 Task: Get directions from Antelope Canyon, Arizona, United States to Joshua Tree National Park, California, United States and reverse  starting point and destination and check the driving options
Action: Mouse moved to (179, 97)
Screenshot: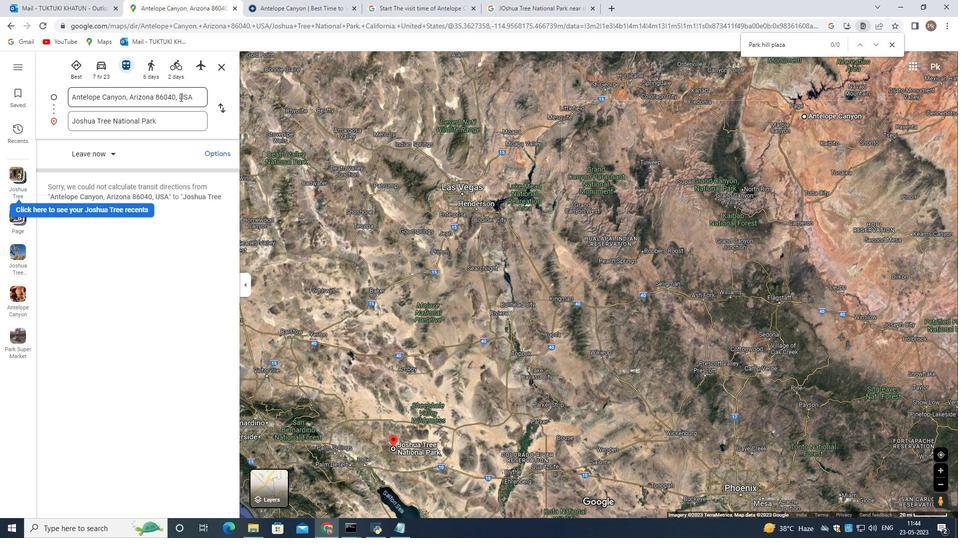 
Action: Mouse pressed left at (179, 97)
Screenshot: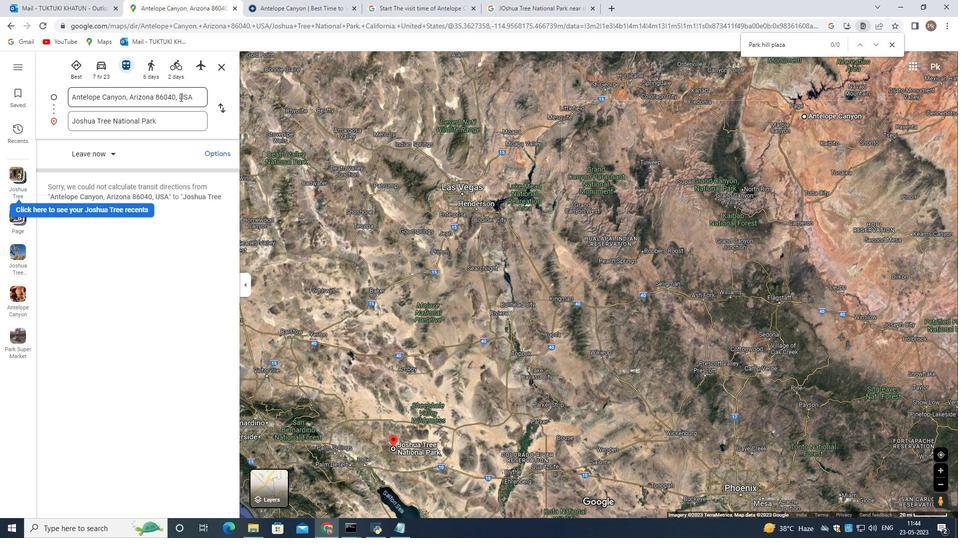 
Action: Mouse moved to (175, 97)
Screenshot: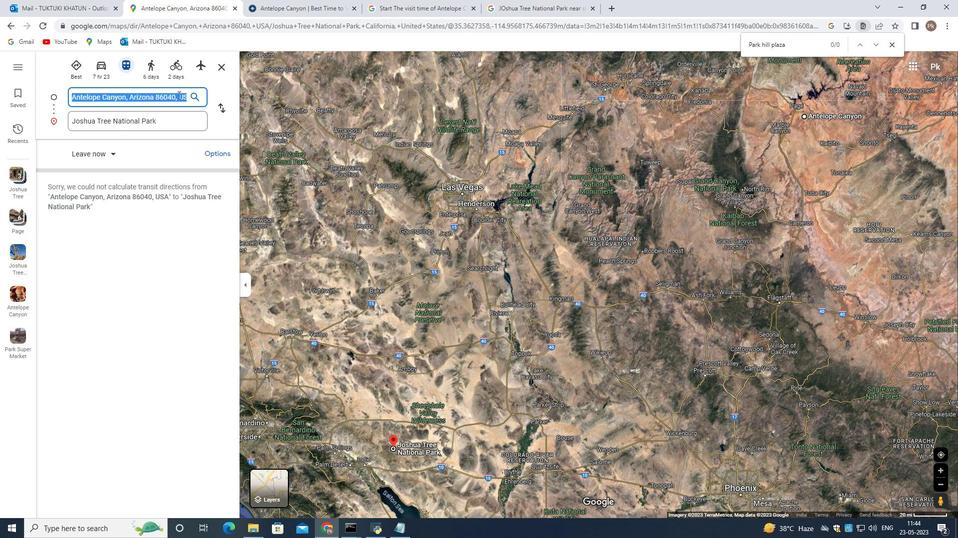 
Action: Mouse pressed left at (175, 97)
Screenshot: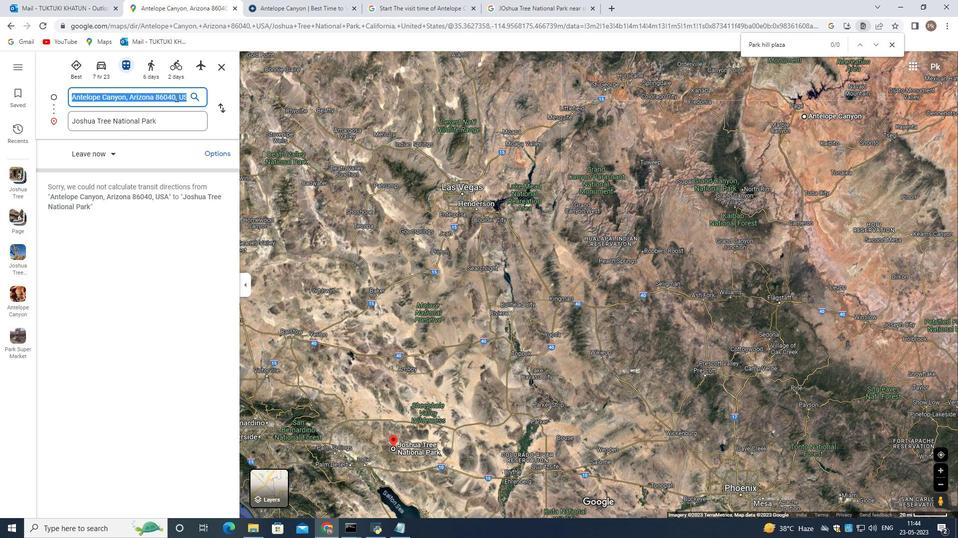 
Action: Key pressed <Key.backspace><Key.backspace><Key.backspace><Key.backspace><Key.backspace>
Screenshot: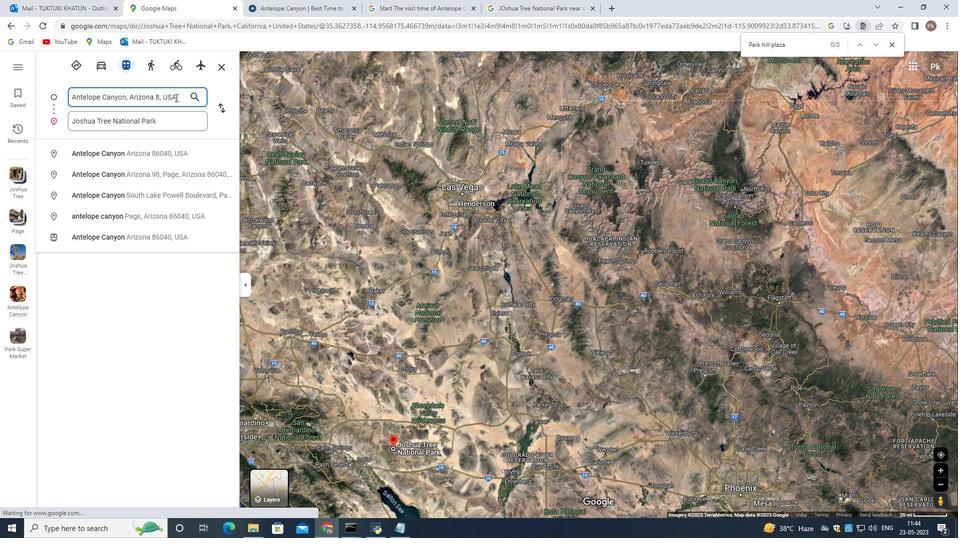 
Action: Mouse moved to (157, 123)
Screenshot: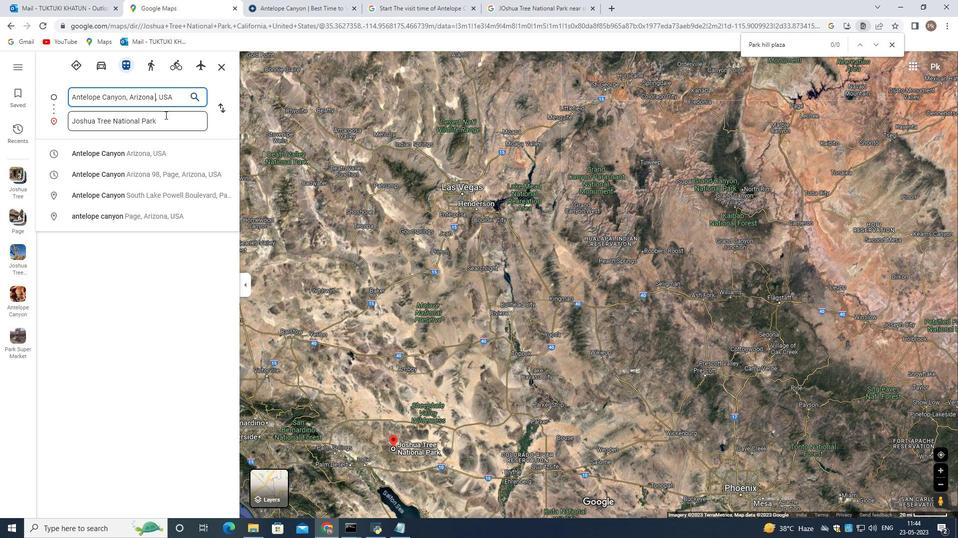 
Action: Mouse pressed left at (157, 123)
Screenshot: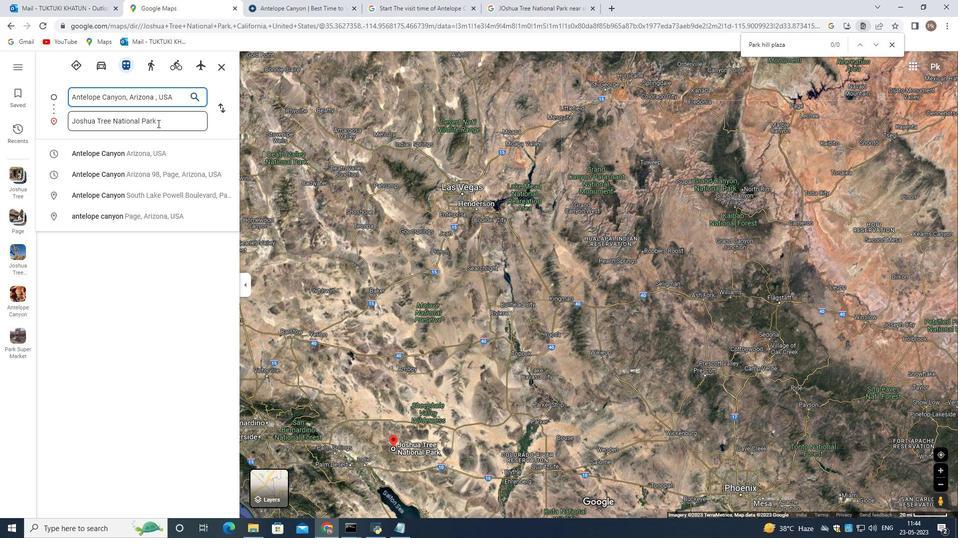 
Action: Mouse moved to (167, 121)
Screenshot: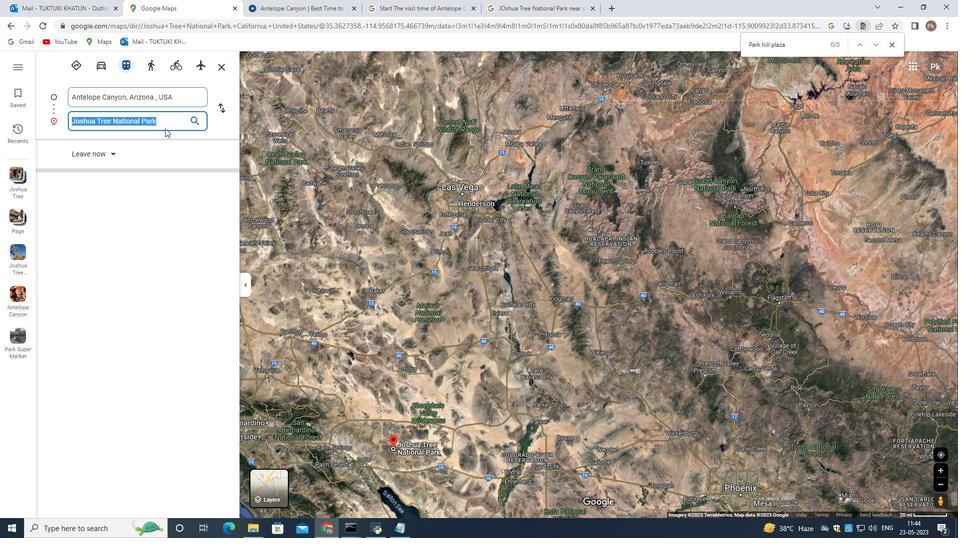 
Action: Mouse pressed left at (167, 121)
Screenshot: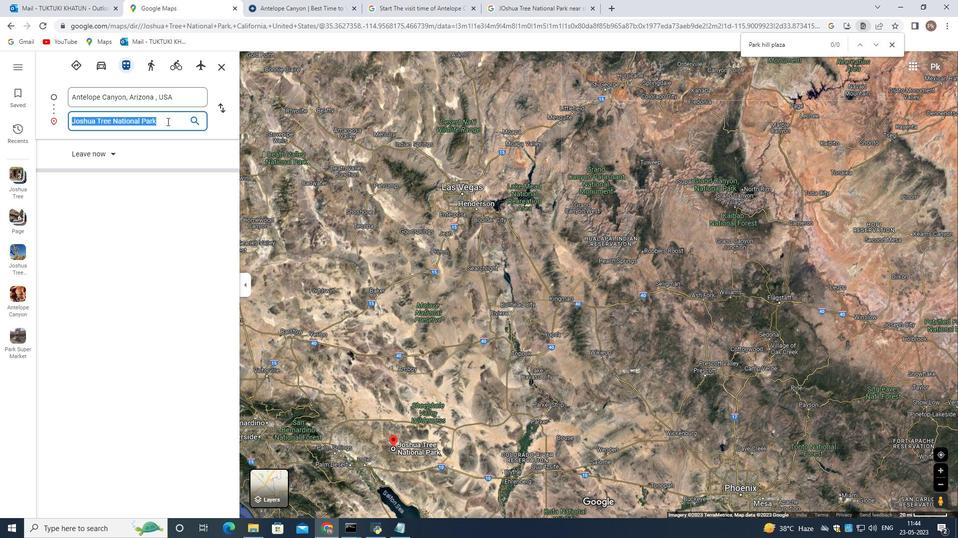 
Action: Key pressed ,<Key.space><Key.backspace><Key.backspace><Key.backspace><Key.backspace><Key.backspace><Key.backspace><Key.backspace><Key.backspace><Key.backspace><Key.backspace><Key.backspace><Key.backspace><Key.backspace><Key.backspace><Key.backspace><Key.backspace><Key.backspace><Key.backspace><Key.backspace><Key.backspace><Key.backspace><Key.backspace><Key.backspace><Key.backspace><Key.backspace><Key.backspace><Key.backspace><Key.backspace><Key.backspace><Key.backspace><Key.backspace>
Screenshot: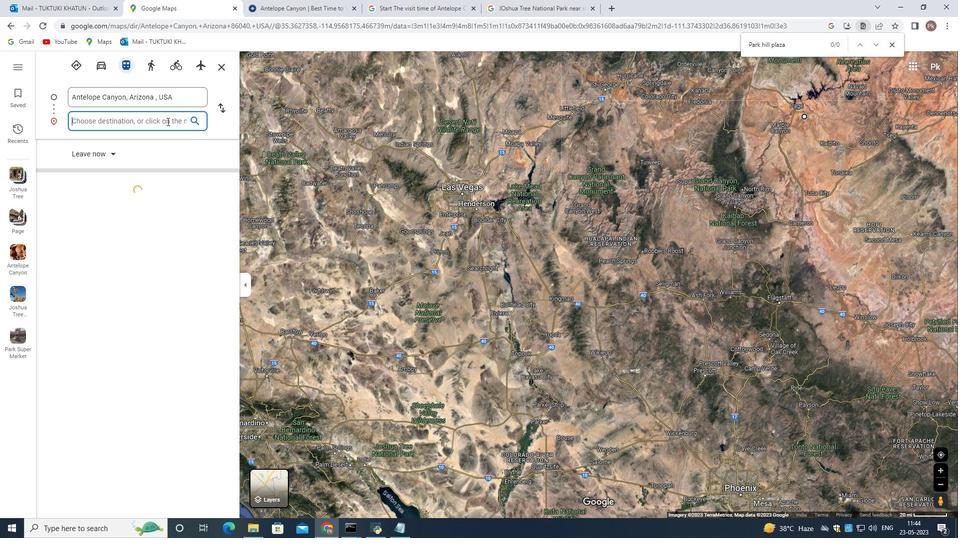 
Action: Mouse moved to (179, 91)
Screenshot: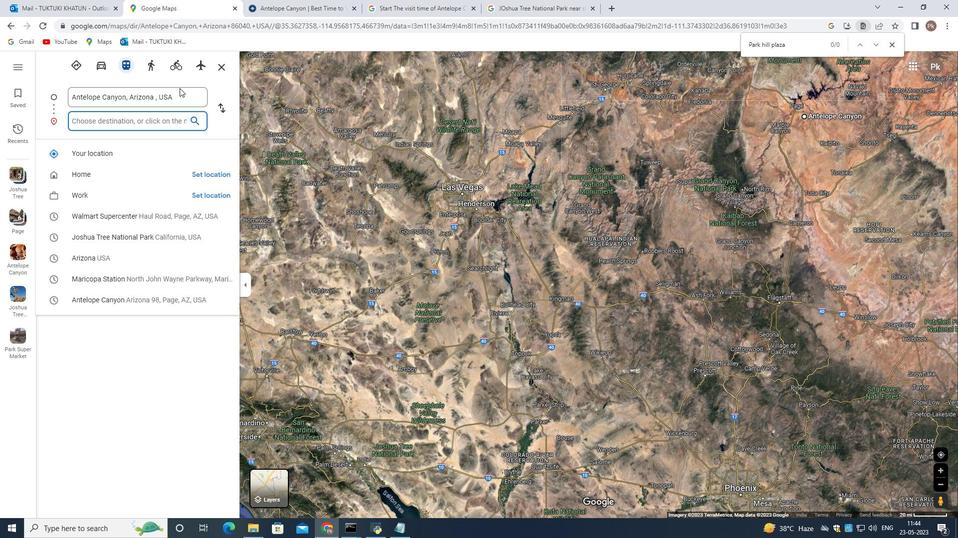 
Action: Mouse pressed left at (179, 91)
Screenshot: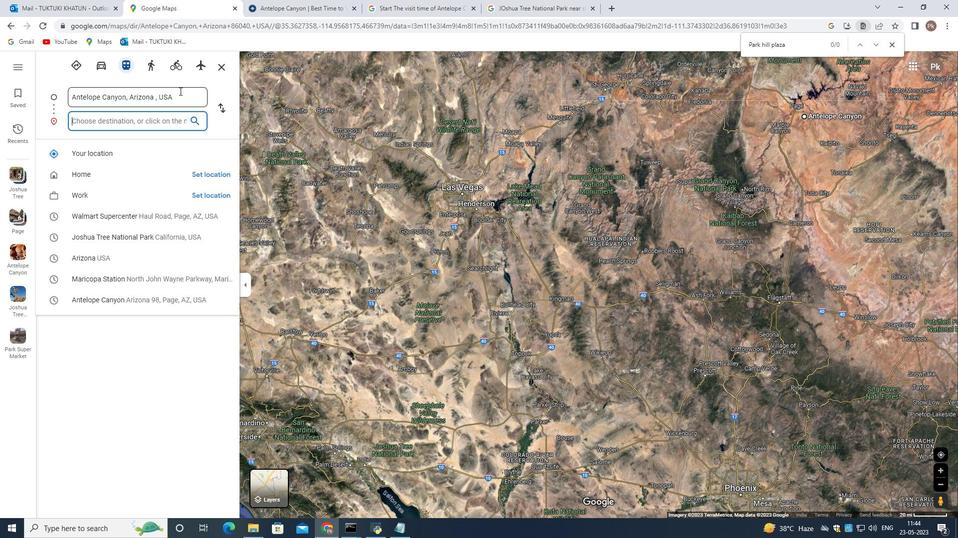 
Action: Mouse moved to (179, 91)
Screenshot: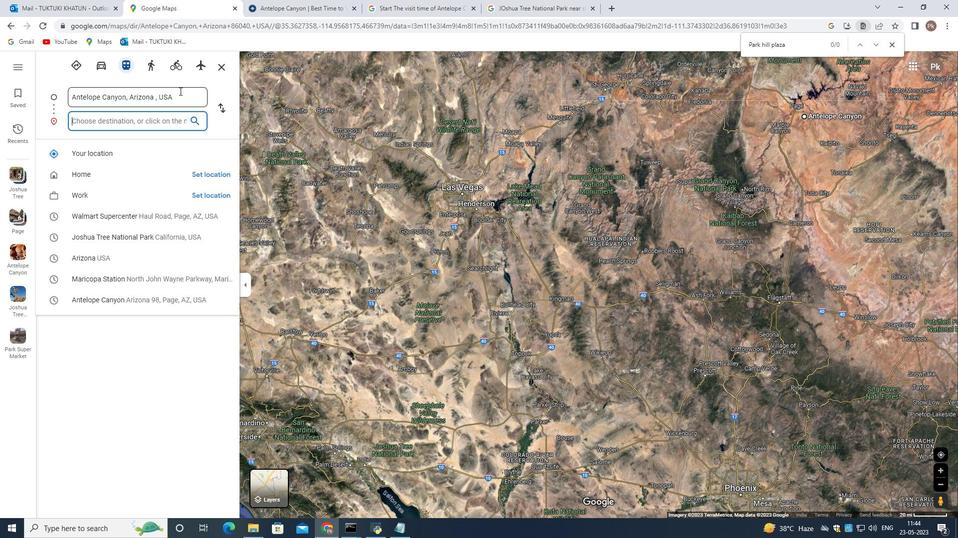 
Action: Key pressed <Key.backspace><Key.shift>Antelope<Key.space><Key.shift>Canyon.<Key.space><Key.shift>Arizona,<Key.space><Key.shift>United<Key.space><Key.shift>States<Key.space>and<Key.space>reserved<Key.backspace>rs<Key.backspace><Key.backspace><Key.backspace><Key.backspace><Key.backspace><Key.backspace><Key.backspace>verse<Key.space>starting<Key.space>point<Key.space>an<Key.space><Key.backspace>d<Key.space>destination<Key.space>and<Key.space>check<Key.space>tj<Key.backspace>he<Key.space>driving<Key.space>options
Screenshot: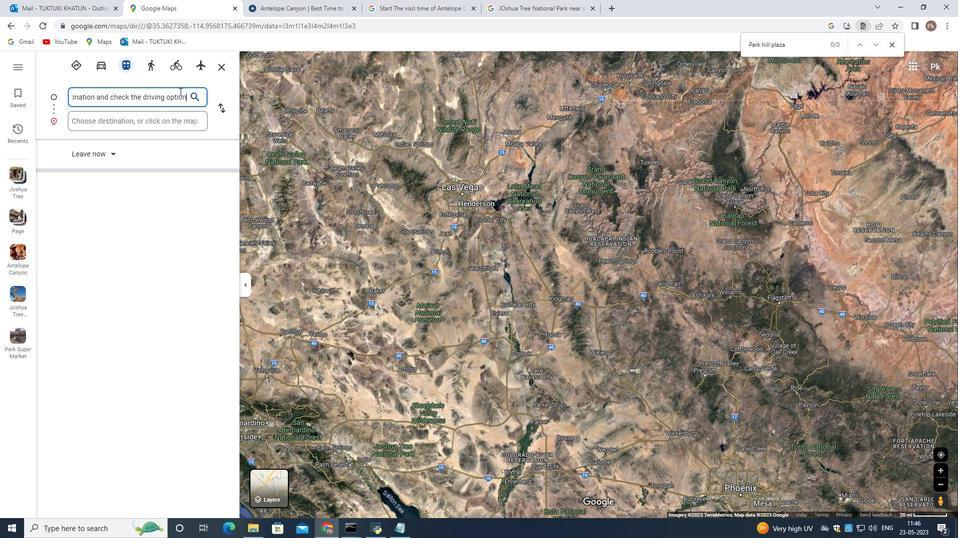 
Action: Mouse moved to (81, 125)
Screenshot: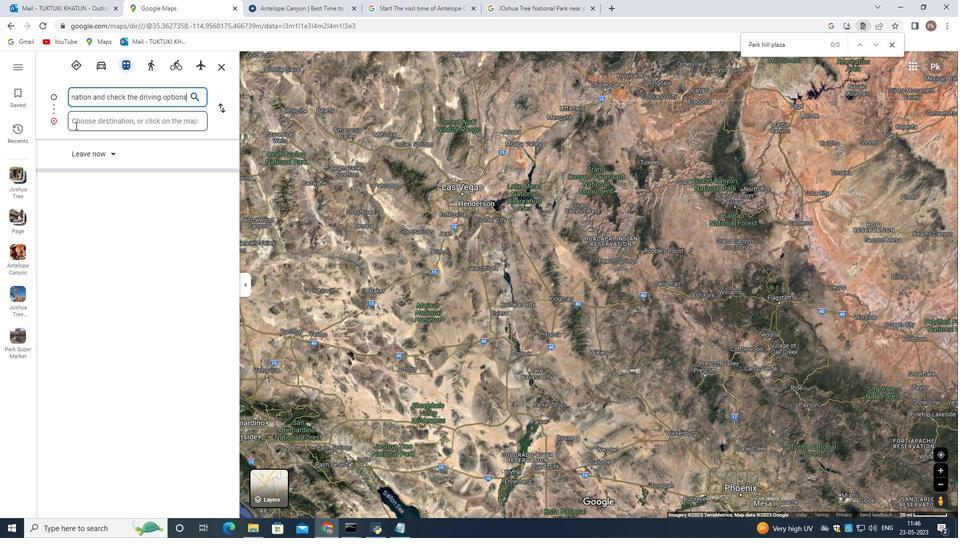 
Action: Mouse pressed left at (81, 125)
Screenshot: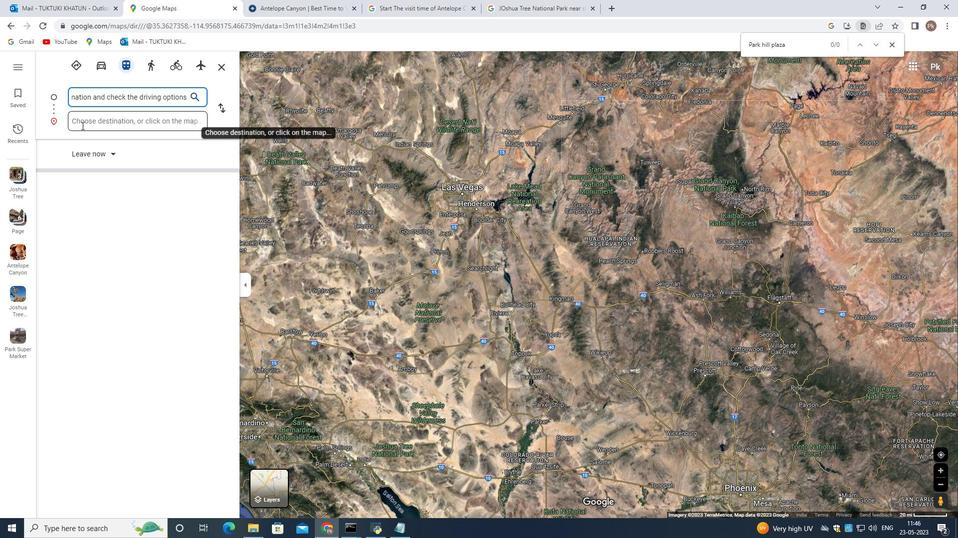 
Action: Key pressed <Key.shift>Joshua<Key.space><Key.shift>tree<Key.space><Key.shift>National<Key.space><Key.shift>Park,<Key.space><Key.shift><Key.shift><Key.shift><Key.shift><Key.shift>California,<Key.space><Key.shift>united<Key.space><Key.shift>States<Key.space>and<Key.backspace>s<Key.space><Key.backspace>d<Key.space><Key.backspace><Key.backspace><Key.backspace>d<Key.space>reverse<Key.space>starting<Key.space>point<Key.space>and<Key.space>destination<Key.space>and<Key.space>check<Key.space>the<Key.space>driving<Key.space>options<Key.enter>
Screenshot: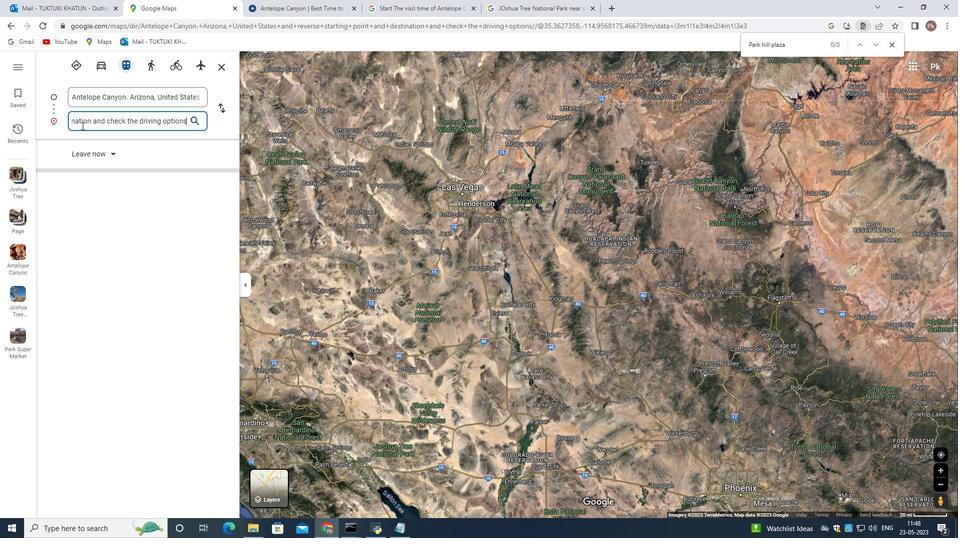 
Action: Mouse moved to (550, 289)
Screenshot: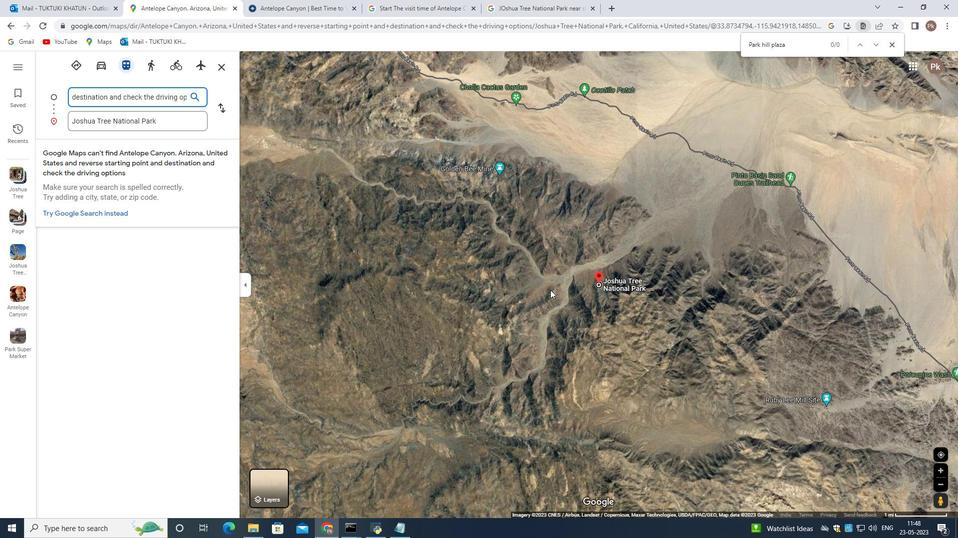
Action: Mouse scrolled (550, 289) with delta (0, 0)
Screenshot: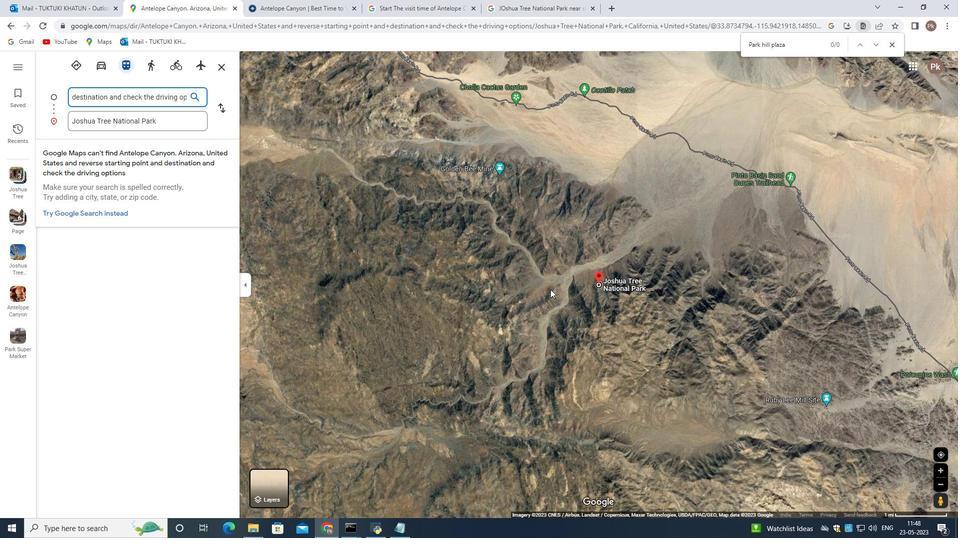
Action: Mouse scrolled (550, 289) with delta (0, 0)
Screenshot: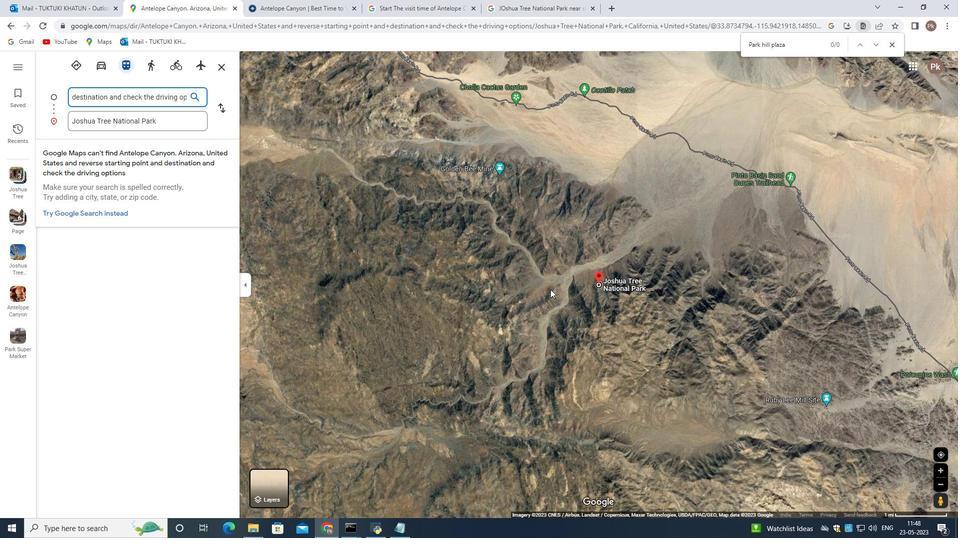 
Action: Mouse scrolled (550, 289) with delta (0, 0)
Screenshot: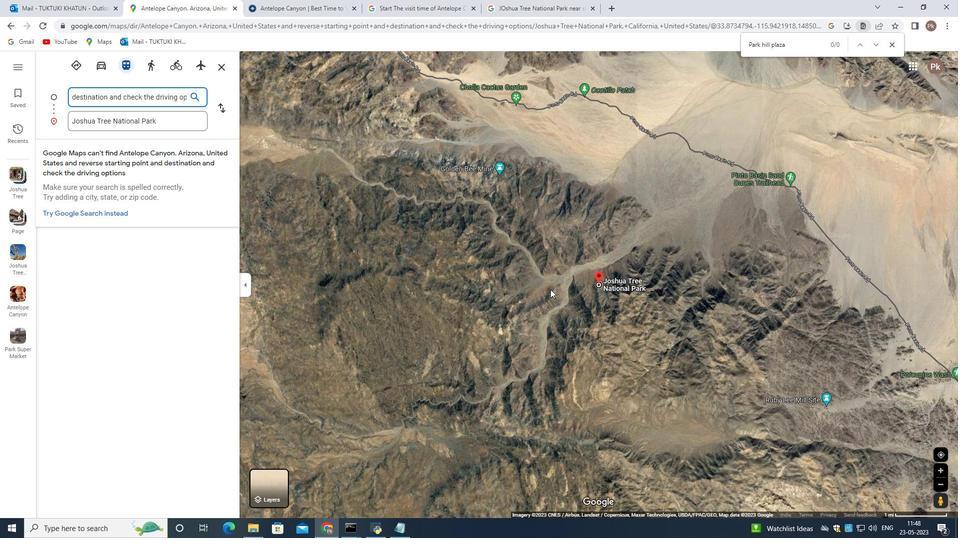 
Action: Mouse scrolled (550, 289) with delta (0, 0)
Screenshot: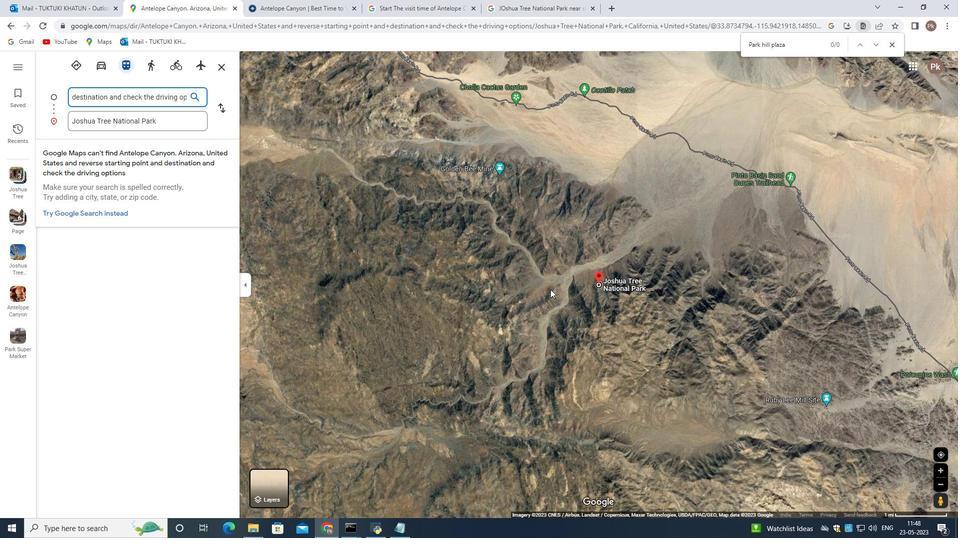 
Action: Mouse moved to (659, 277)
Screenshot: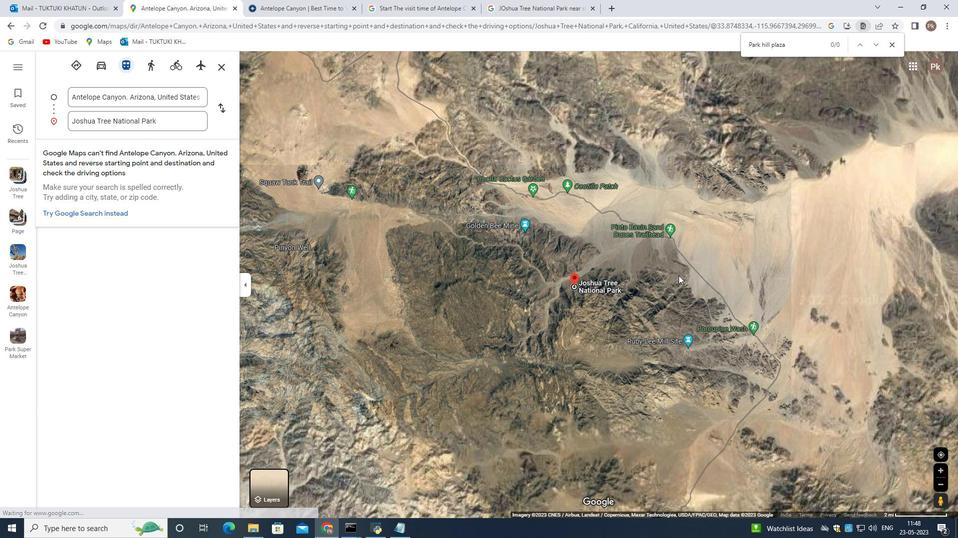 
Action: Mouse scrolled (659, 277) with delta (0, 0)
Screenshot: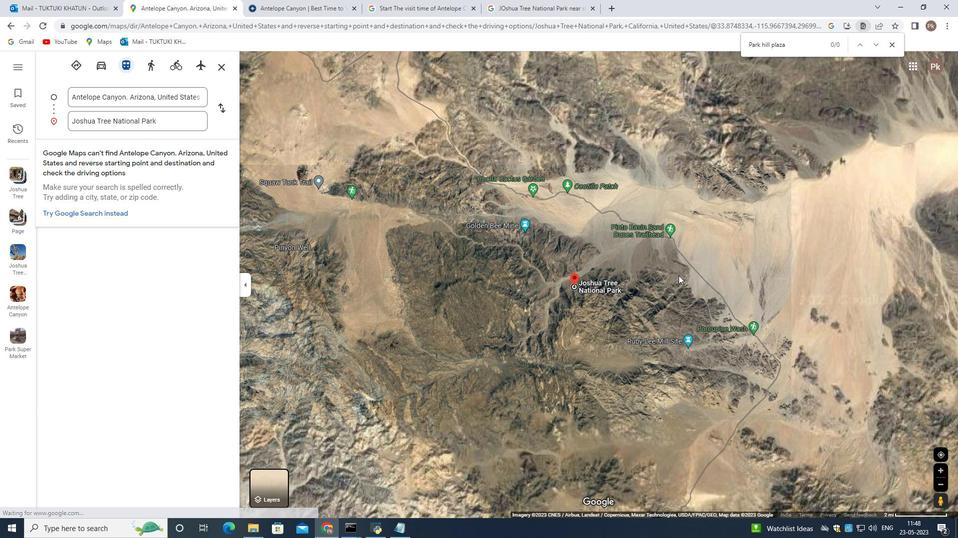 
Action: Mouse moved to (651, 281)
Screenshot: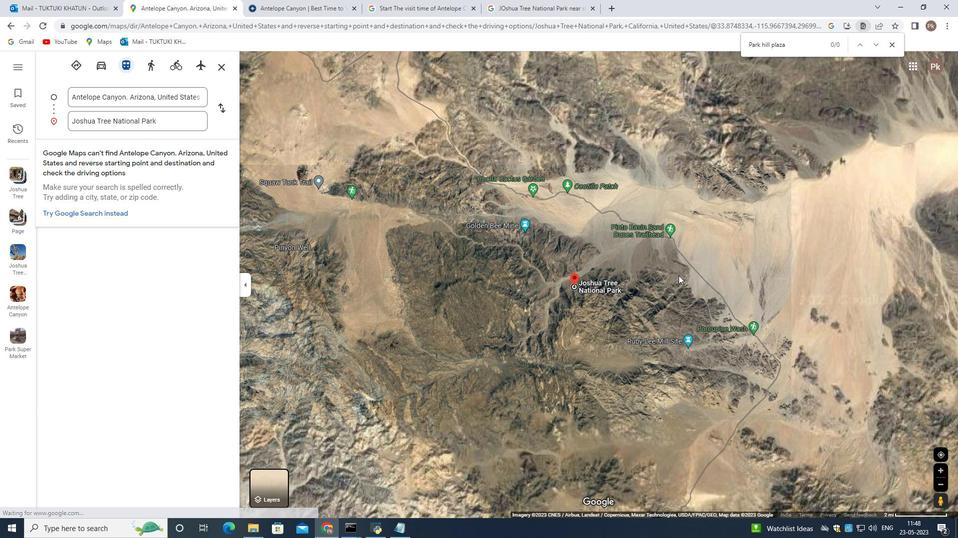 
Action: Mouse scrolled (654, 279) with delta (0, 0)
Screenshot: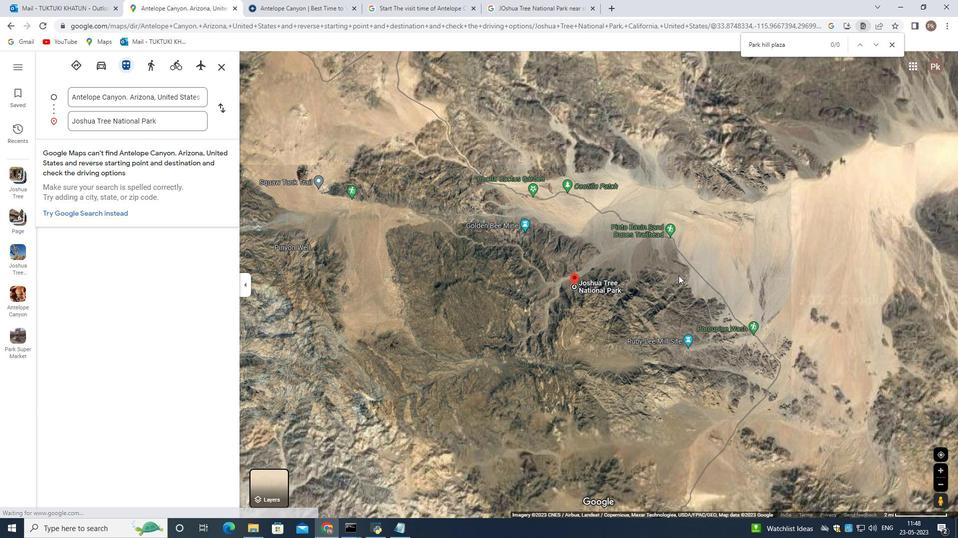 
Action: Mouse moved to (645, 282)
Screenshot: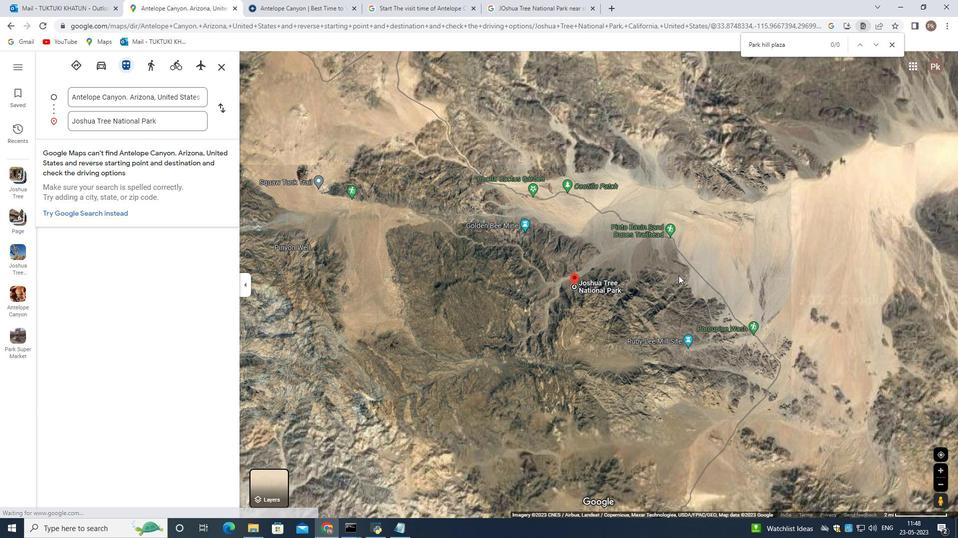
Action: Mouse scrolled (648, 281) with delta (0, 0)
Screenshot: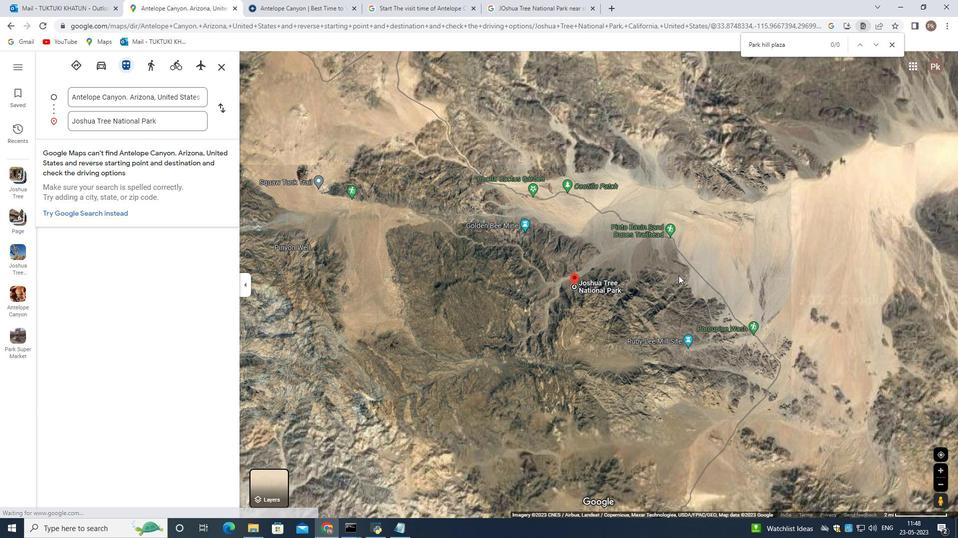 
Action: Mouse moved to (643, 282)
Screenshot: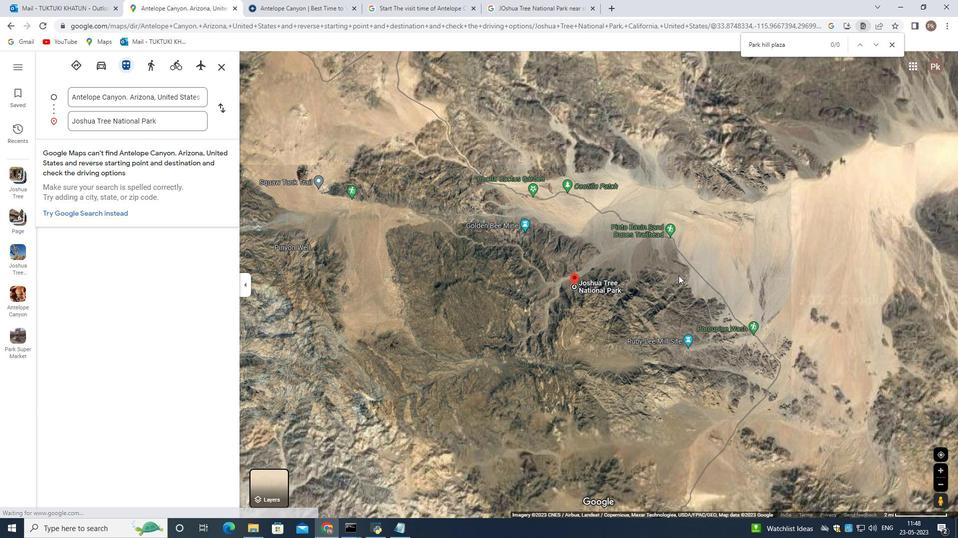 
Action: Mouse scrolled (643, 282) with delta (0, 0)
Screenshot: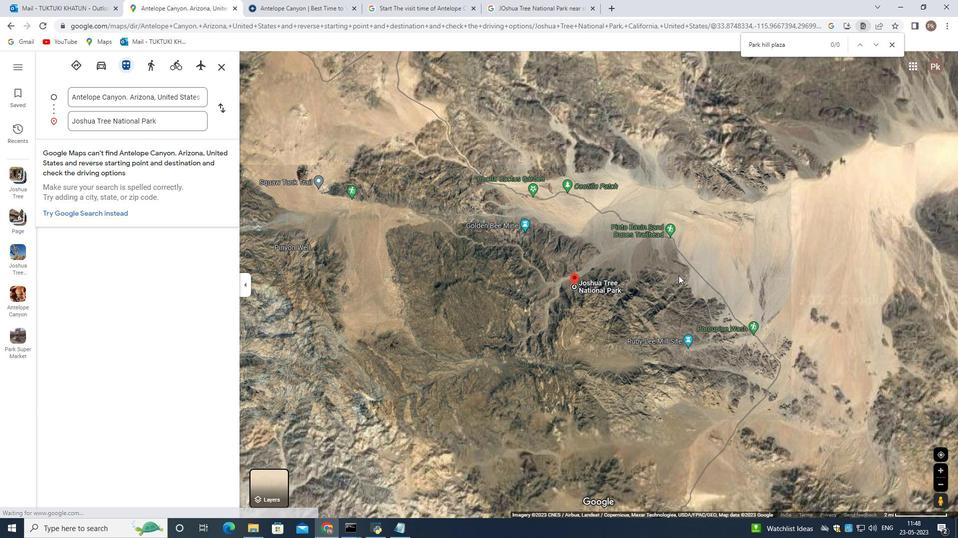 
Action: Mouse moved to (640, 283)
Screenshot: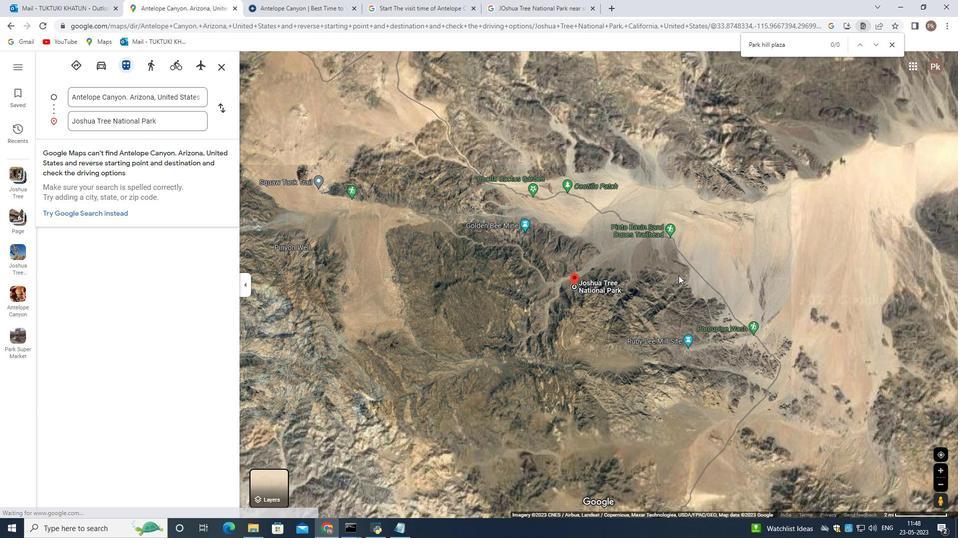 
Action: Mouse scrolled (640, 282) with delta (0, 0)
Screenshot: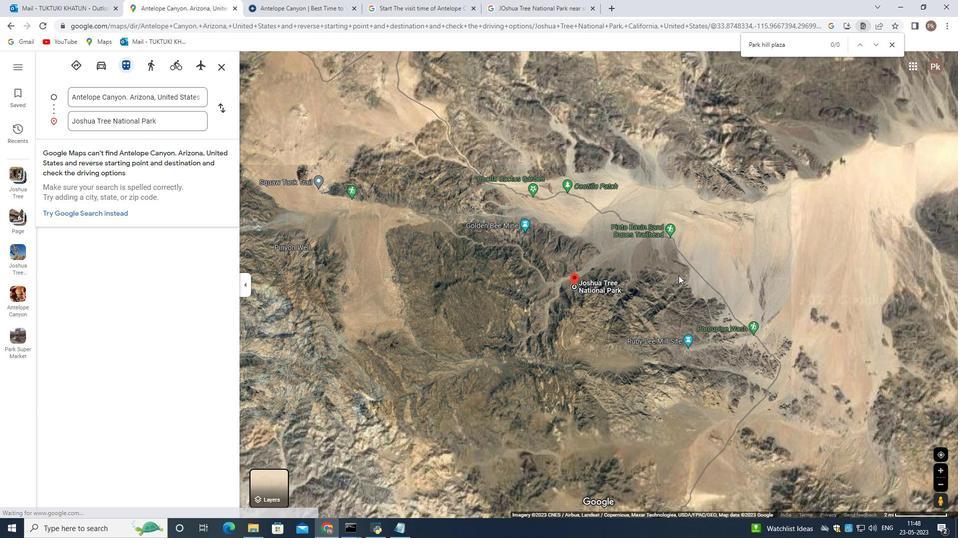 
Action: Mouse moved to (685, 276)
Screenshot: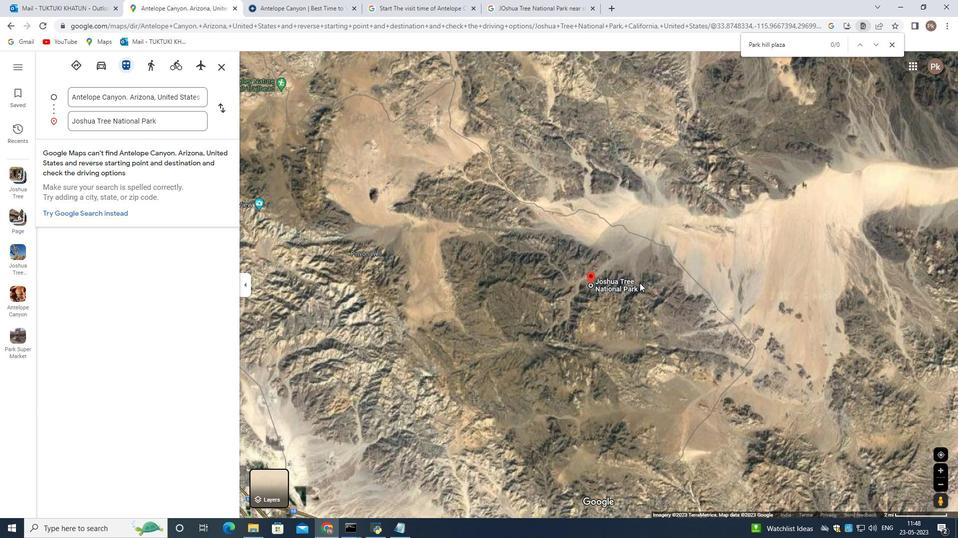 
Action: Mouse scrolled (685, 276) with delta (0, 0)
Screenshot: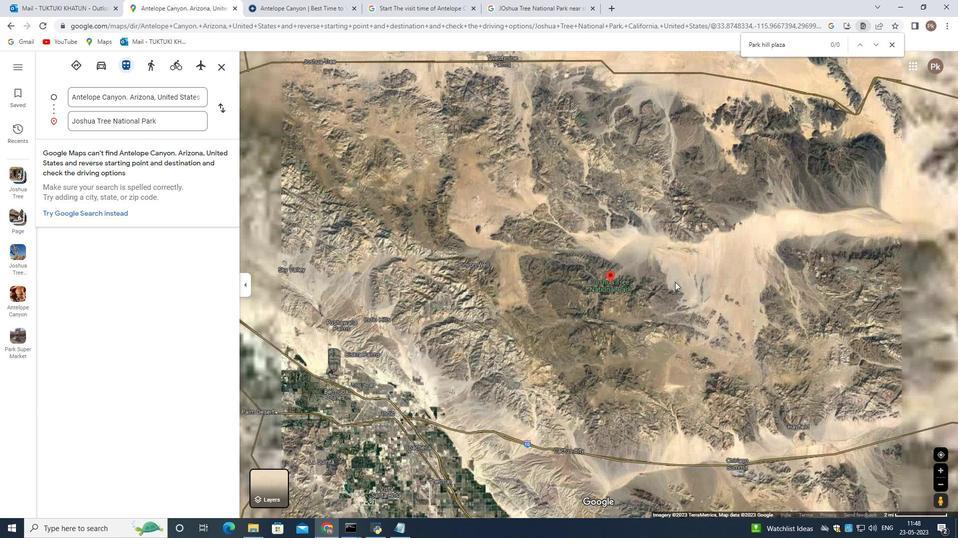 
Action: Mouse scrolled (685, 276) with delta (0, 0)
Screenshot: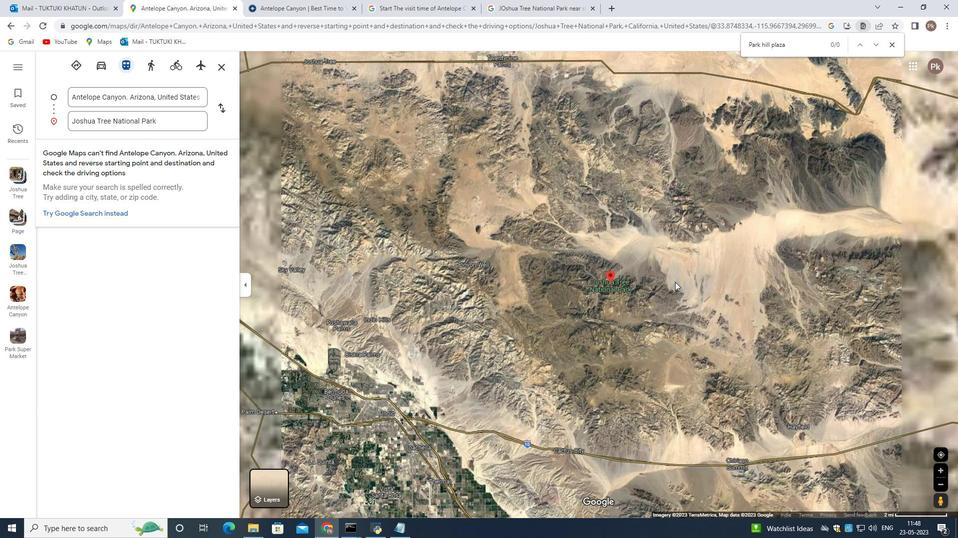 
Action: Mouse scrolled (685, 276) with delta (0, 0)
Screenshot: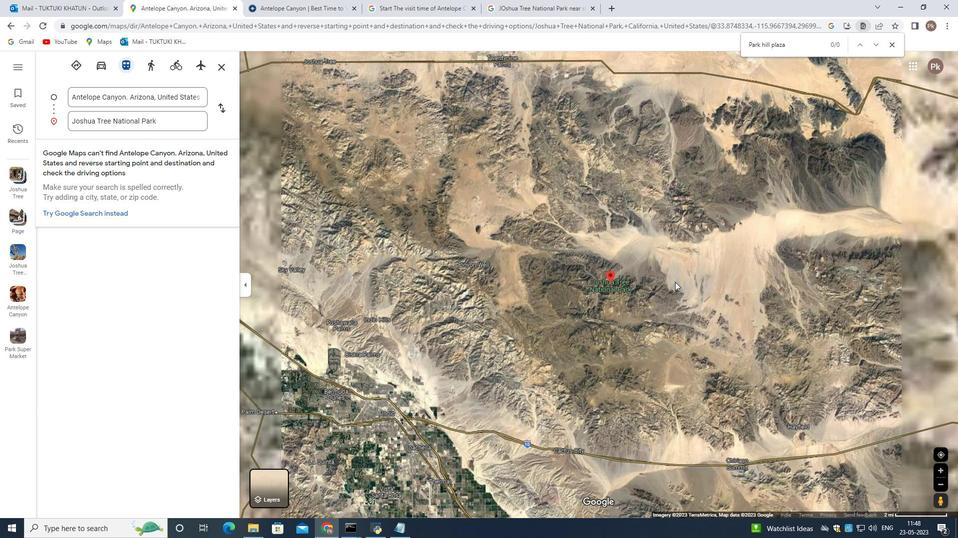
Action: Mouse scrolled (685, 276) with delta (0, 0)
Screenshot: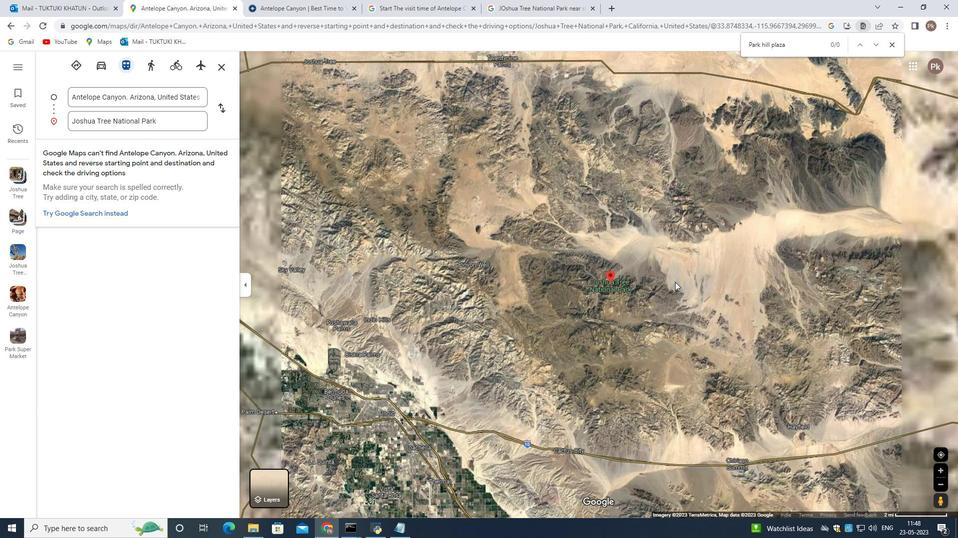 
Action: Mouse scrolled (685, 276) with delta (0, 0)
Screenshot: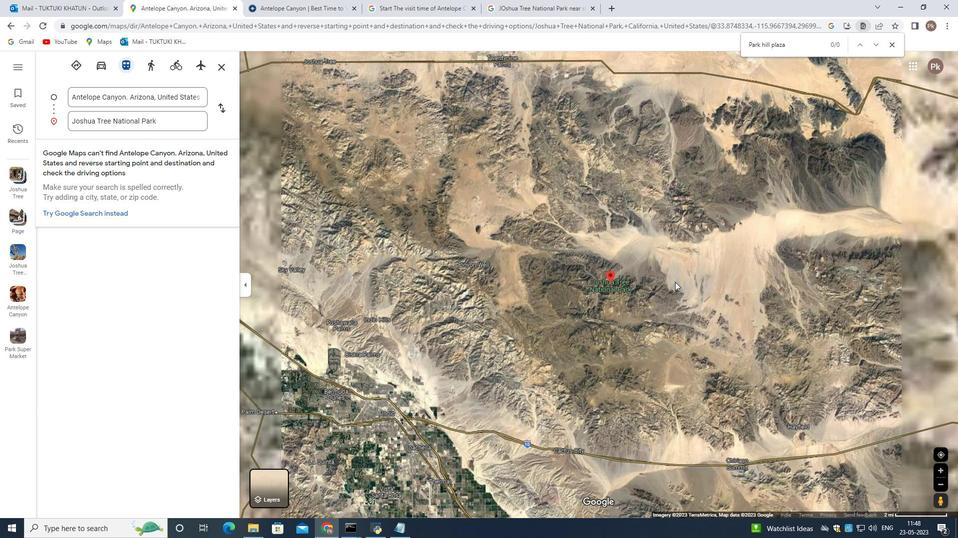 
Action: Mouse moved to (688, 273)
Screenshot: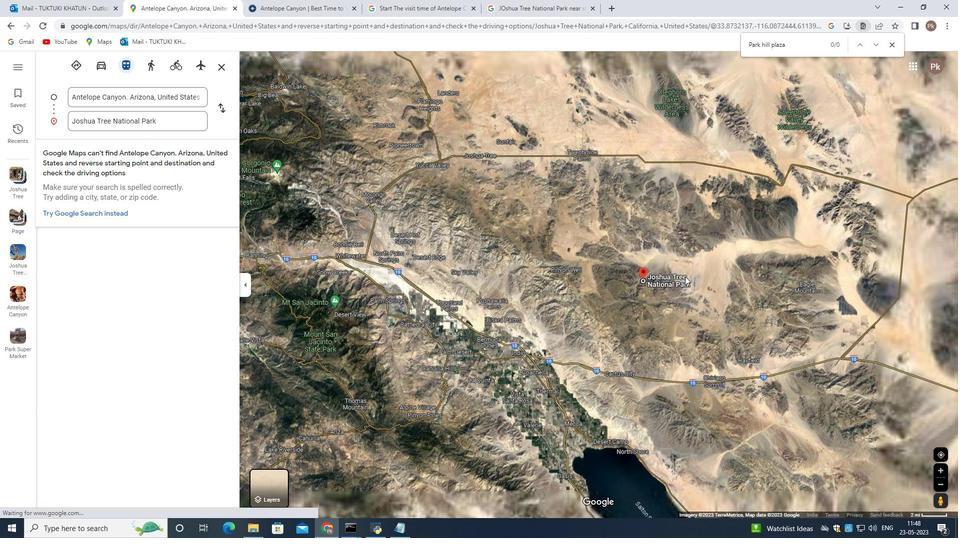
Action: Mouse scrolled (688, 273) with delta (0, 0)
Screenshot: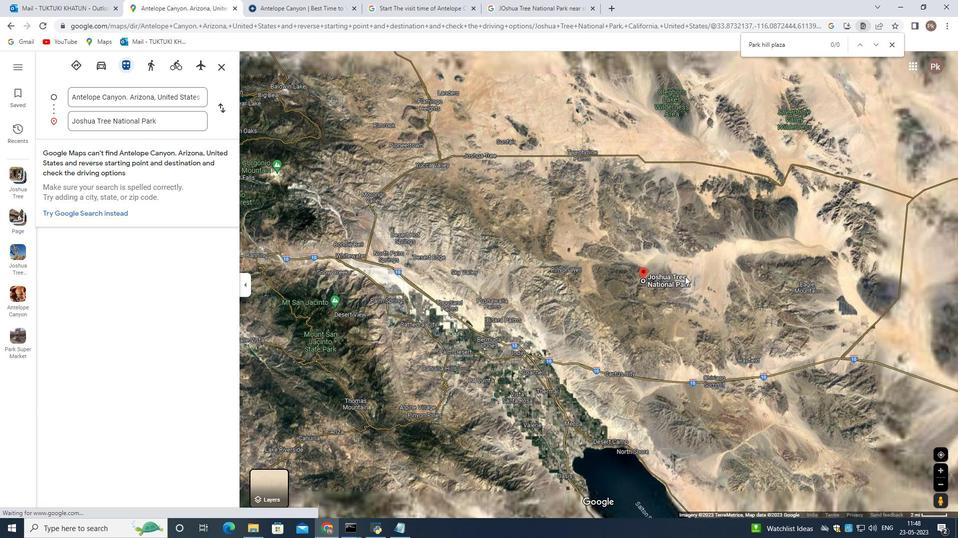 
Action: Mouse scrolled (688, 273) with delta (0, 0)
Screenshot: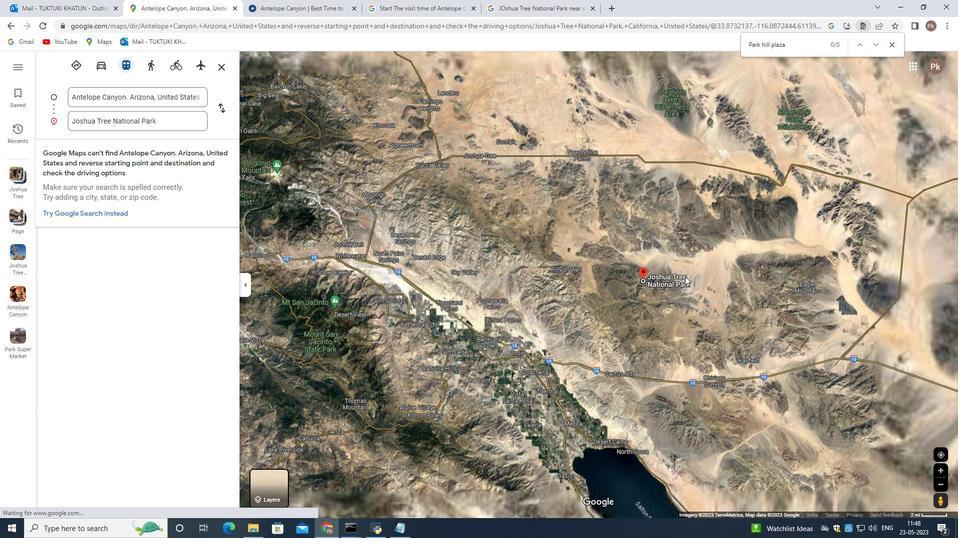 
Action: Mouse scrolled (688, 273) with delta (0, 0)
Screenshot: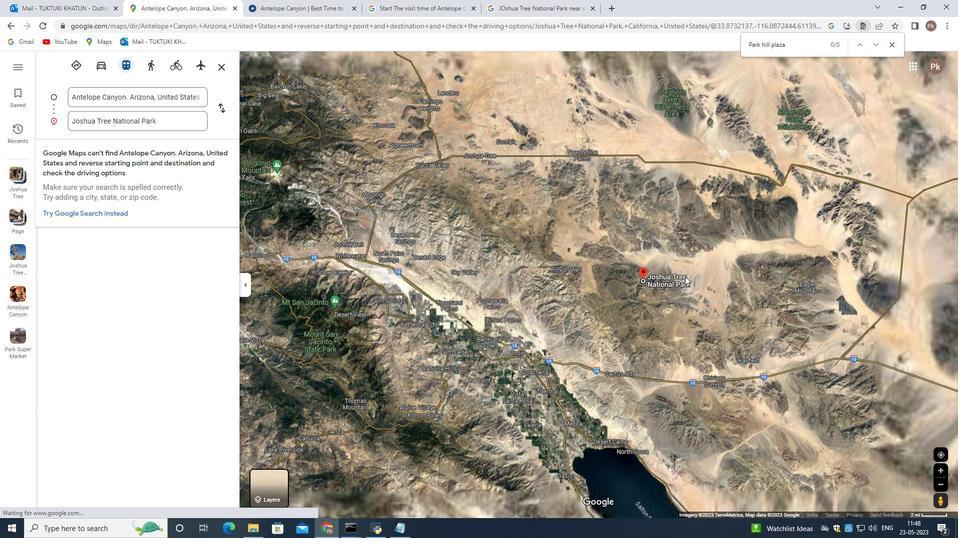 
Action: Mouse scrolled (688, 273) with delta (0, 0)
Screenshot: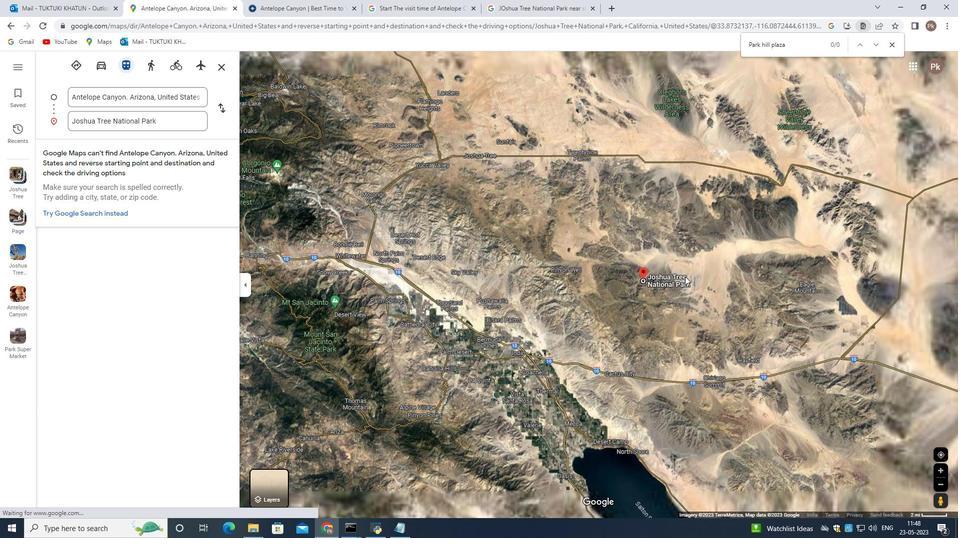 
Action: Mouse moved to (699, 265)
Screenshot: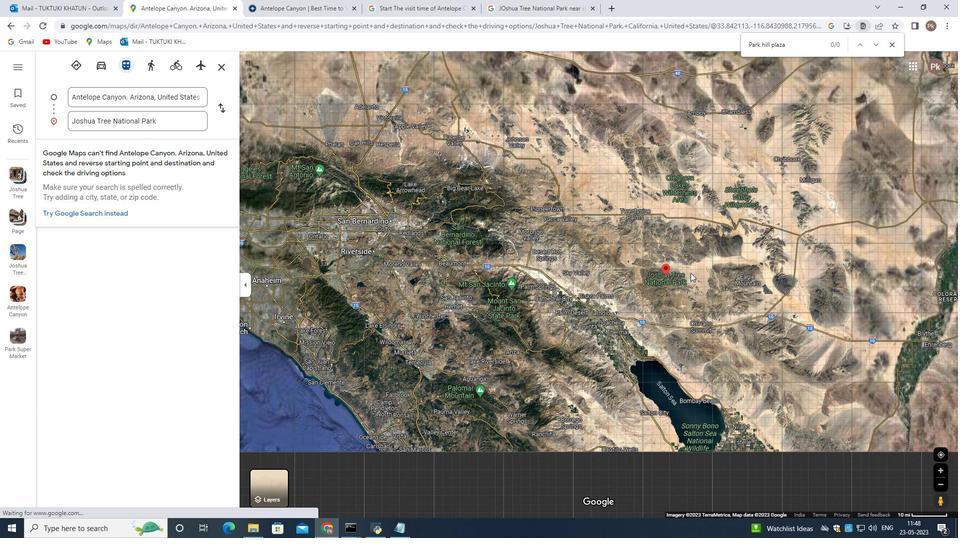 
Action: Mouse scrolled (699, 264) with delta (0, 0)
Screenshot: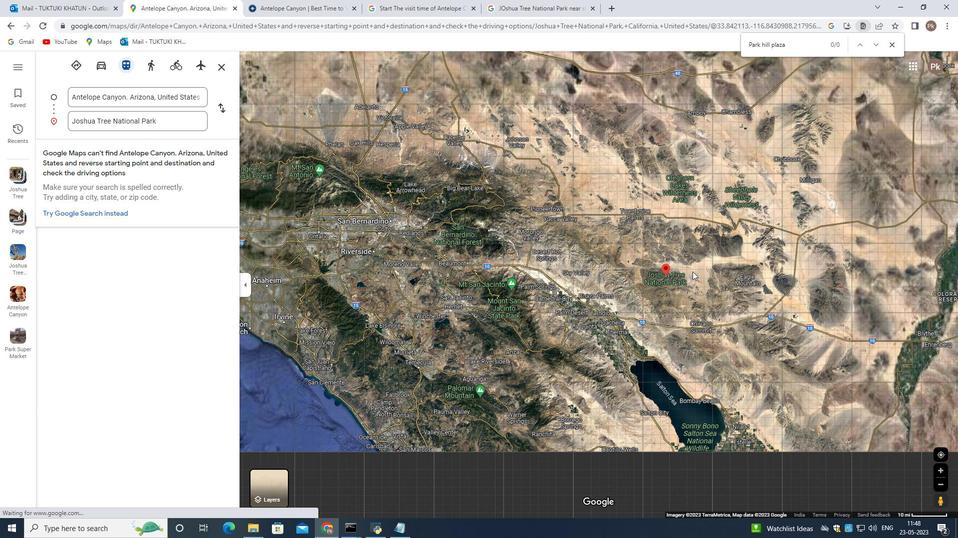 
Action: Mouse scrolled (699, 264) with delta (0, 0)
Screenshot: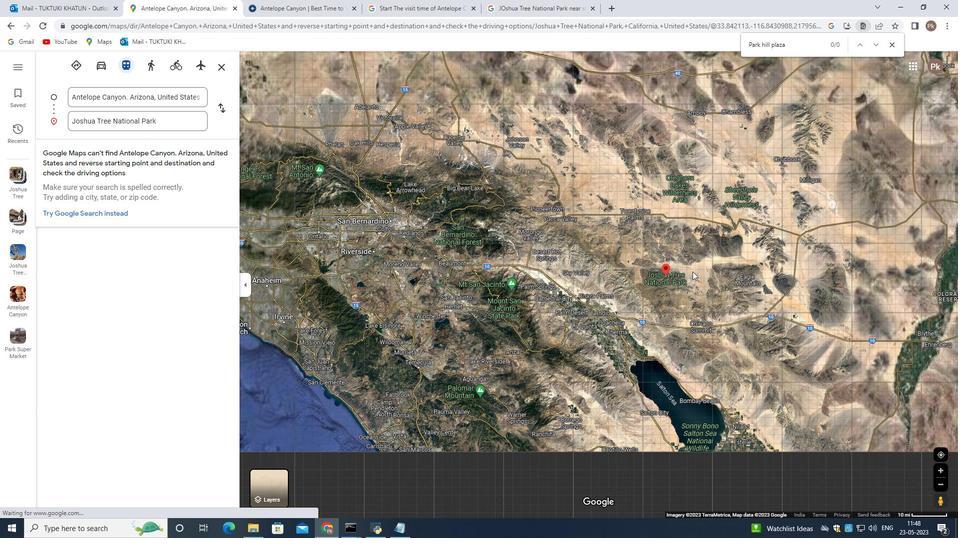 
Action: Mouse scrolled (699, 264) with delta (0, 0)
Screenshot: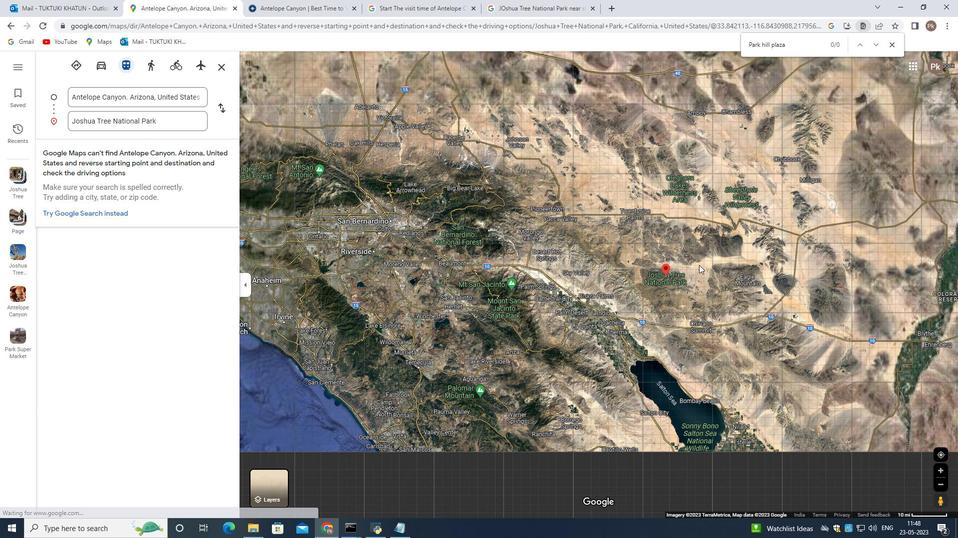 
Action: Mouse scrolled (699, 264) with delta (0, 0)
Screenshot: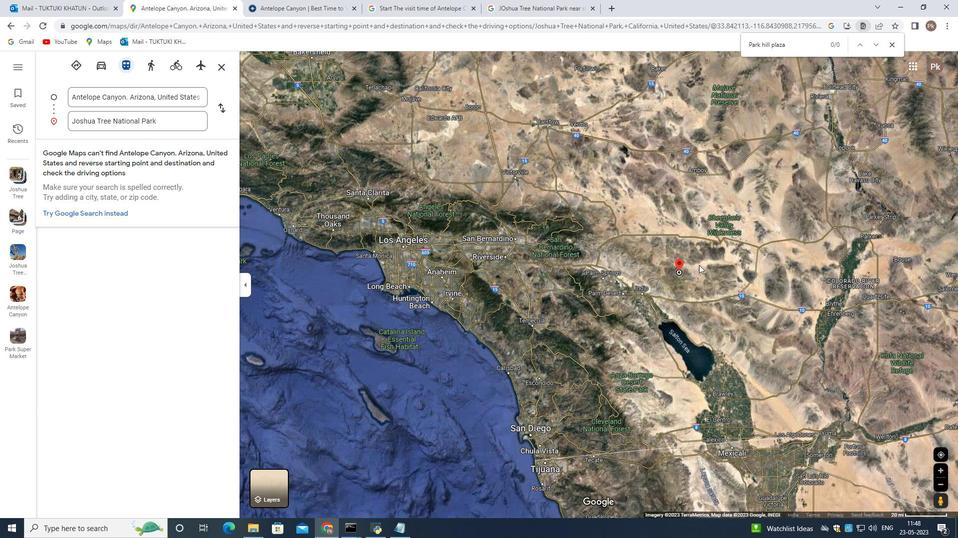 
Action: Mouse scrolled (699, 264) with delta (0, 0)
Screenshot: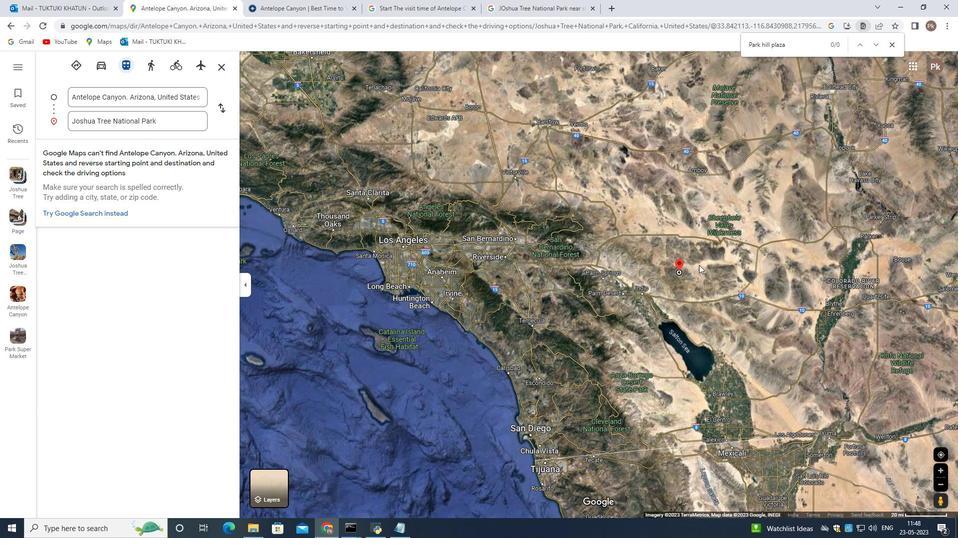 
Action: Mouse scrolled (699, 264) with delta (0, 0)
Screenshot: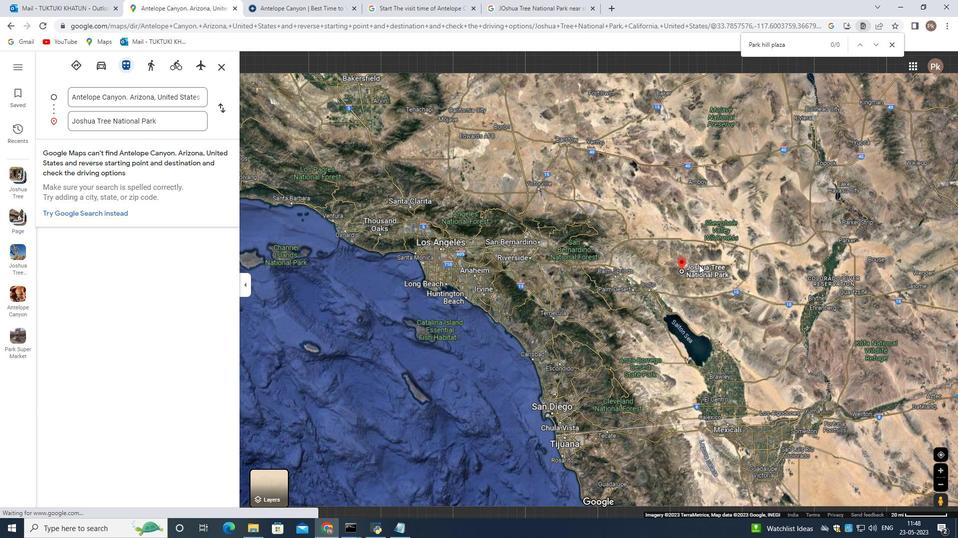 
Action: Mouse scrolled (699, 264) with delta (0, 0)
Screenshot: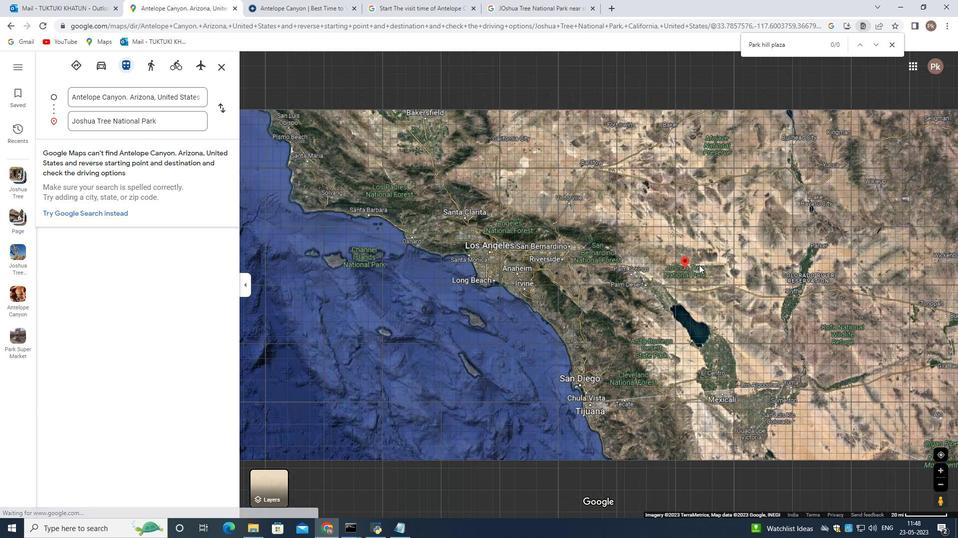 
Action: Mouse moved to (181, 96)
Screenshot: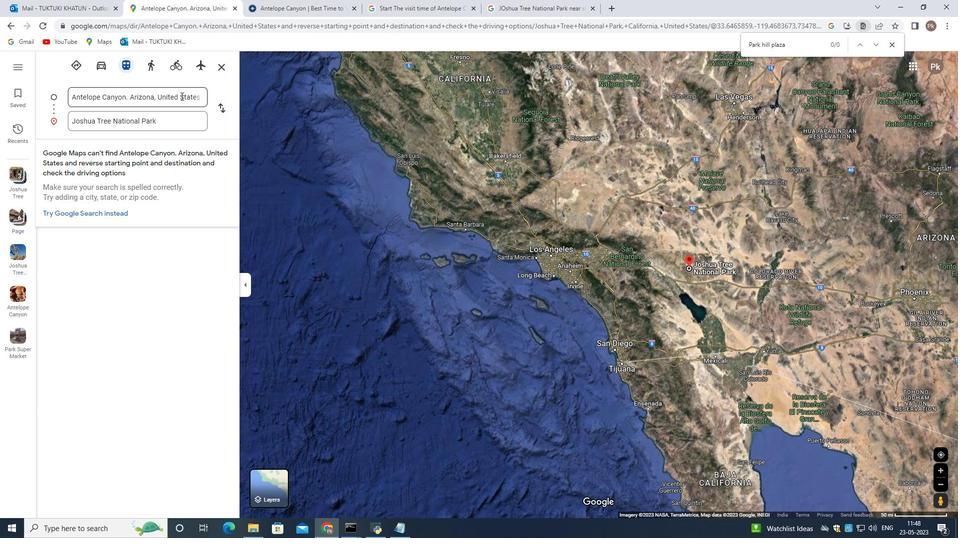 
Action: Mouse pressed left at (181, 96)
Screenshot: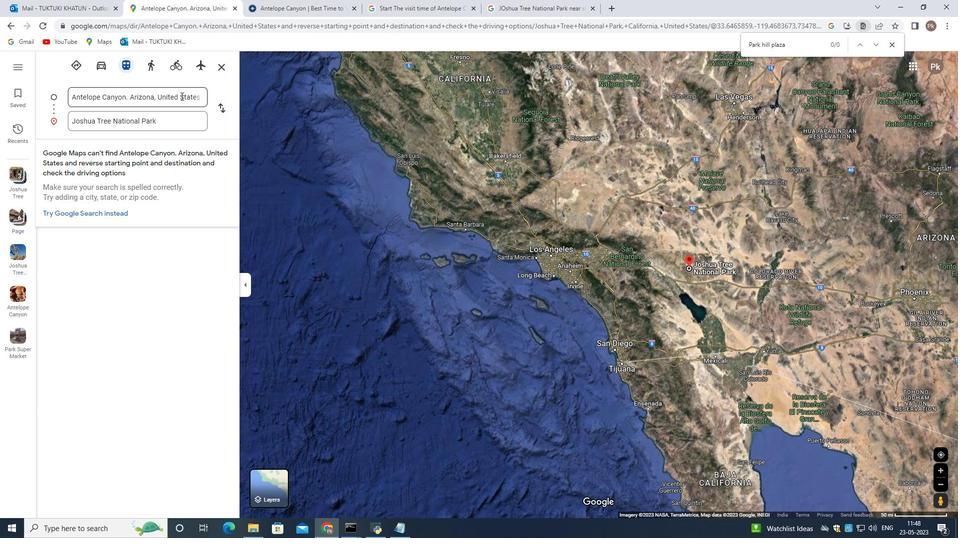 
Action: Key pressed <Key.enter>
Screenshot: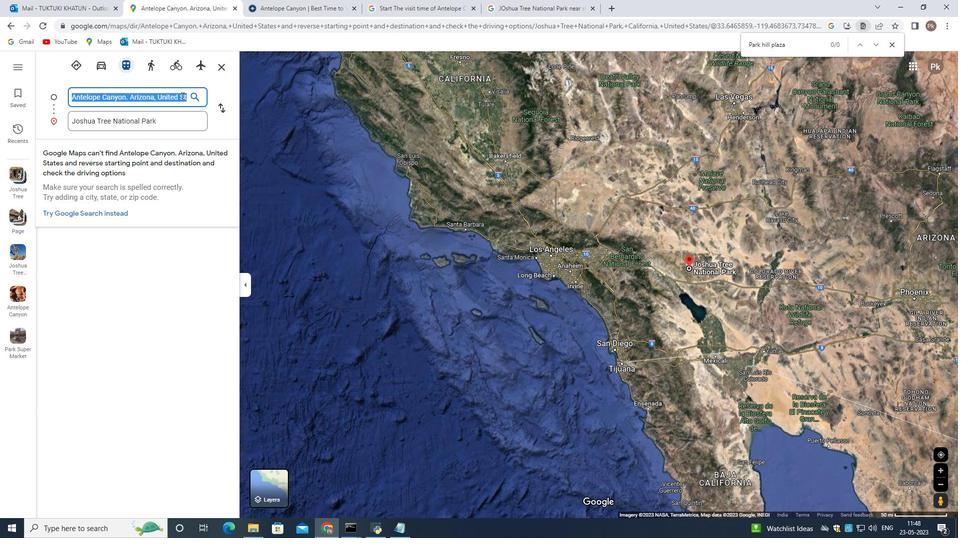 
Action: Mouse moved to (599, 234)
Screenshot: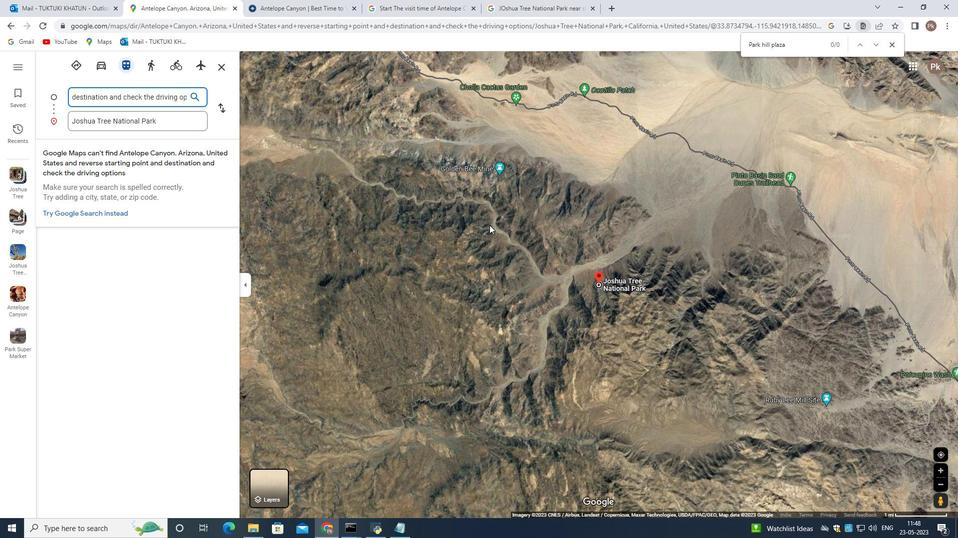 
Action: Mouse scrolled (599, 235) with delta (0, 0)
Screenshot: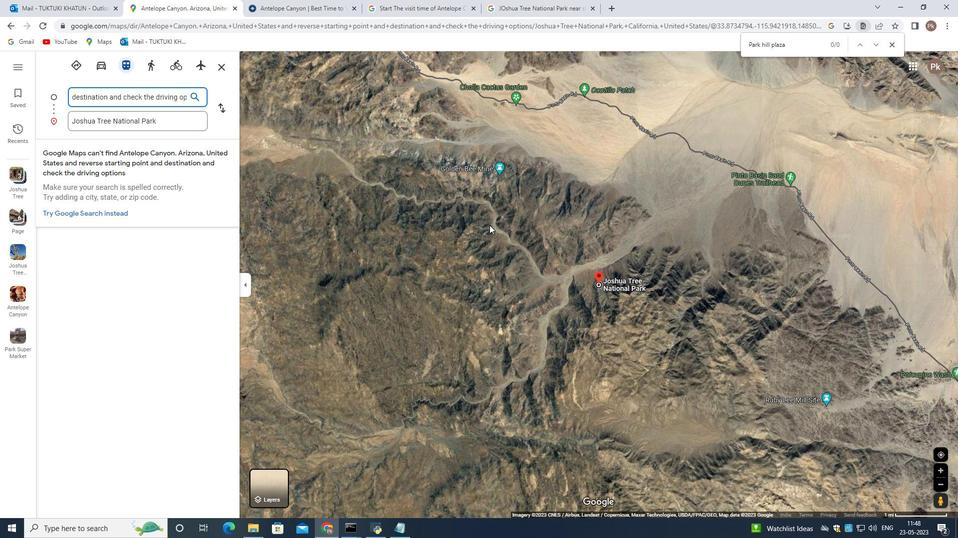 
Action: Mouse moved to (605, 234)
Screenshot: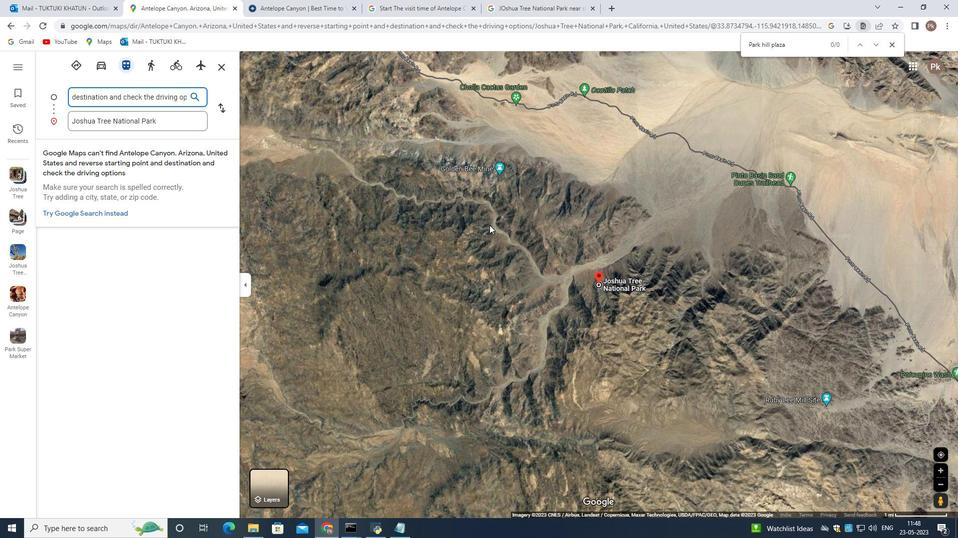 
Action: Mouse scrolled (605, 235) with delta (0, 0)
Screenshot: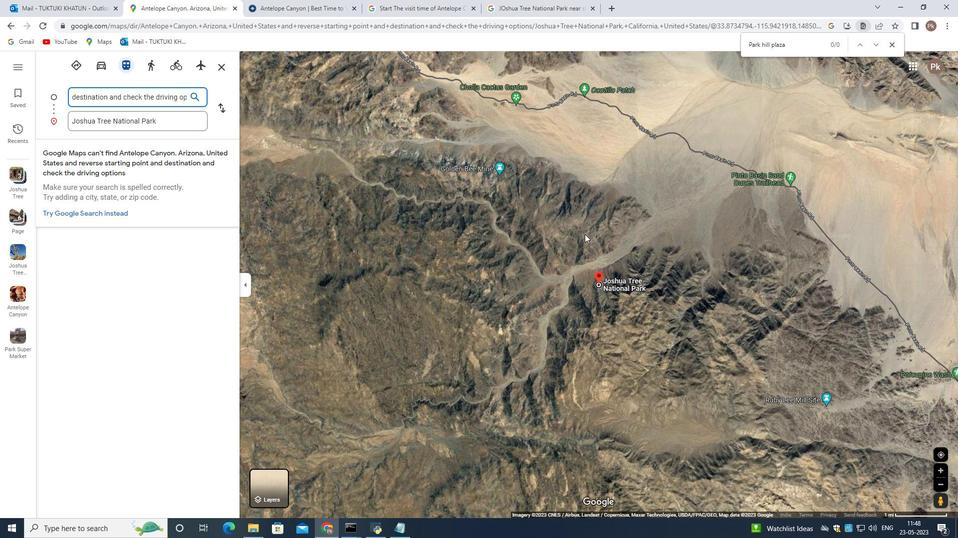 
Action: Mouse scrolled (605, 235) with delta (0, 0)
Screenshot: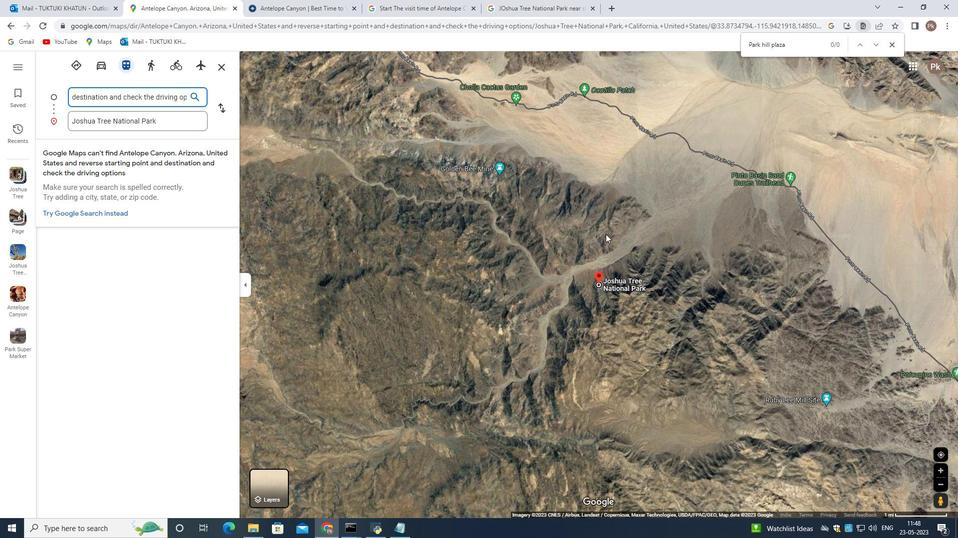 
Action: Mouse scrolled (605, 235) with delta (0, 0)
Screenshot: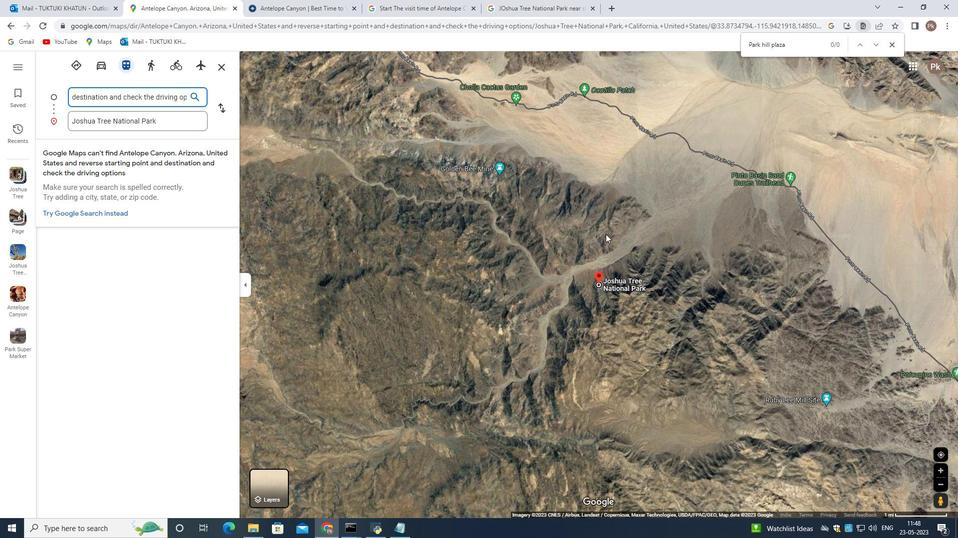 
Action: Mouse scrolled (605, 235) with delta (0, 0)
Screenshot: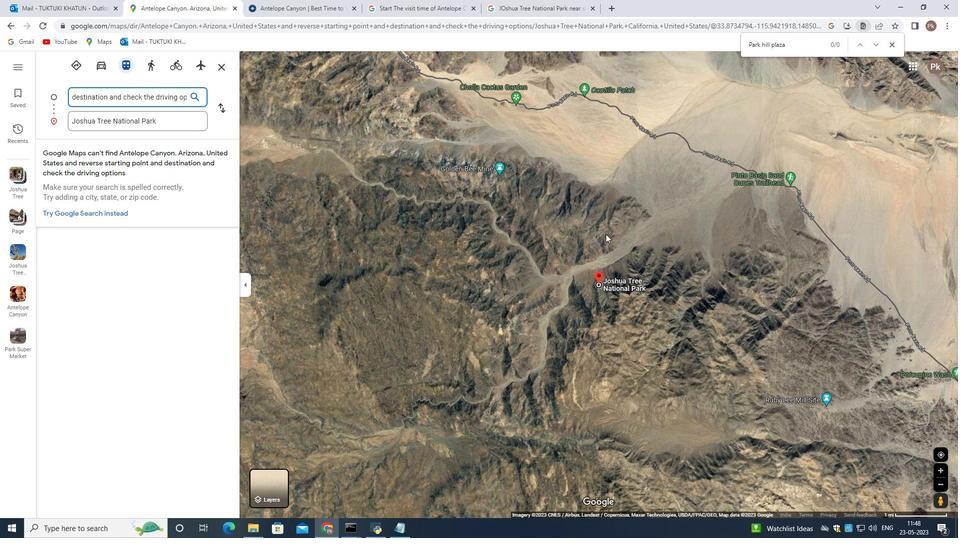 
Action: Mouse scrolled (605, 235) with delta (0, 0)
Screenshot: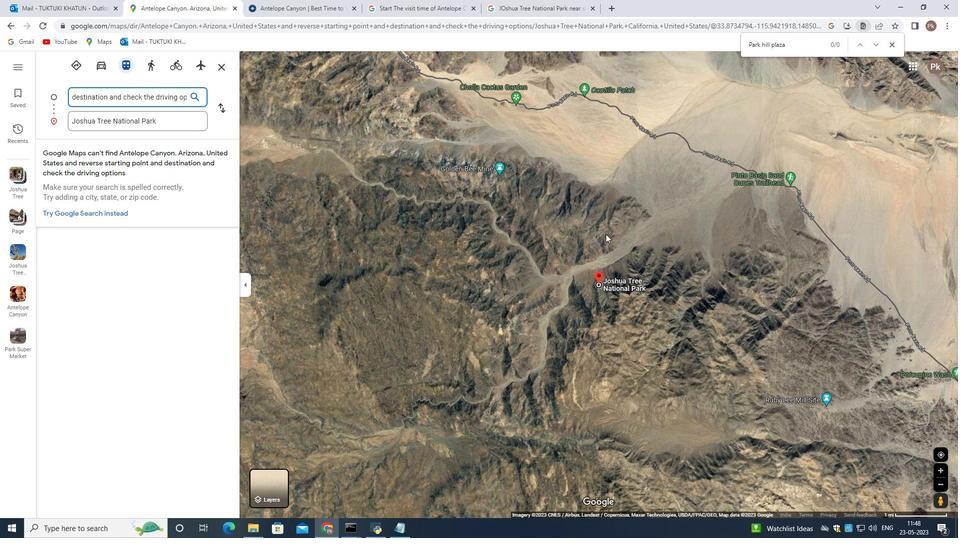 
Action: Mouse scrolled (605, 235) with delta (0, 0)
Screenshot: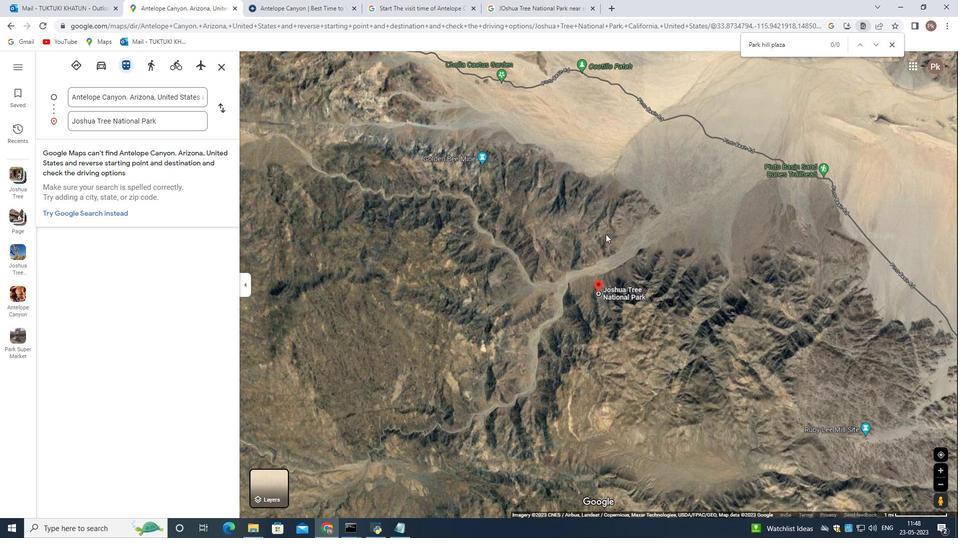 
Action: Mouse scrolled (605, 235) with delta (0, 0)
Screenshot: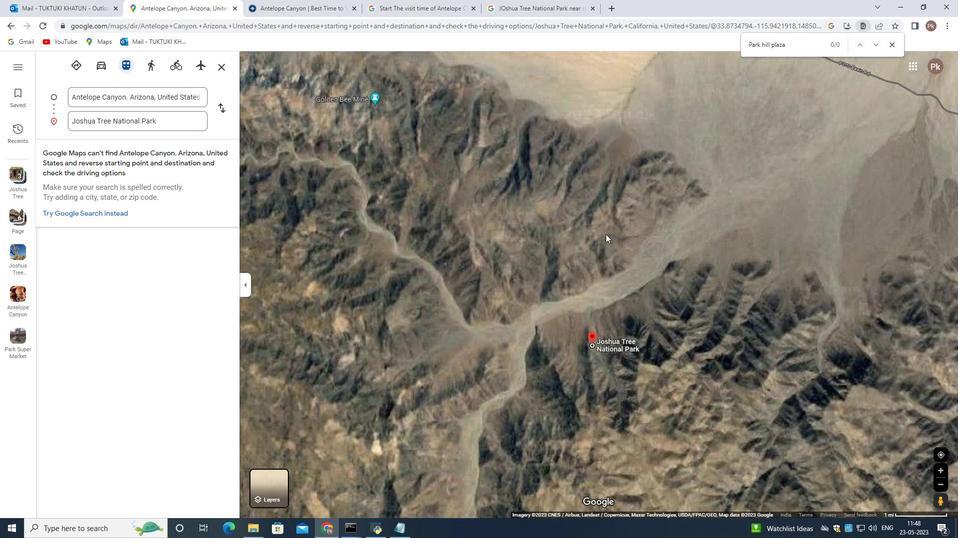 
Action: Mouse scrolled (605, 235) with delta (0, 0)
Screenshot: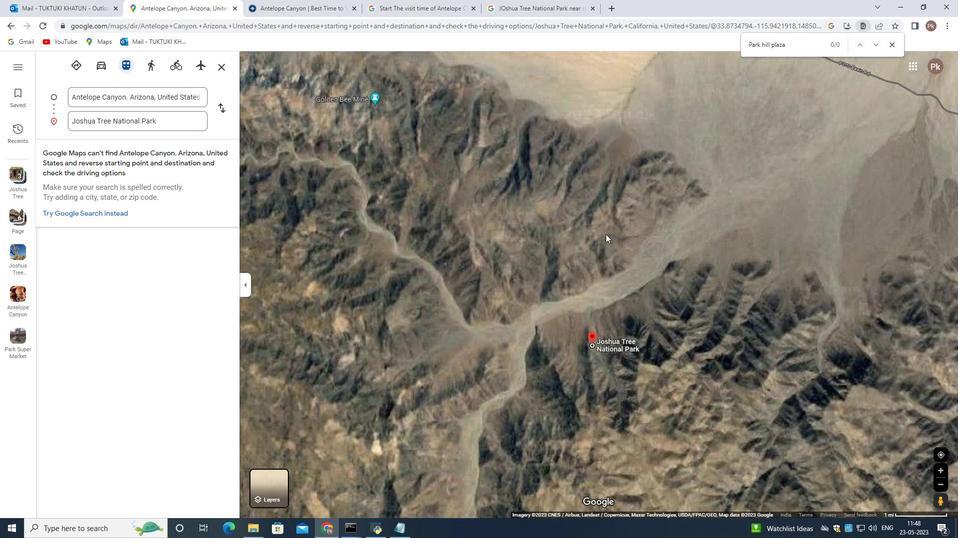 
Action: Mouse scrolled (605, 235) with delta (0, 0)
Screenshot: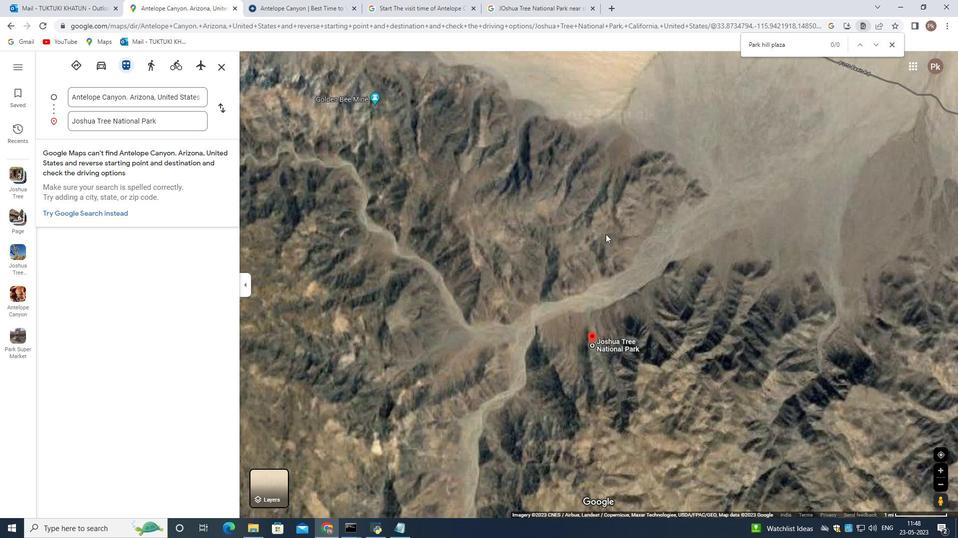 
Action: Mouse scrolled (605, 235) with delta (0, 0)
Screenshot: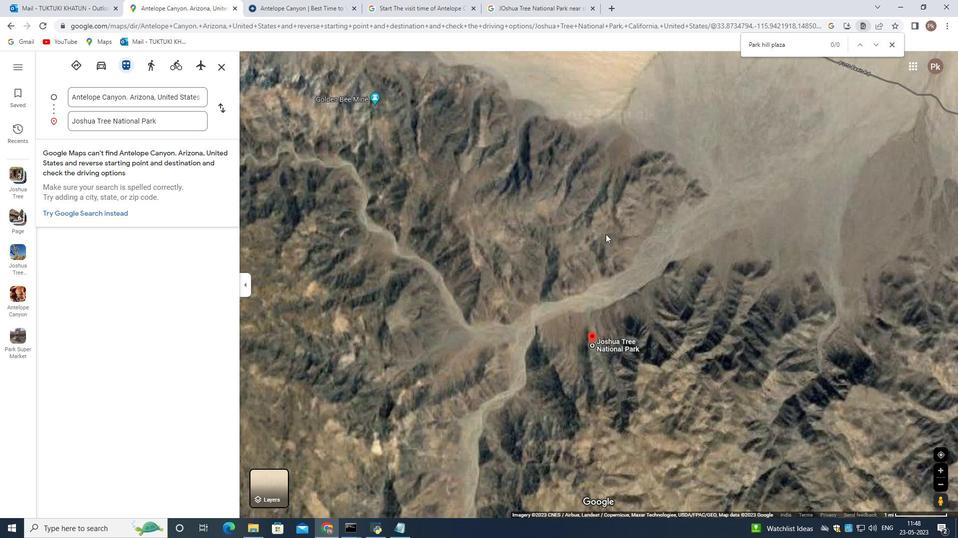 
Action: Mouse scrolled (605, 235) with delta (0, 0)
Screenshot: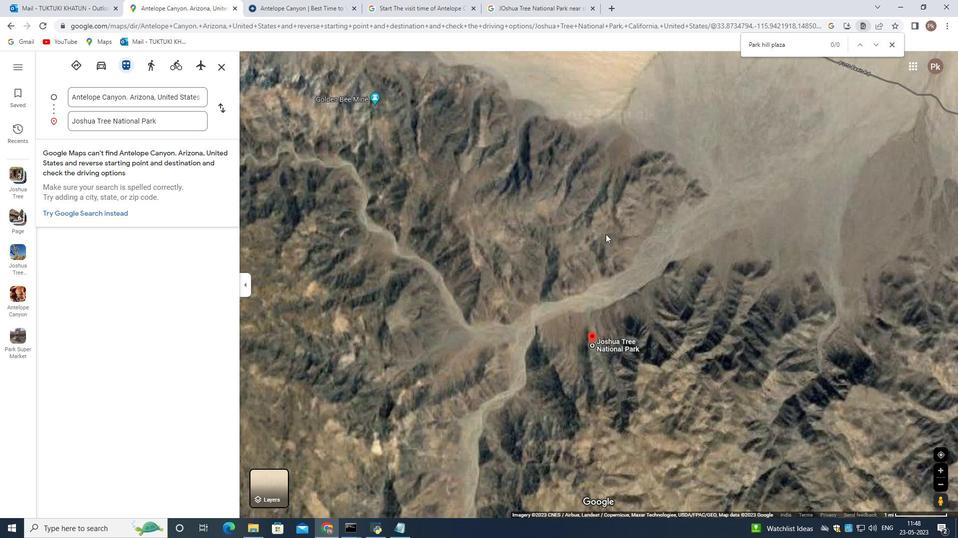 
Action: Mouse moved to (646, 277)
Screenshot: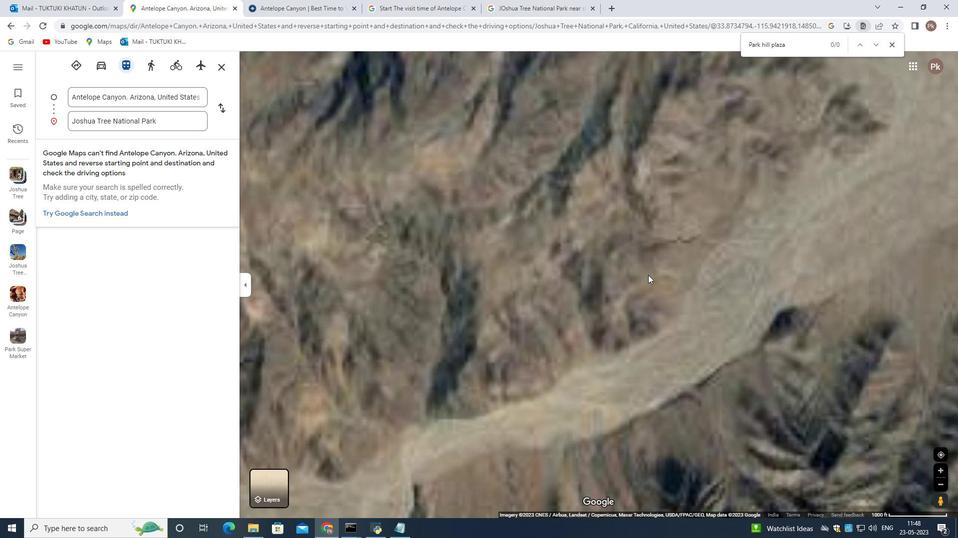 
Action: Mouse scrolled (646, 277) with delta (0, 0)
Screenshot: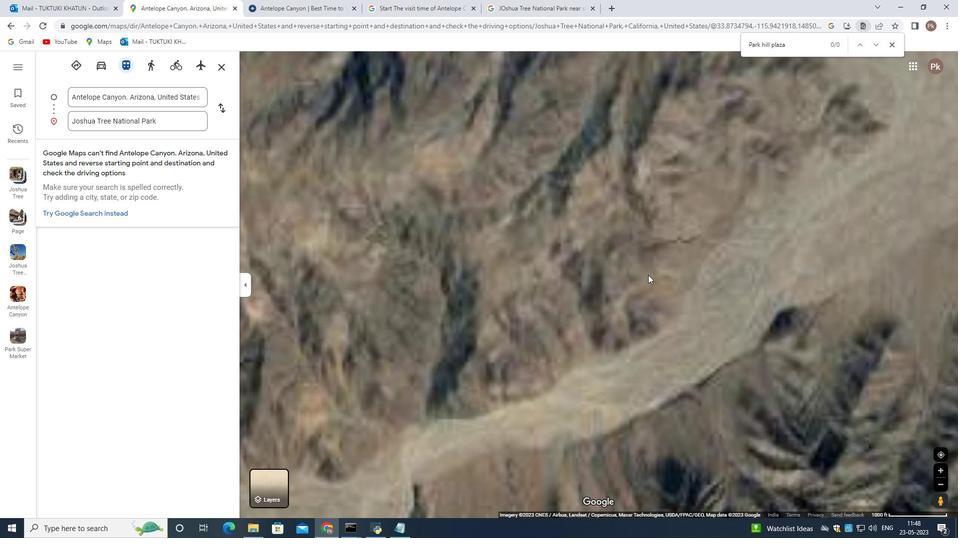 
Action: Mouse scrolled (646, 277) with delta (0, 0)
Screenshot: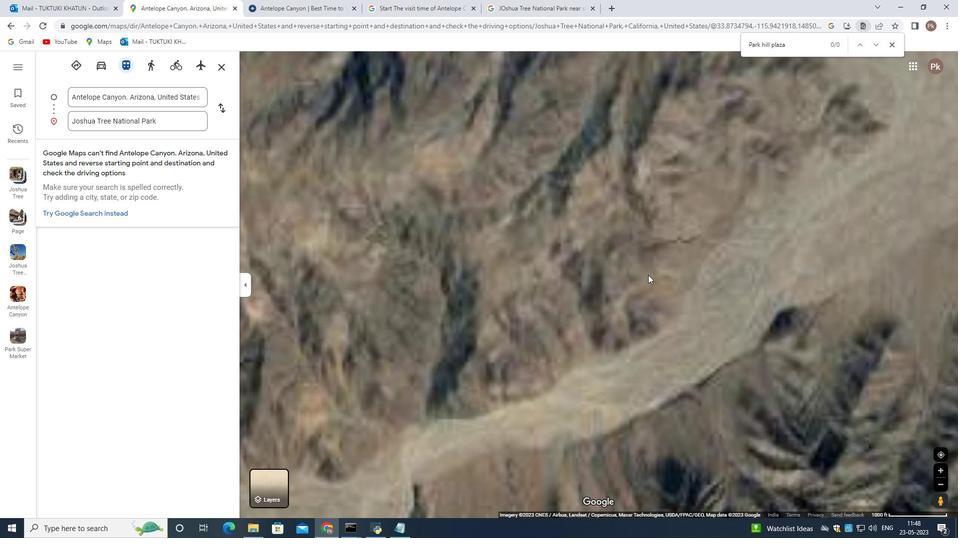 
Action: Mouse scrolled (646, 277) with delta (0, 0)
Screenshot: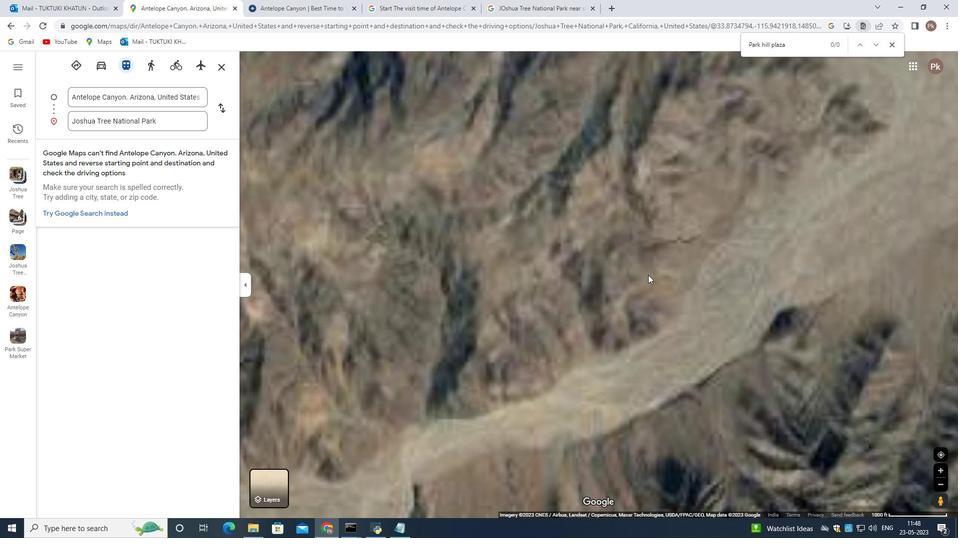 
Action: Mouse scrolled (646, 277) with delta (0, 0)
Screenshot: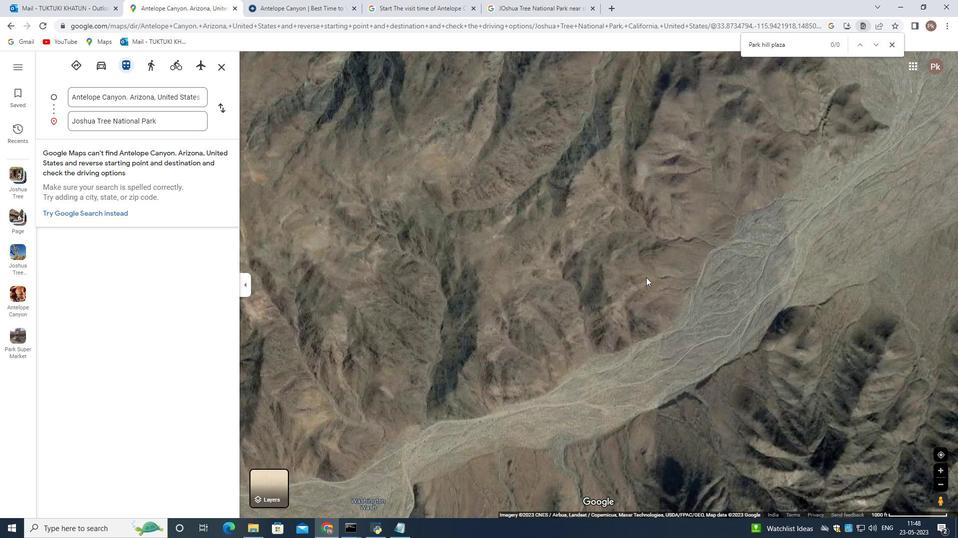 
Action: Mouse moved to (654, 383)
Screenshot: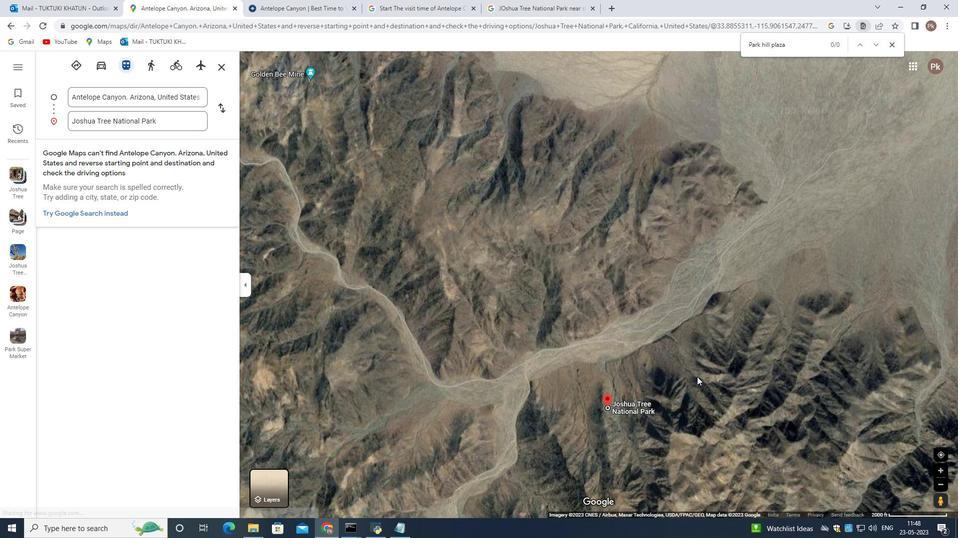 
Action: Mouse pressed left at (654, 383)
Screenshot: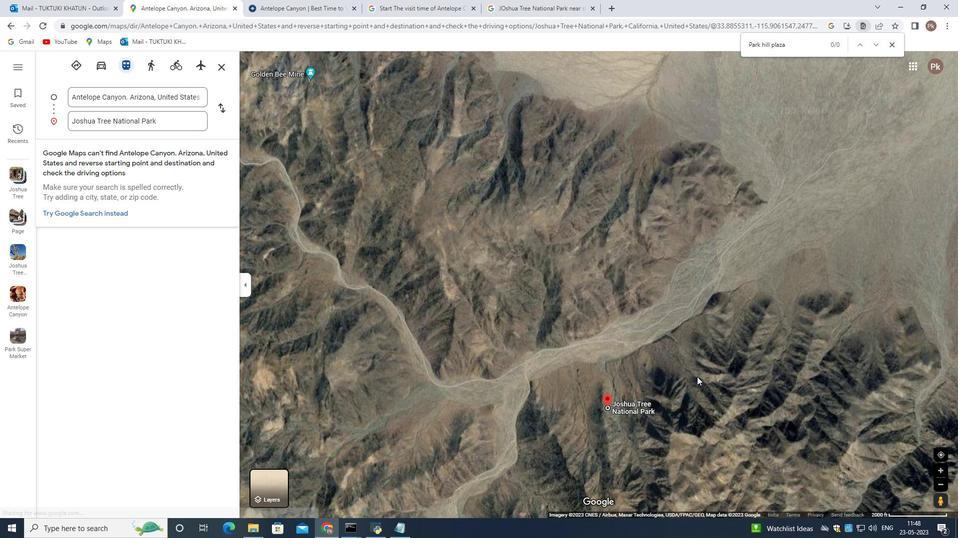 
Action: Mouse moved to (537, 160)
Screenshot: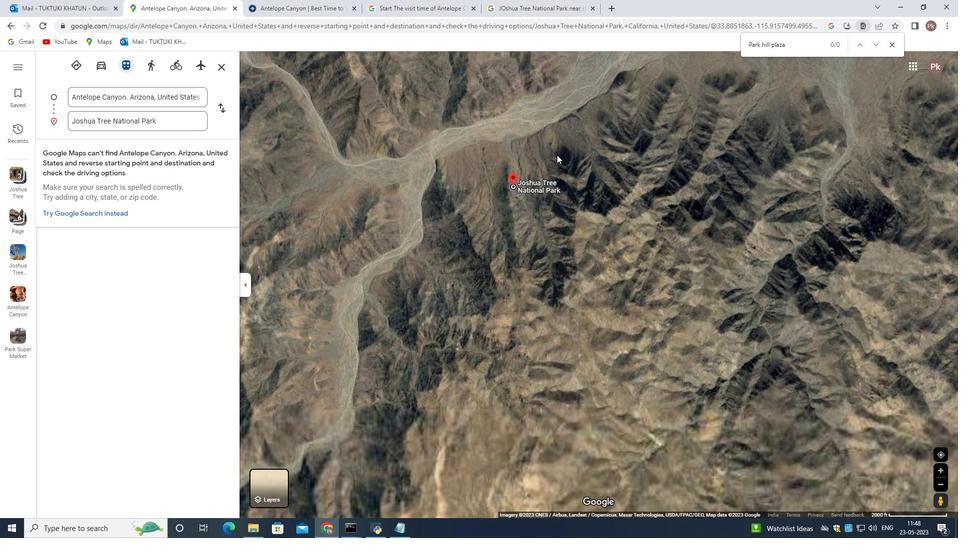
Action: Mouse scrolled (537, 159) with delta (0, 0)
Screenshot: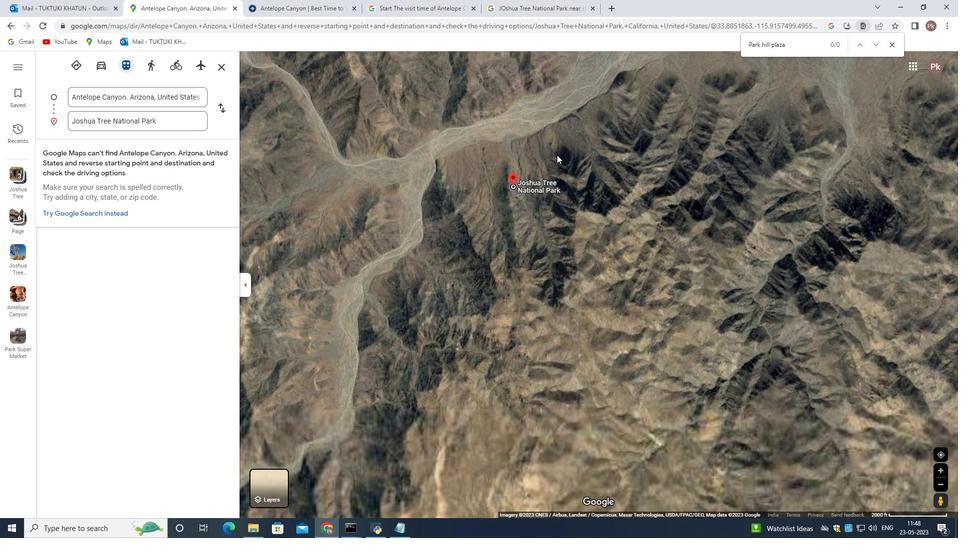 
Action: Mouse moved to (534, 166)
Screenshot: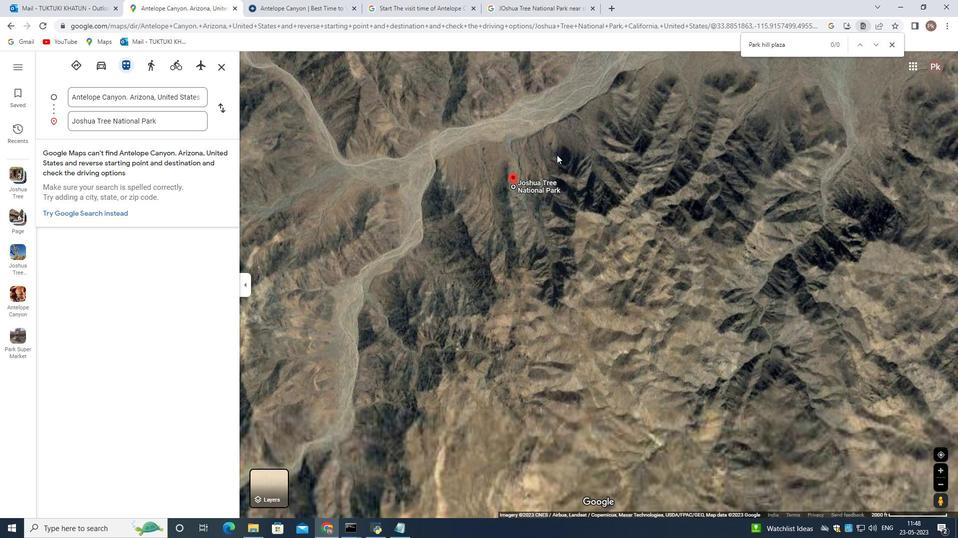 
Action: Mouse scrolled (535, 164) with delta (0, 0)
Screenshot: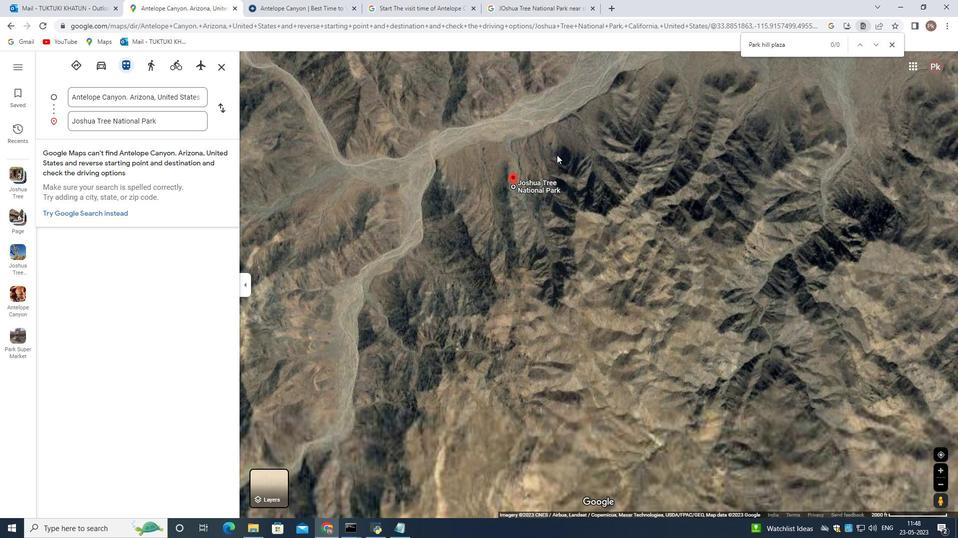 
Action: Mouse moved to (533, 167)
Screenshot: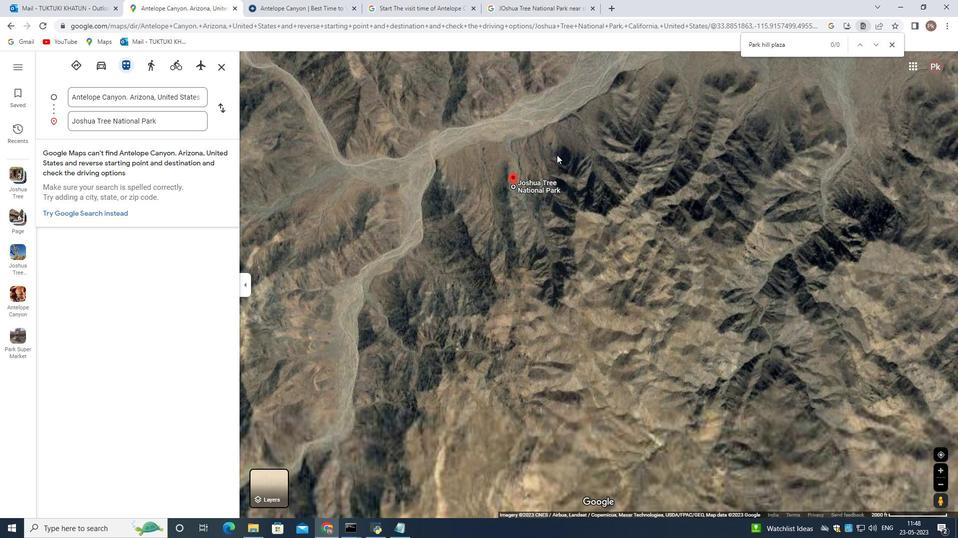 
Action: Mouse scrolled (535, 165) with delta (0, 0)
Screenshot: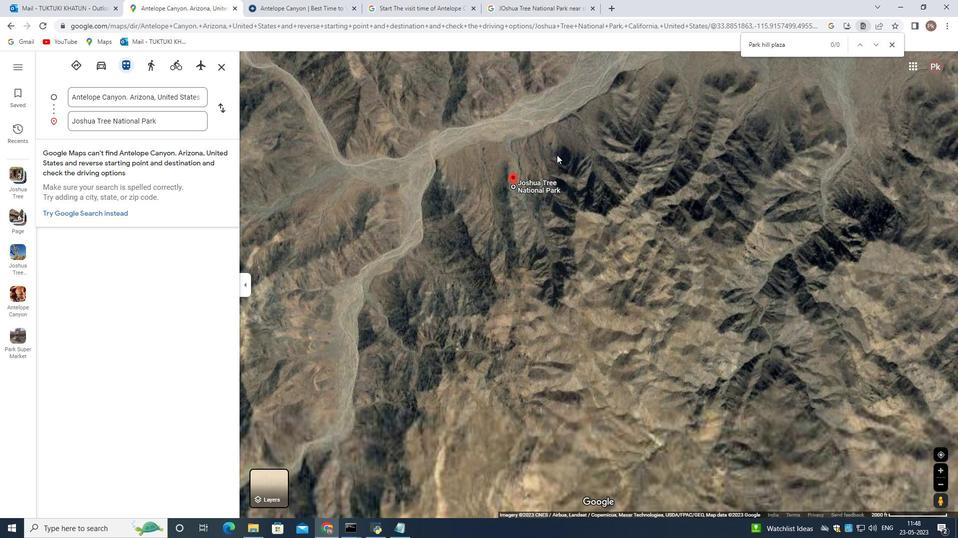 
Action: Mouse moved to (533, 168)
Screenshot: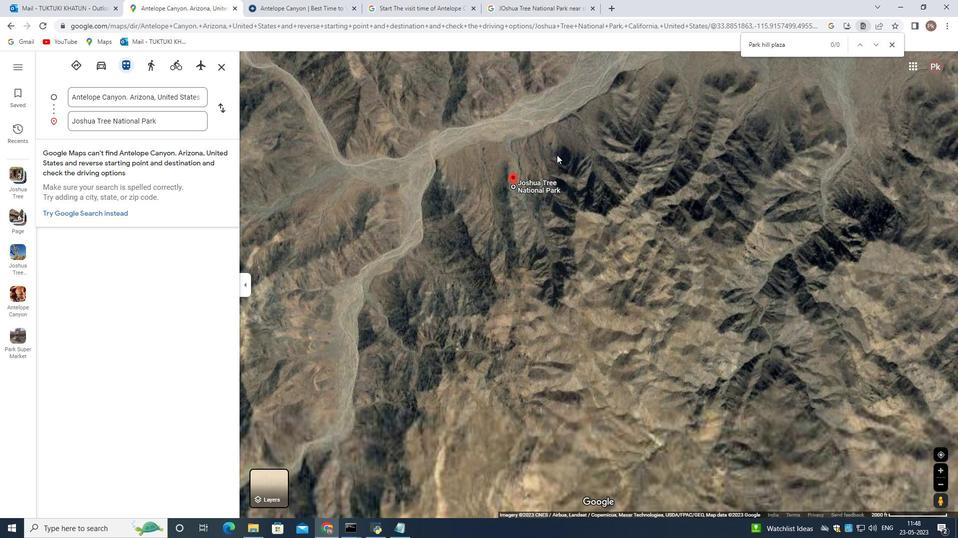 
Action: Mouse scrolled (533, 168) with delta (0, 0)
Screenshot: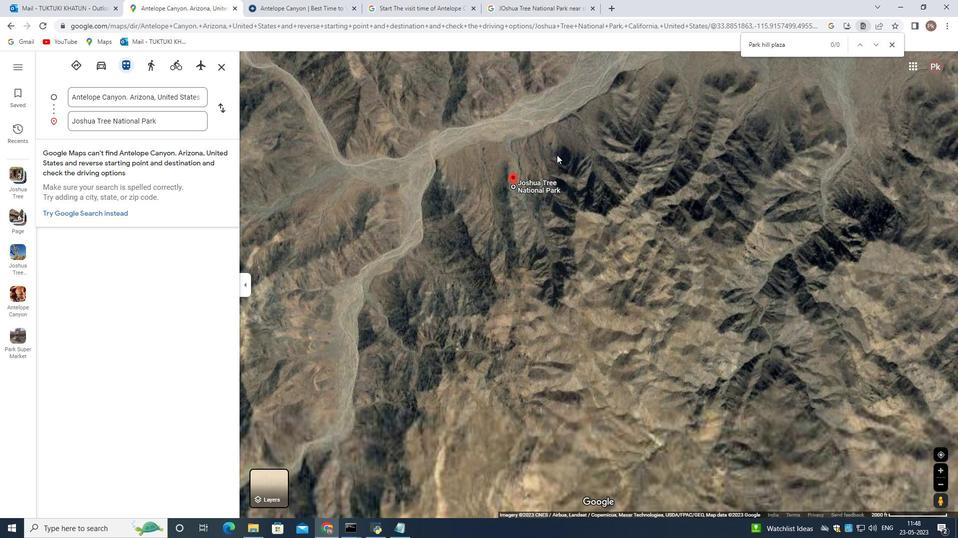 
Action: Mouse moved to (533, 169)
Screenshot: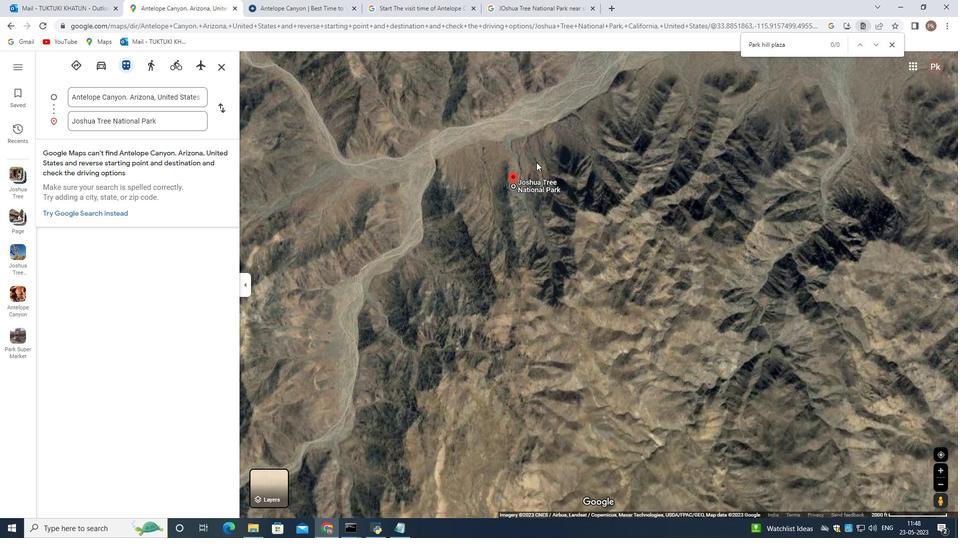 
Action: Mouse scrolled (533, 169) with delta (0, 0)
Screenshot: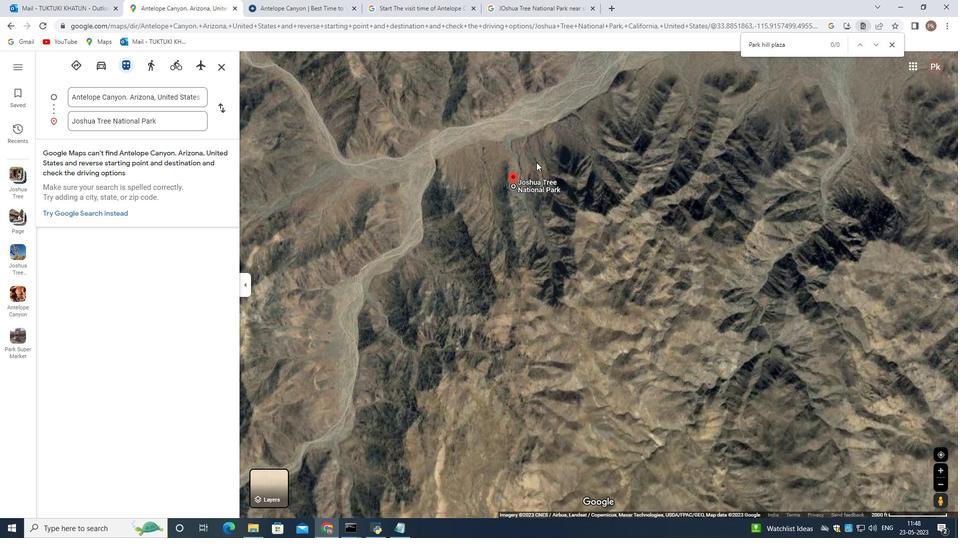 
Action: Mouse moved to (530, 180)
Screenshot: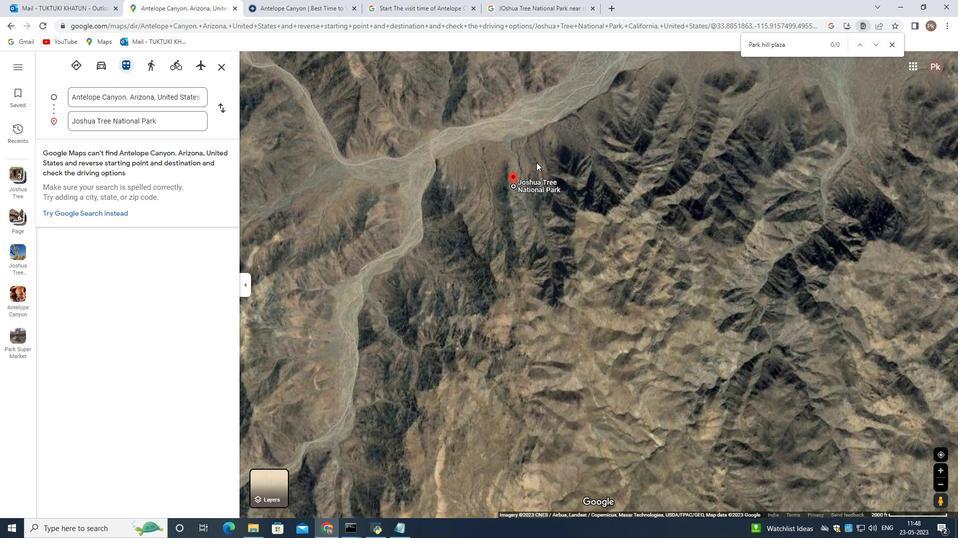 
Action: Mouse scrolled (530, 181) with delta (0, 0)
Screenshot: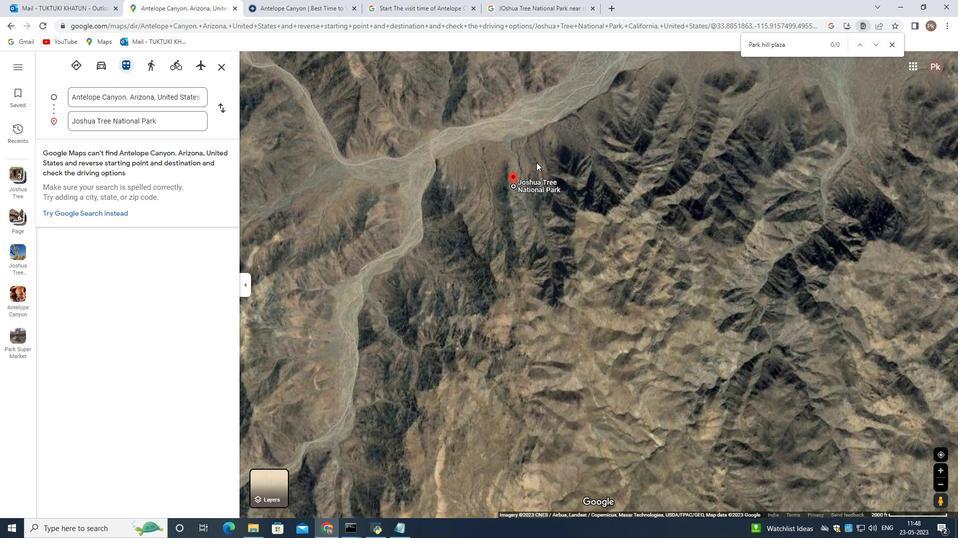 
Action: Mouse scrolled (530, 181) with delta (0, 0)
Screenshot: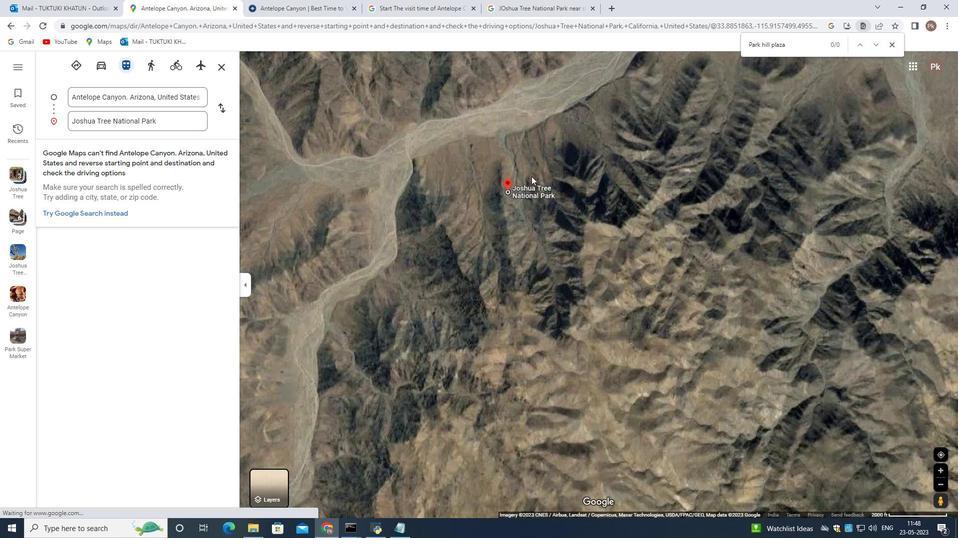 
Action: Mouse scrolled (530, 181) with delta (0, 0)
Screenshot: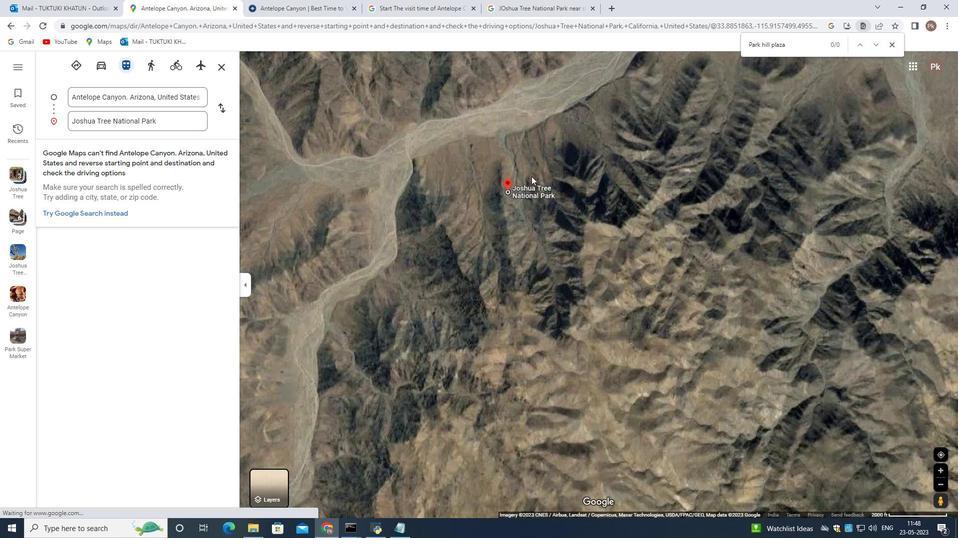 
Action: Mouse scrolled (530, 181) with delta (0, 0)
Screenshot: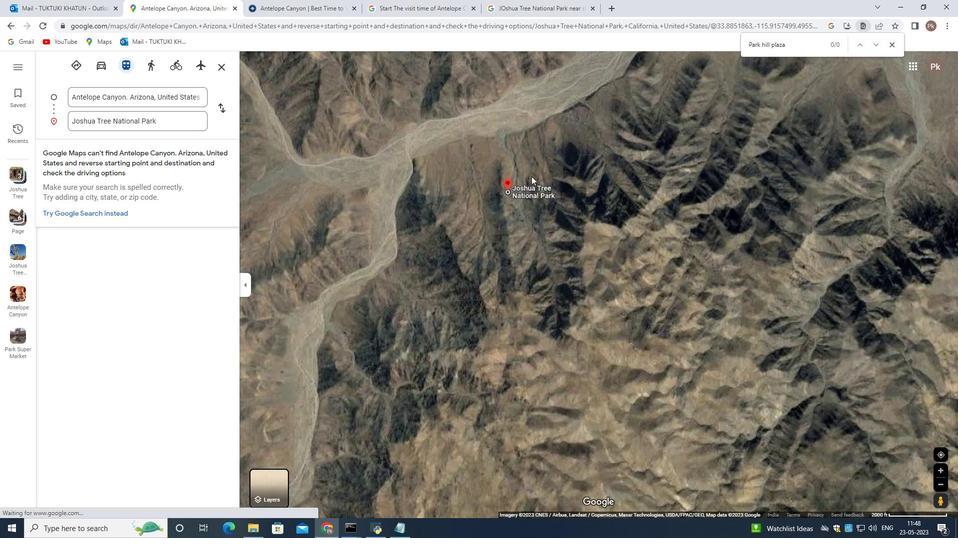 
Action: Mouse moved to (530, 181)
Screenshot: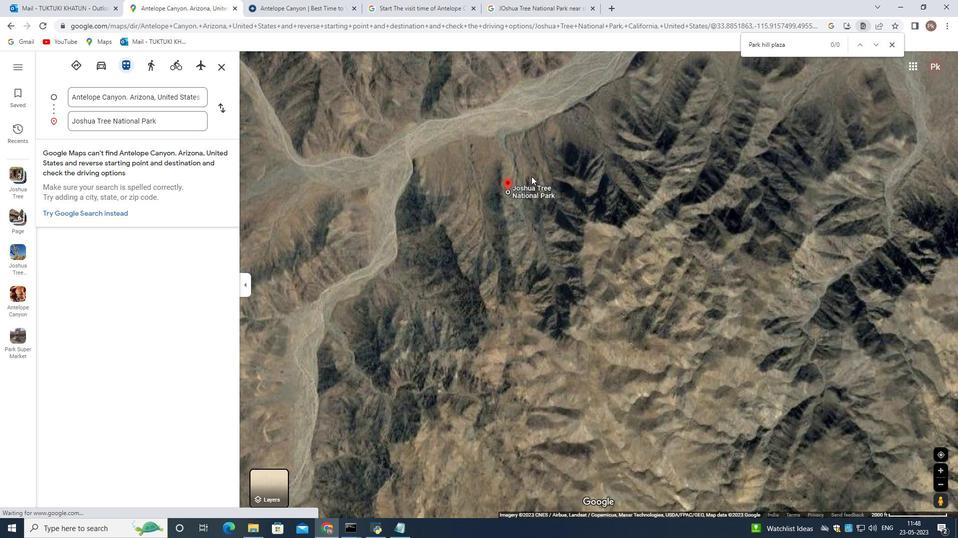 
Action: Mouse scrolled (530, 181) with delta (0, 0)
Screenshot: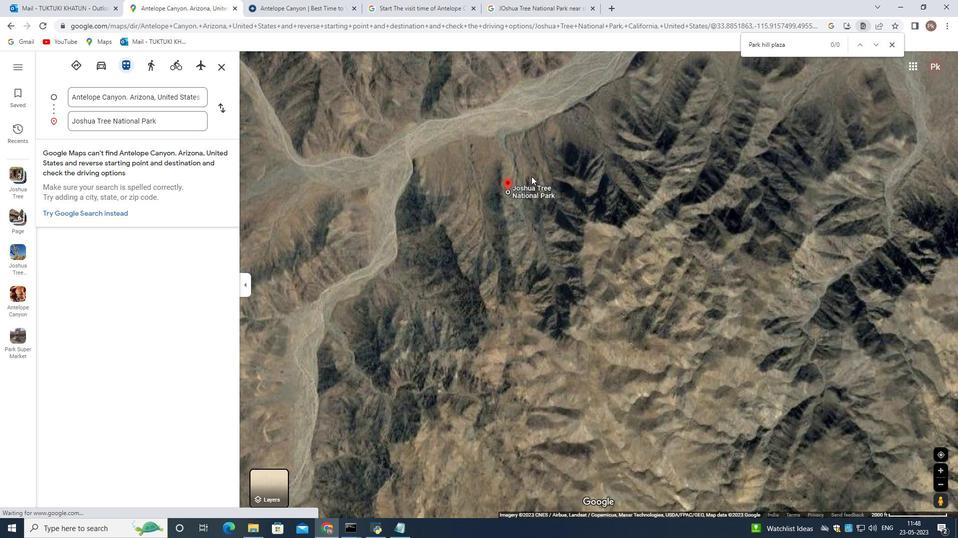 
Action: Mouse moved to (530, 194)
Screenshot: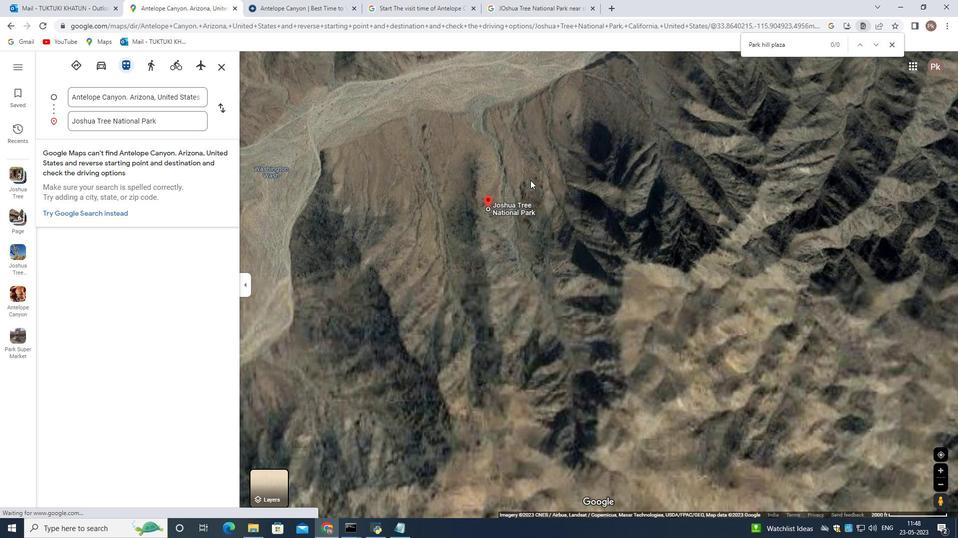
Action: Mouse scrolled (530, 194) with delta (0, 0)
Screenshot: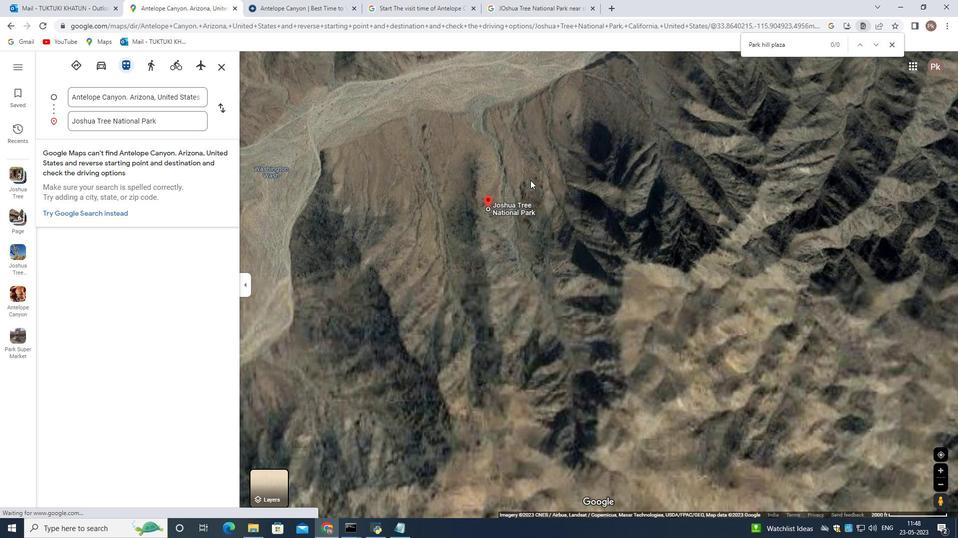 
Action: Mouse scrolled (530, 194) with delta (0, 0)
Screenshot: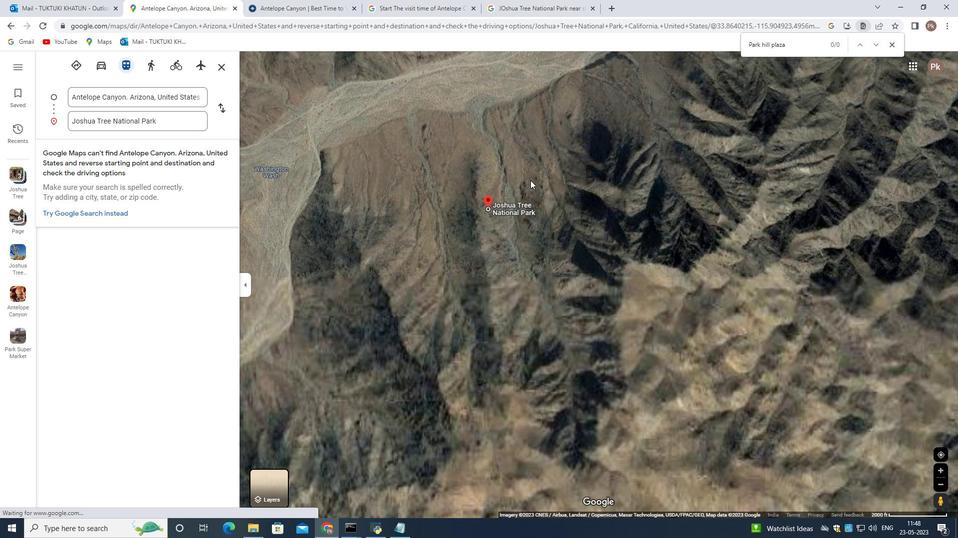 
Action: Mouse scrolled (530, 194) with delta (0, 0)
Screenshot: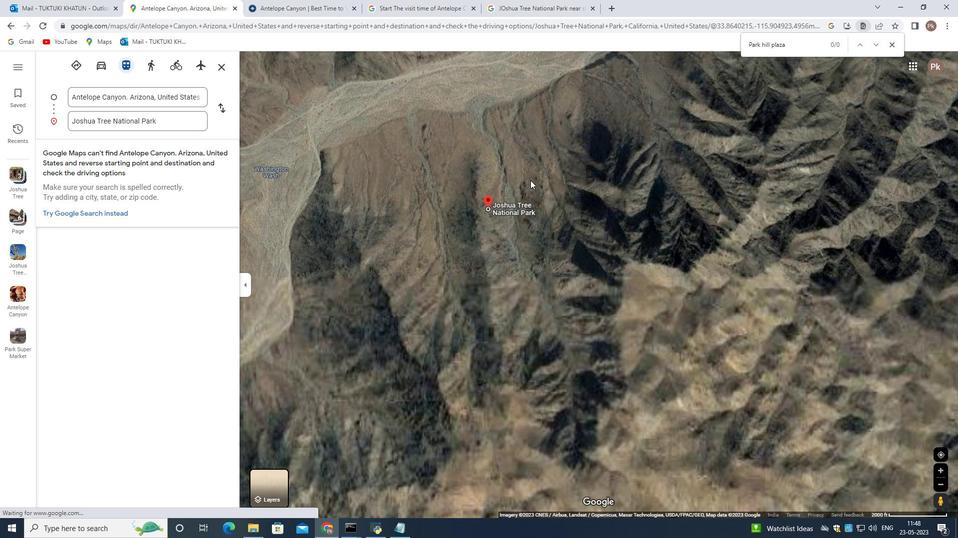 
Action: Mouse scrolled (530, 194) with delta (0, 0)
Screenshot: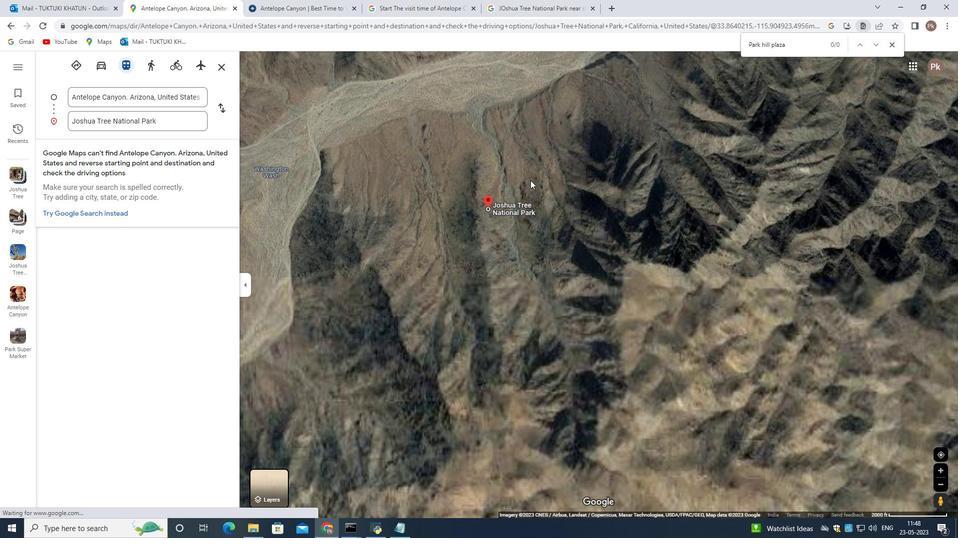 
Action: Mouse scrolled (530, 194) with delta (0, 0)
Screenshot: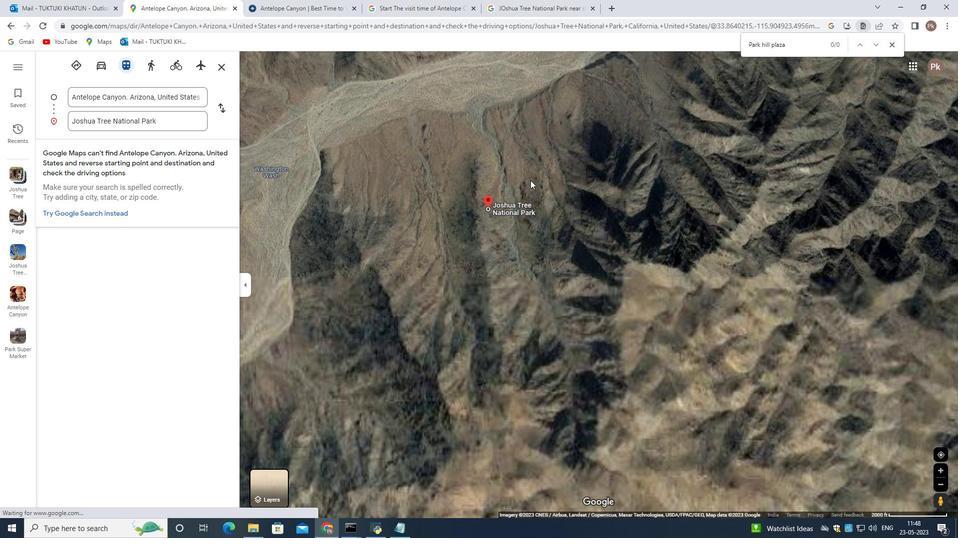 
Action: Mouse moved to (416, 295)
Screenshot: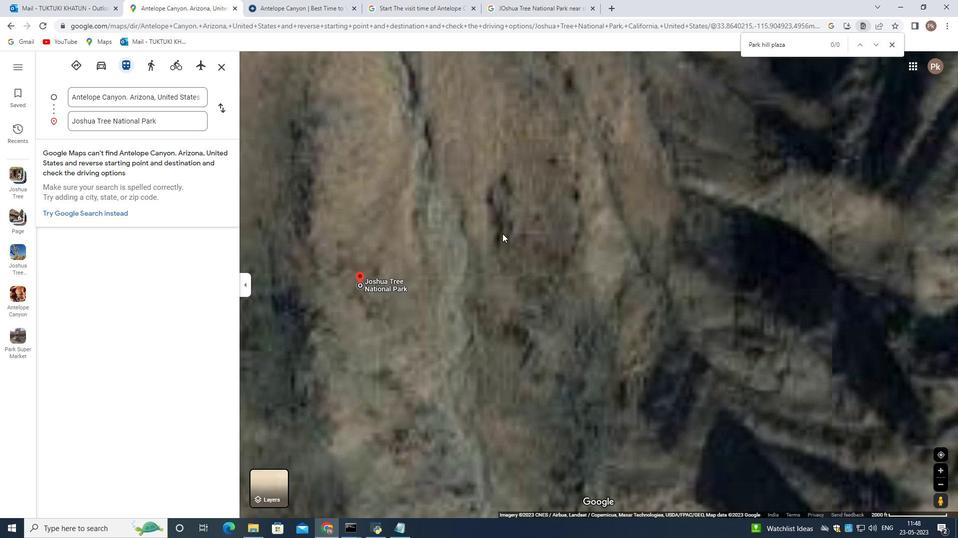 
Action: Mouse scrolled (416, 296) with delta (0, 0)
Screenshot: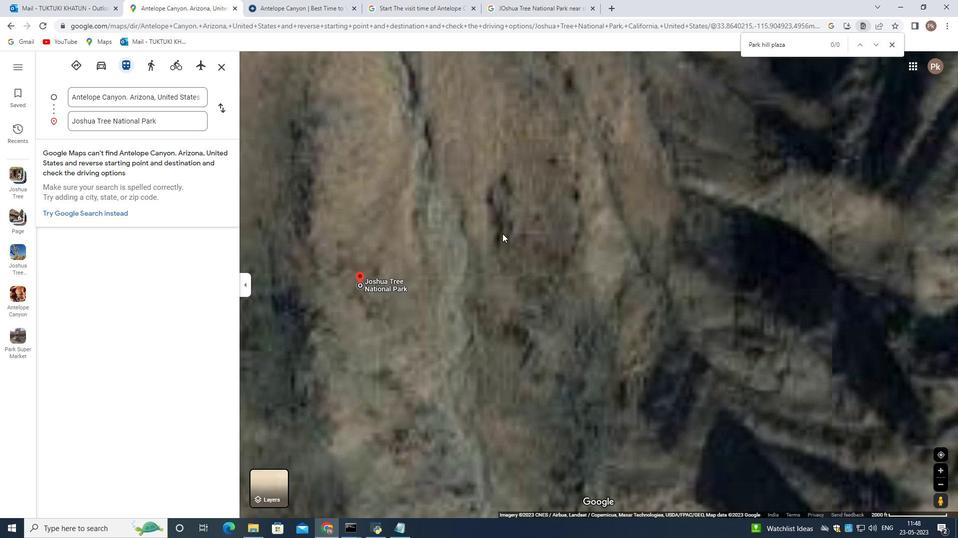 
Action: Mouse moved to (398, 310)
Screenshot: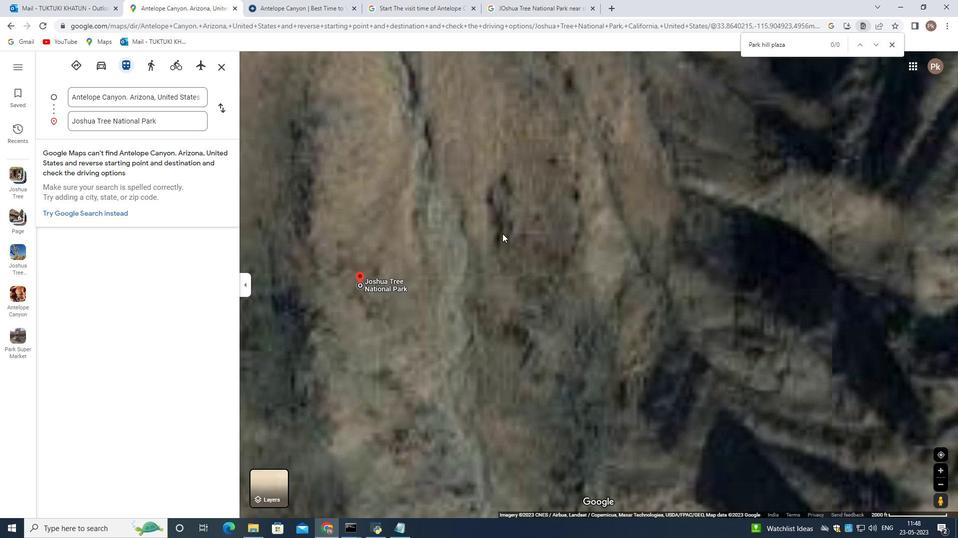 
Action: Mouse scrolled (403, 308) with delta (0, 0)
Screenshot: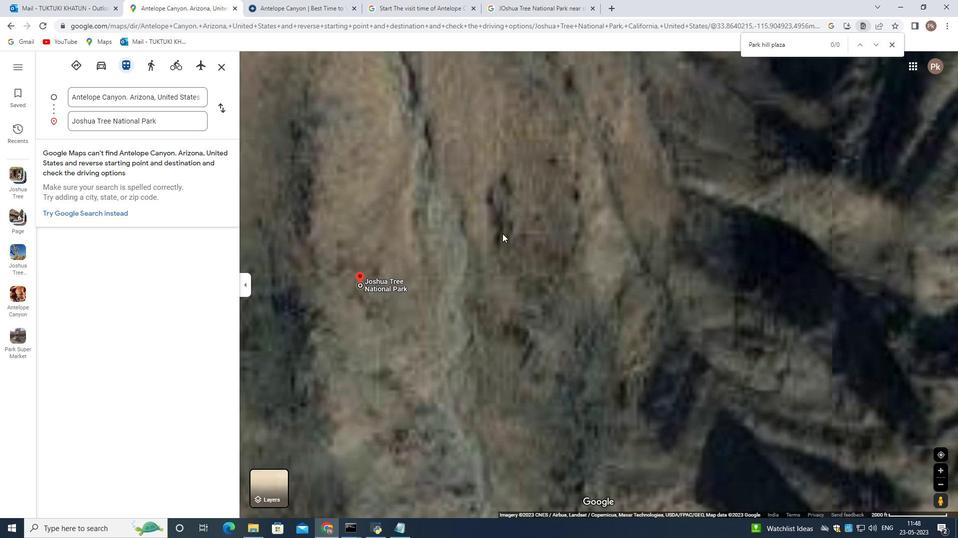 
Action: Mouse moved to (394, 313)
Screenshot: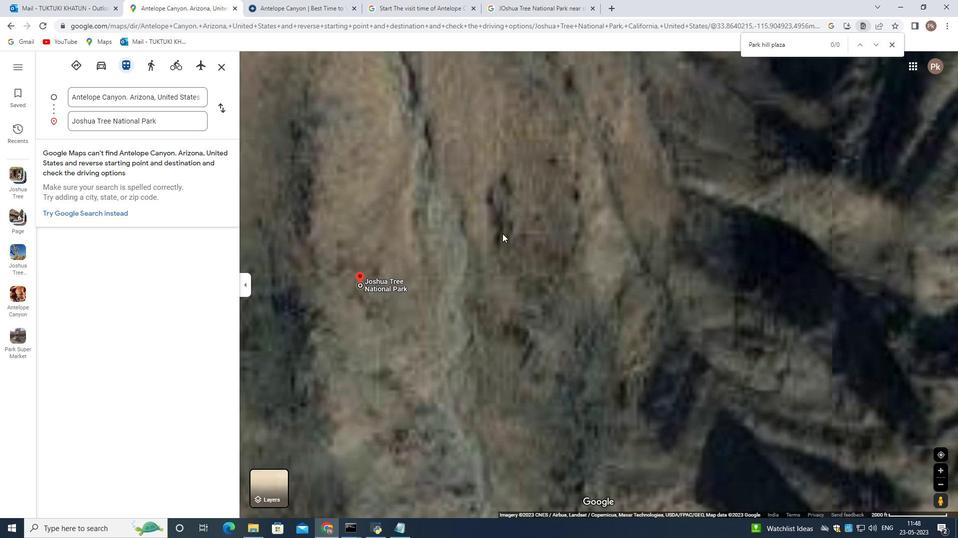 
Action: Mouse scrolled (395, 312) with delta (0, 0)
Screenshot: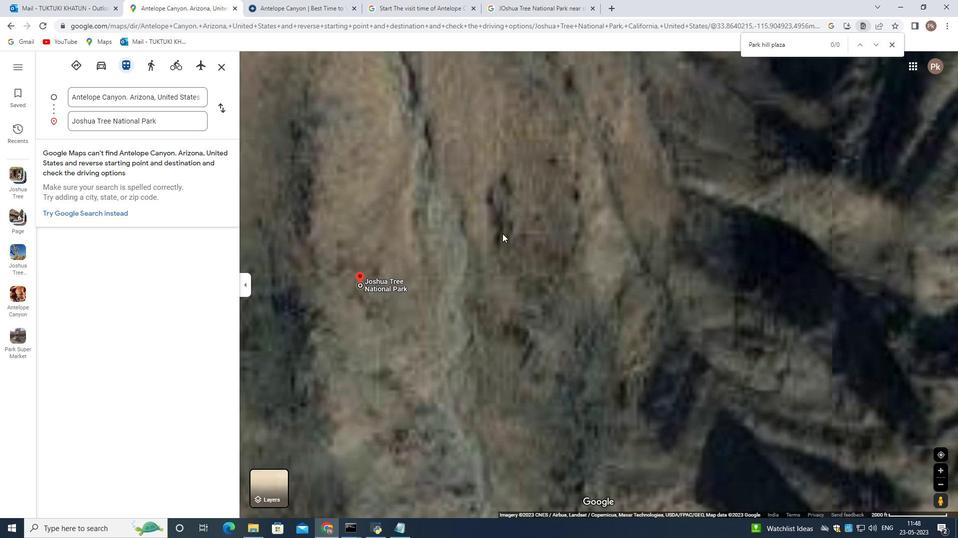 
Action: Mouse scrolled (394, 313) with delta (0, 0)
Screenshot: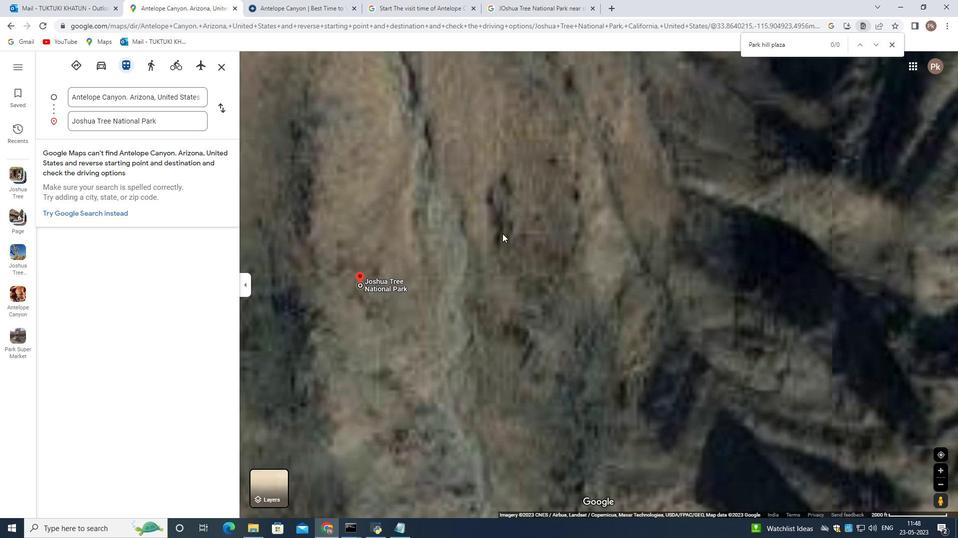 
Action: Mouse scrolled (394, 313) with delta (0, 0)
Screenshot: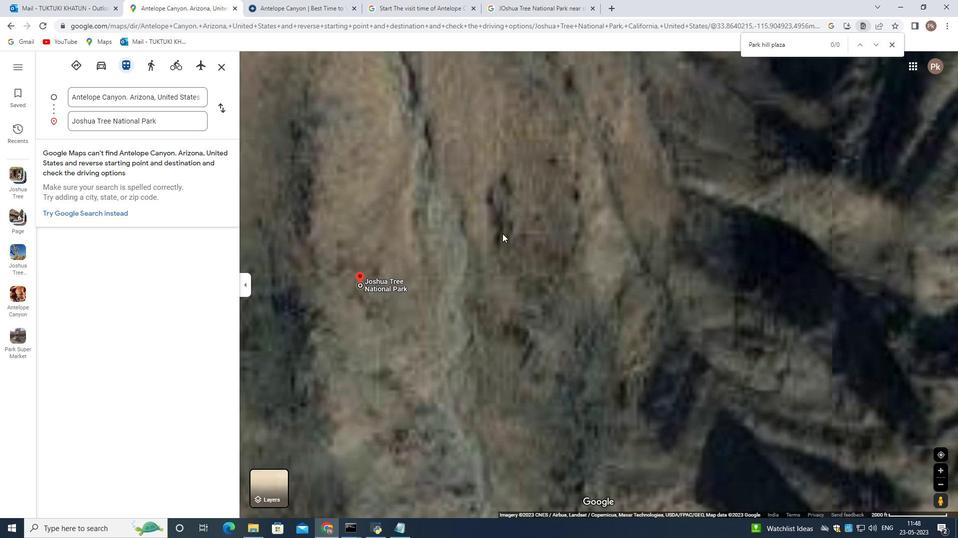 
Action: Mouse scrolled (394, 313) with delta (0, 0)
Screenshot: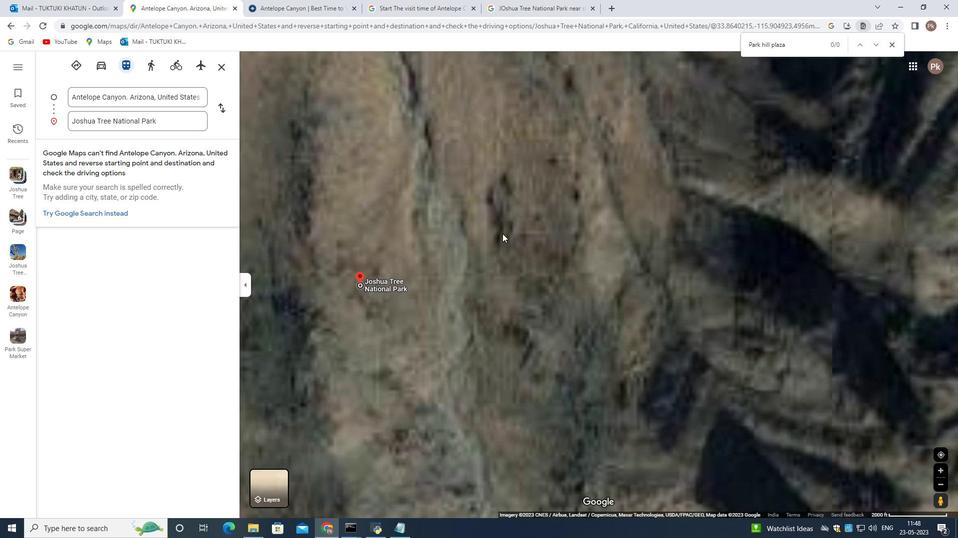 
Action: Mouse scrolled (394, 313) with delta (0, 0)
Screenshot: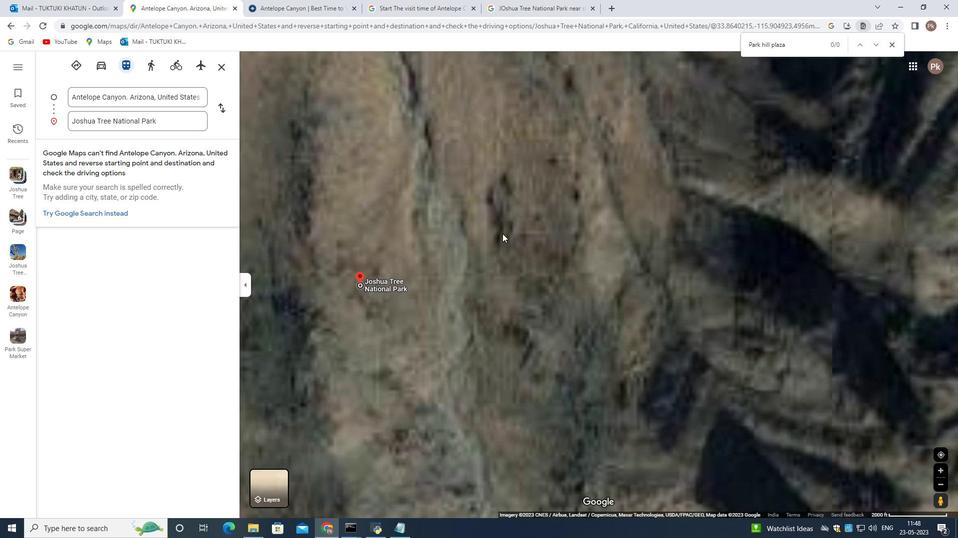 
Action: Mouse moved to (350, 246)
Screenshot: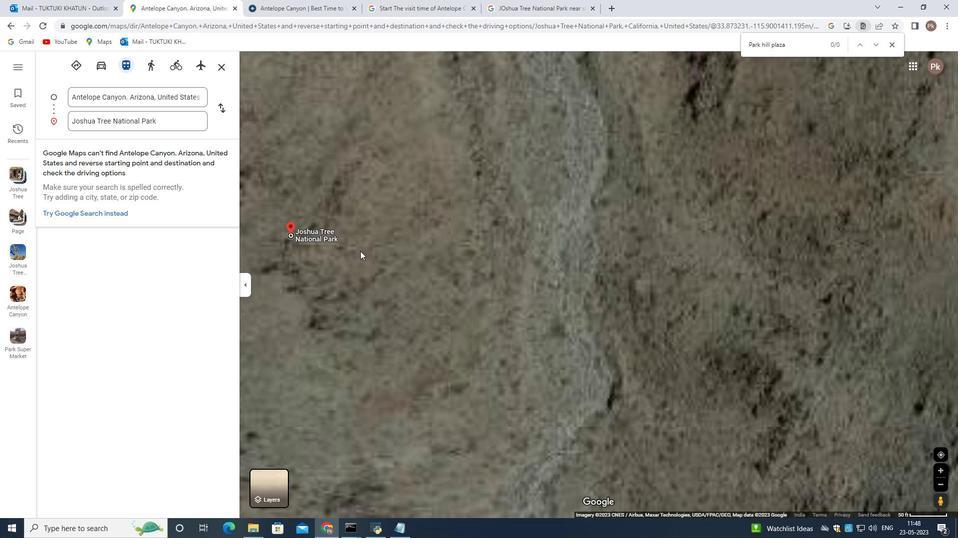 
Action: Mouse scrolled (350, 246) with delta (0, 0)
Screenshot: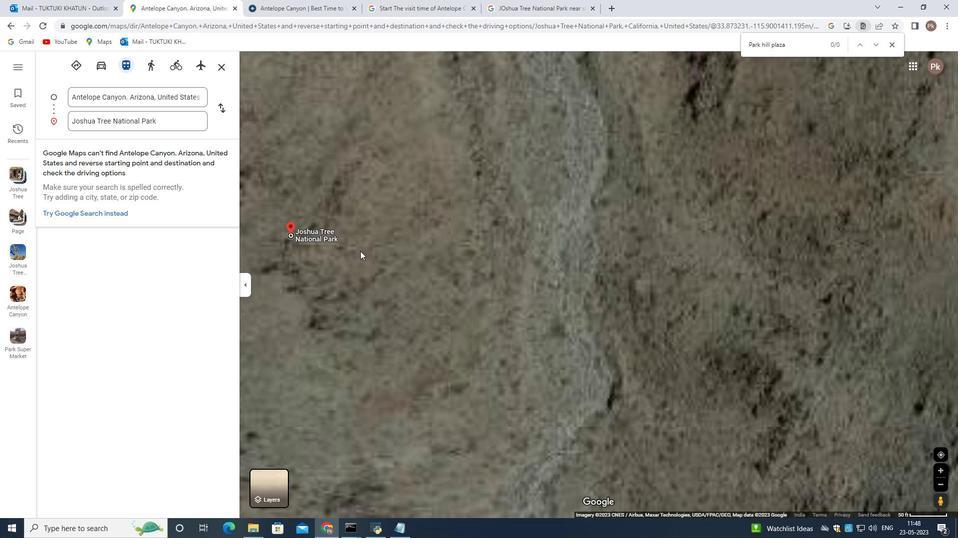 
Action: Mouse scrolled (350, 246) with delta (0, 0)
Screenshot: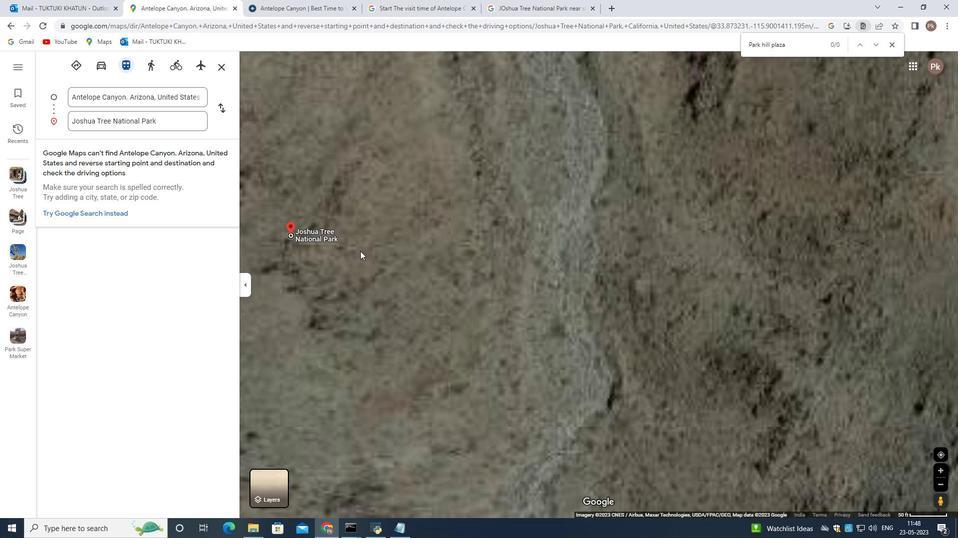 
Action: Mouse scrolled (350, 246) with delta (0, 0)
Screenshot: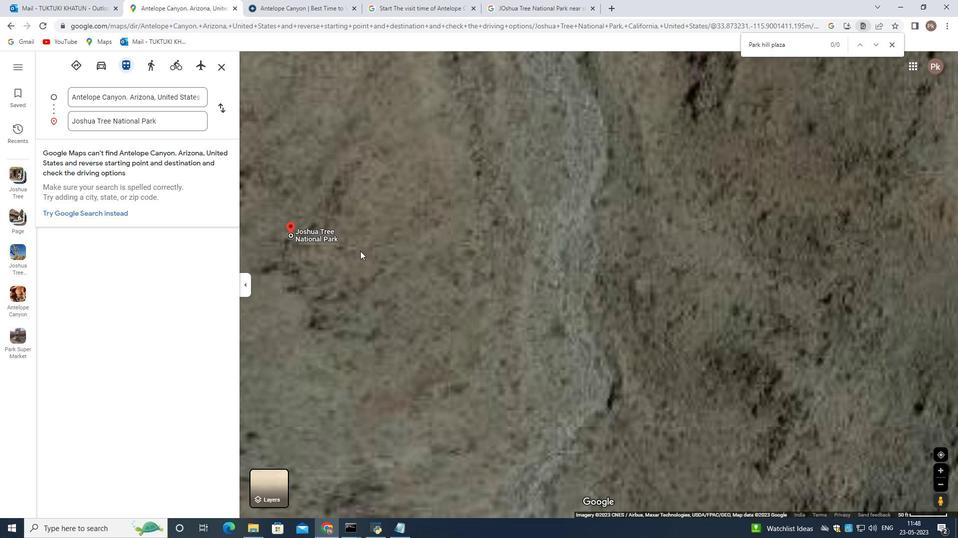 
Action: Mouse scrolled (350, 246) with delta (0, 0)
Screenshot: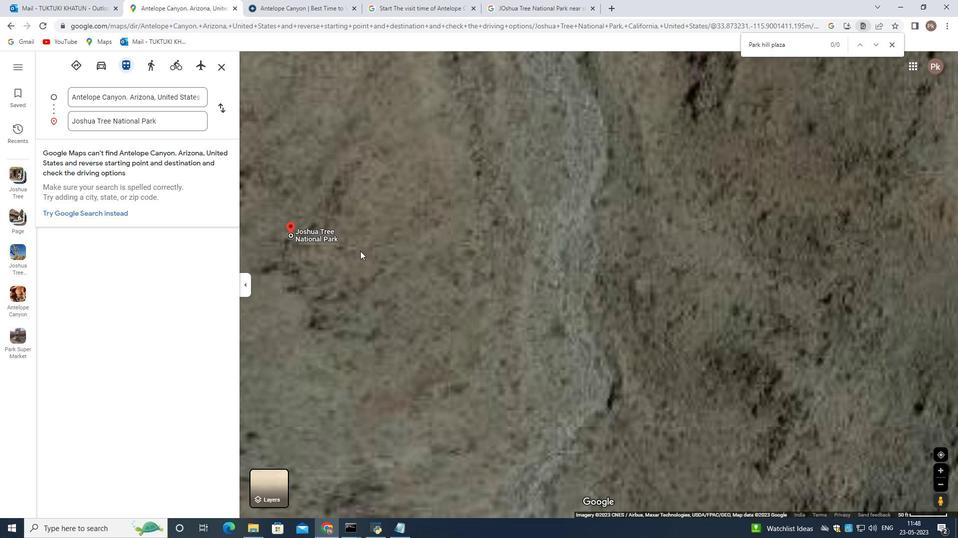 
Action: Mouse scrolled (350, 246) with delta (0, 0)
Screenshot: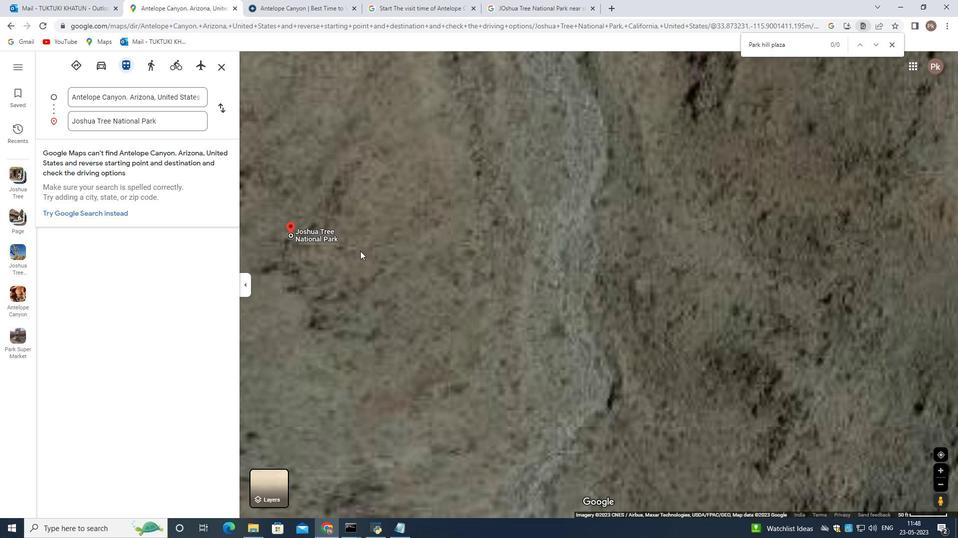 
Action: Mouse scrolled (350, 246) with delta (0, 0)
Screenshot: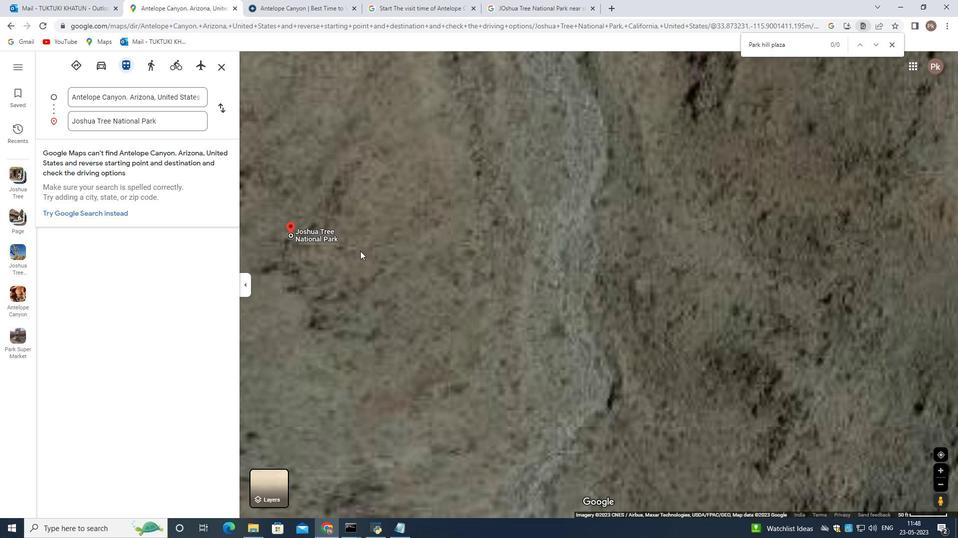 
Action: Mouse moved to (374, 242)
Screenshot: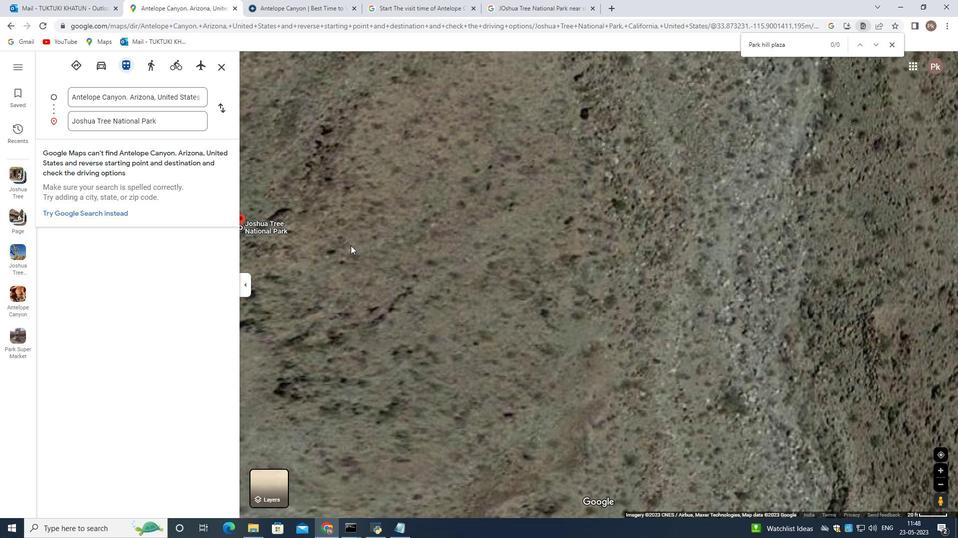 
Action: Mouse scrolled (374, 241) with delta (0, 0)
Screenshot: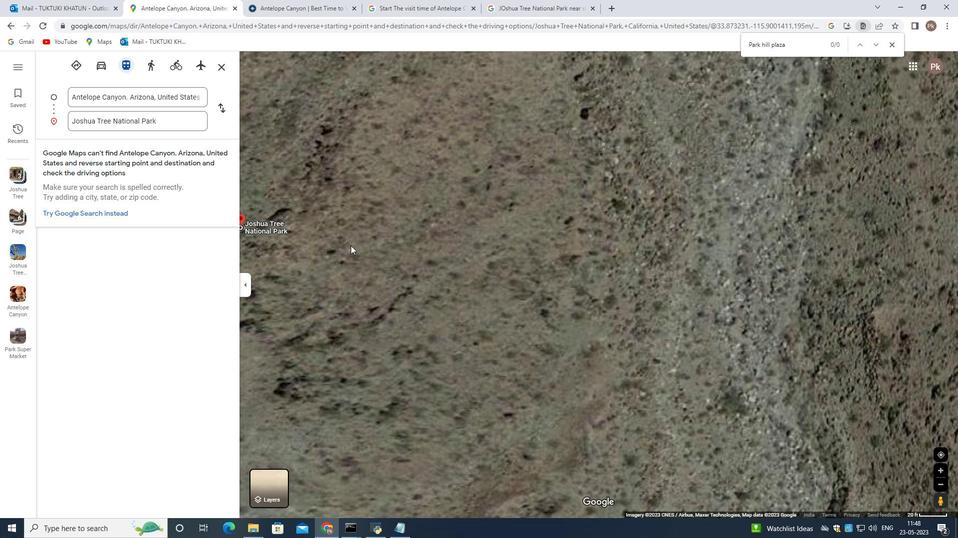
Action: Mouse moved to (421, 259)
Screenshot: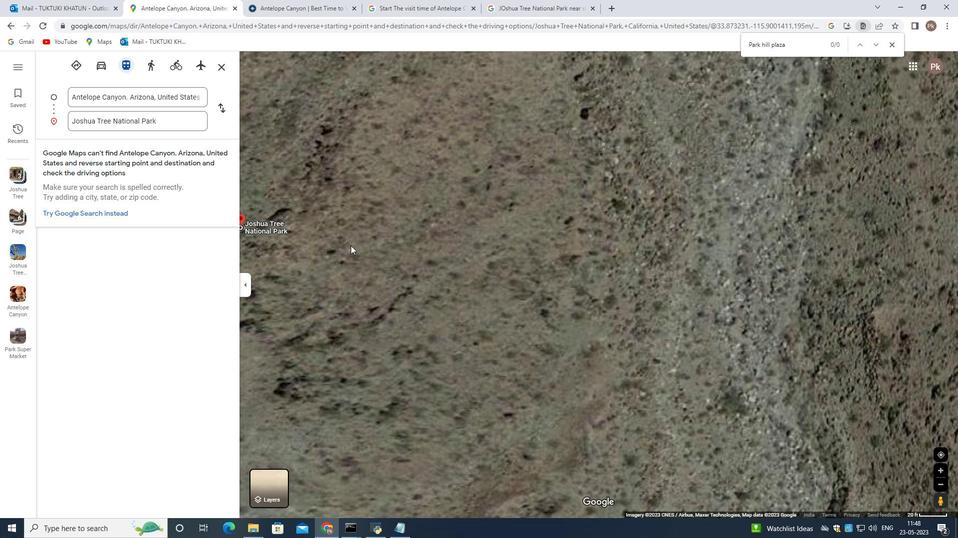 
Action: Mouse scrolled (403, 253) with delta (0, 0)
Screenshot: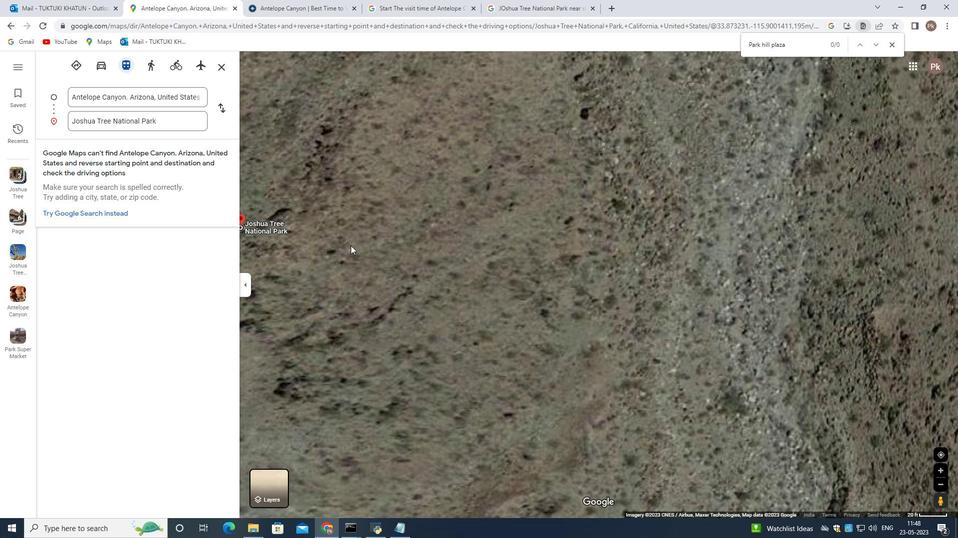 
Action: Mouse moved to (452, 267)
Screenshot: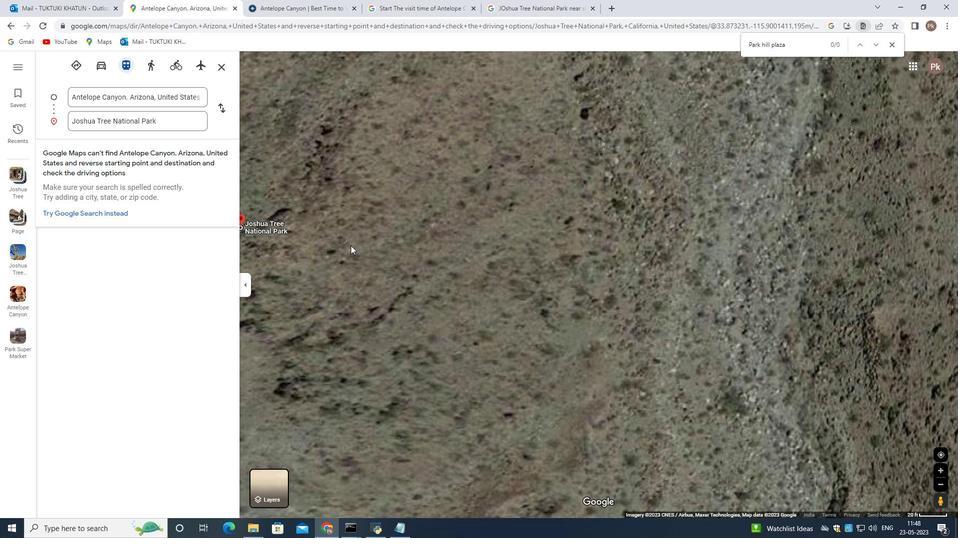 
Action: Mouse scrolled (436, 262) with delta (0, 0)
Screenshot: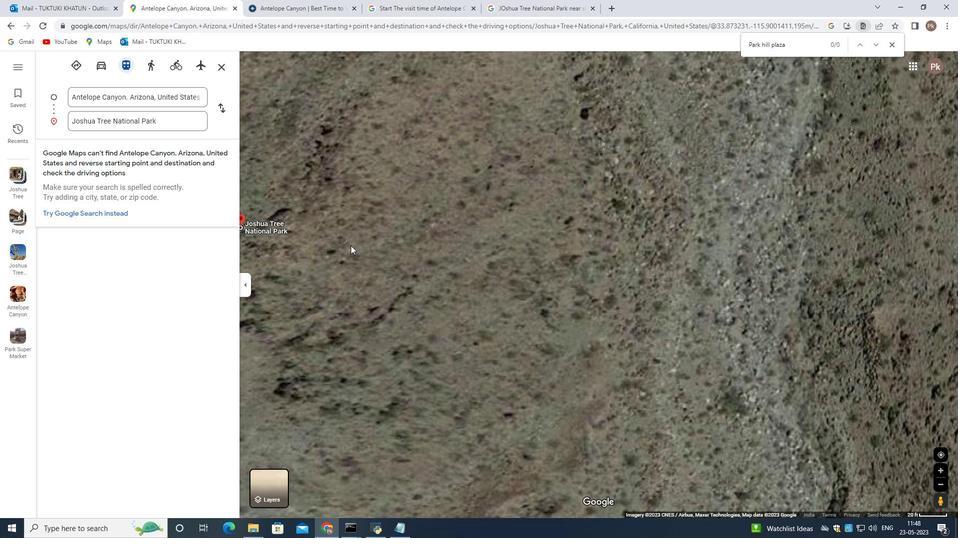 
Action: Mouse moved to (459, 269)
Screenshot: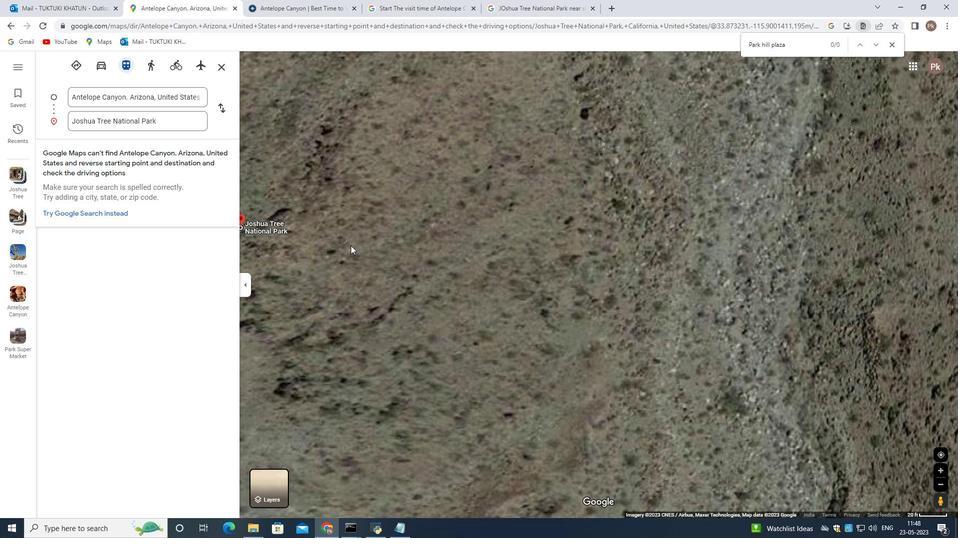 
Action: Mouse scrolled (452, 267) with delta (0, 0)
Screenshot: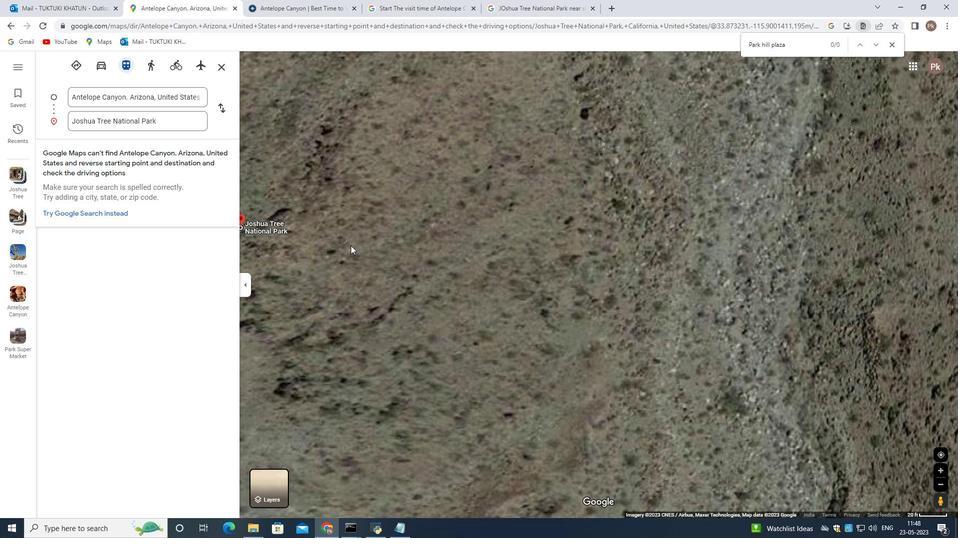 
Action: Mouse moved to (473, 270)
Screenshot: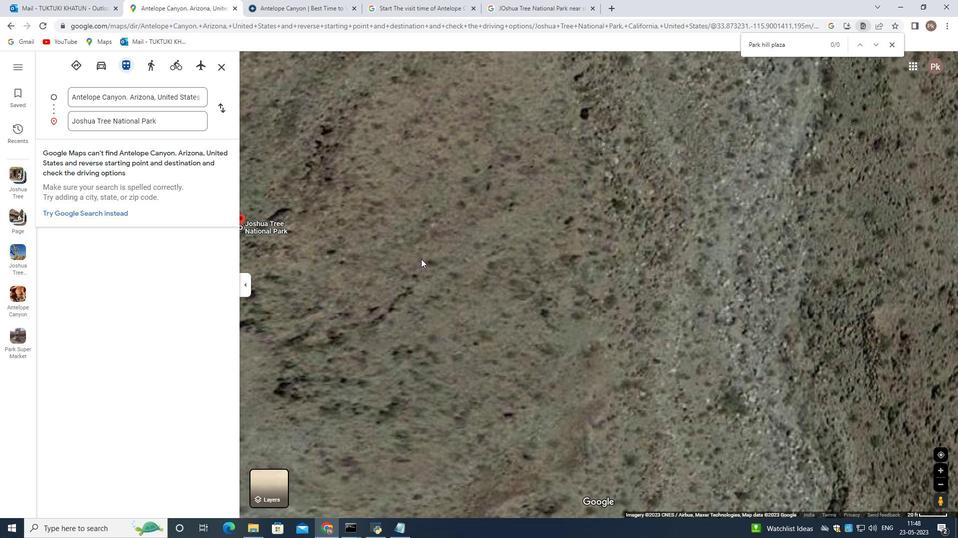 
Action: Mouse scrolled (466, 269) with delta (0, 0)
Screenshot: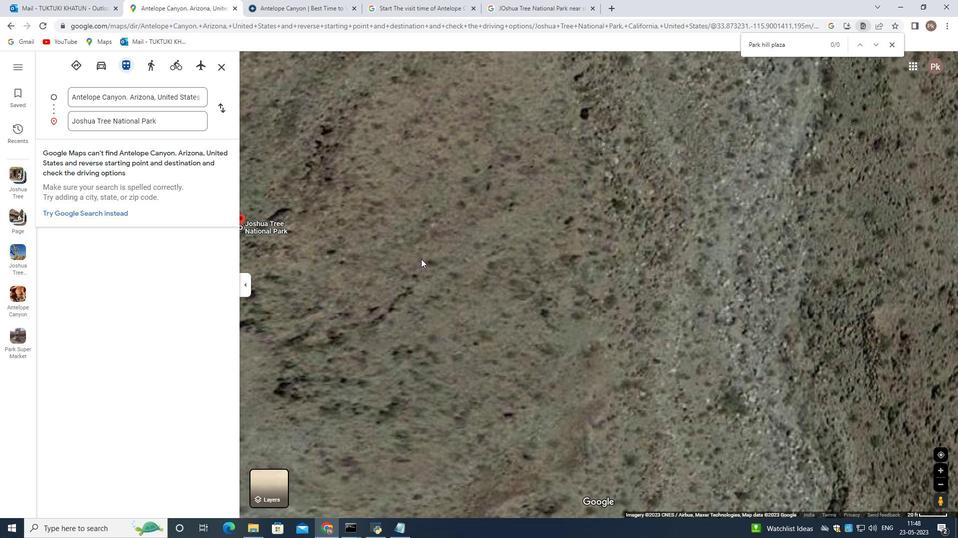 
Action: Mouse moved to (478, 272)
Screenshot: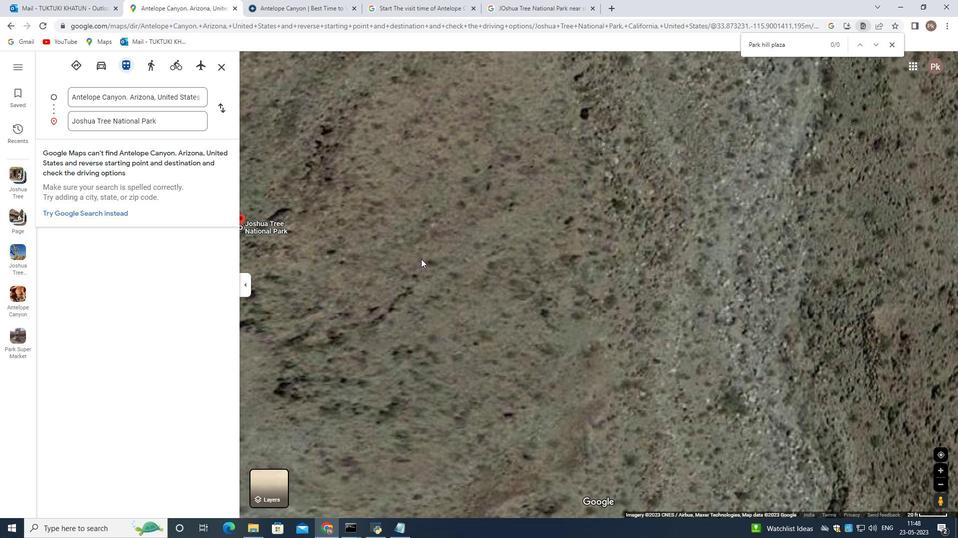 
Action: Mouse scrolled (473, 270) with delta (0, 0)
Screenshot: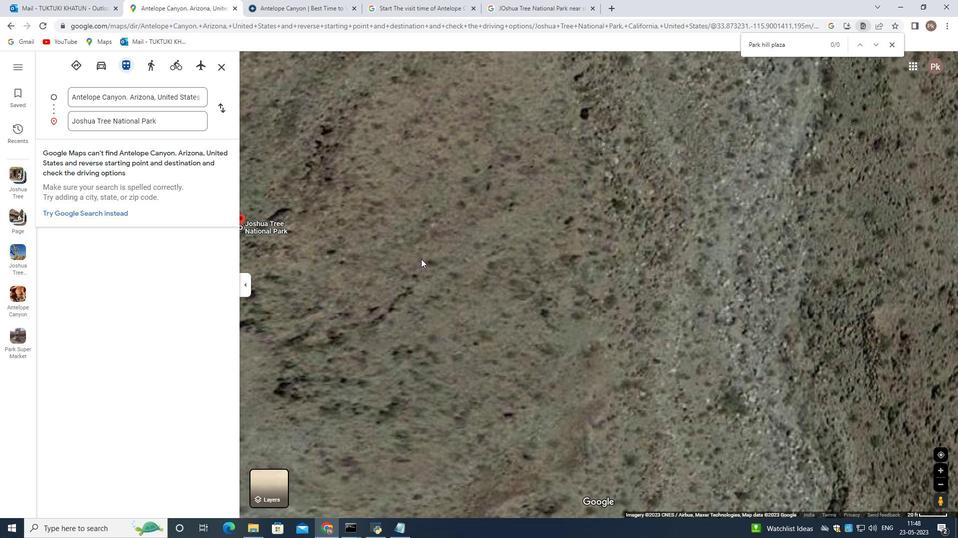 
Action: Mouse moved to (496, 276)
Screenshot: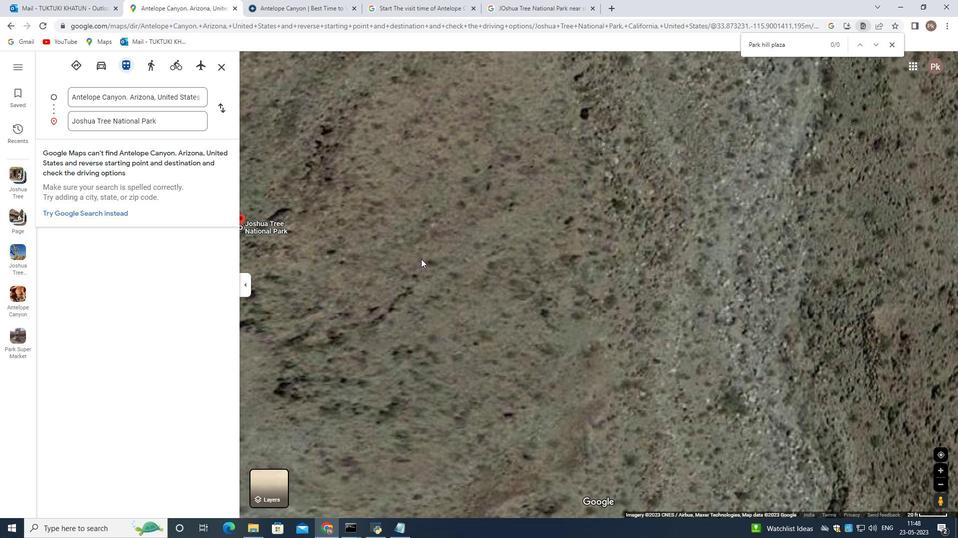 
Action: Mouse scrolled (496, 275) with delta (0, 0)
Screenshot: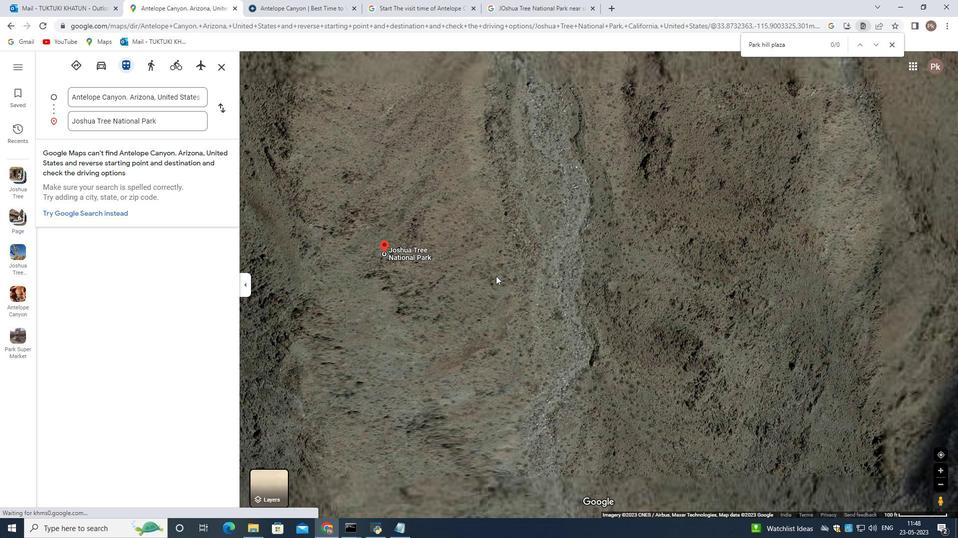 
Action: Mouse moved to (487, 276)
Screenshot: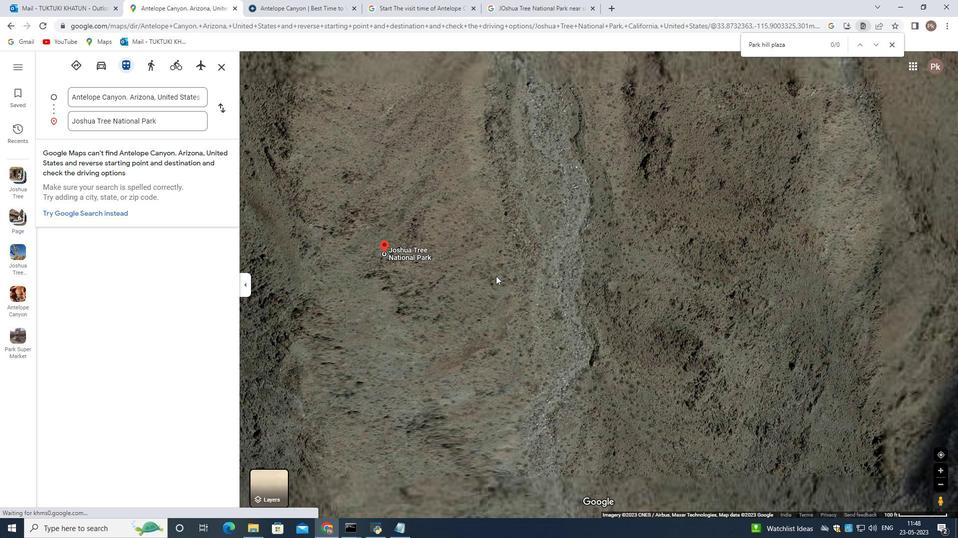
Action: Mouse scrolled (493, 275) with delta (0, 0)
Screenshot: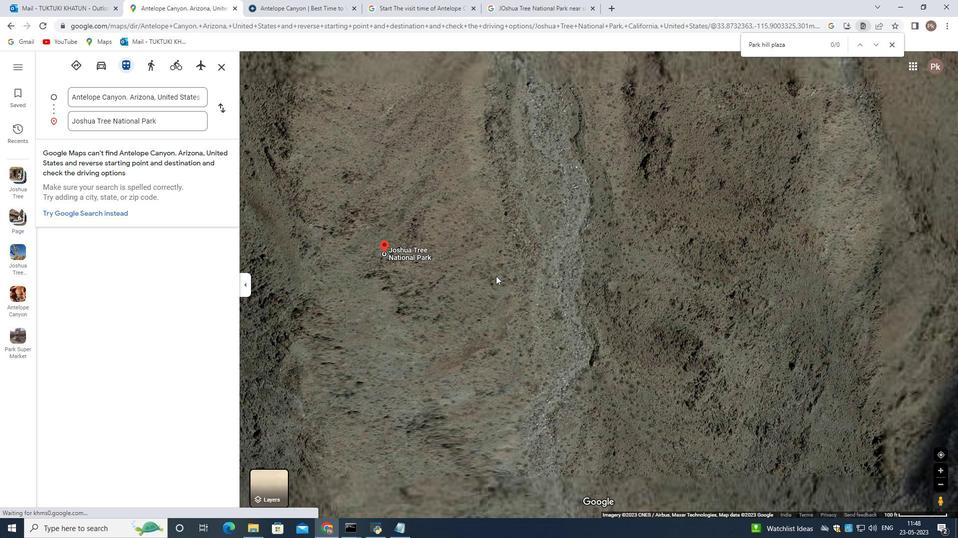 
Action: Mouse moved to (479, 276)
Screenshot: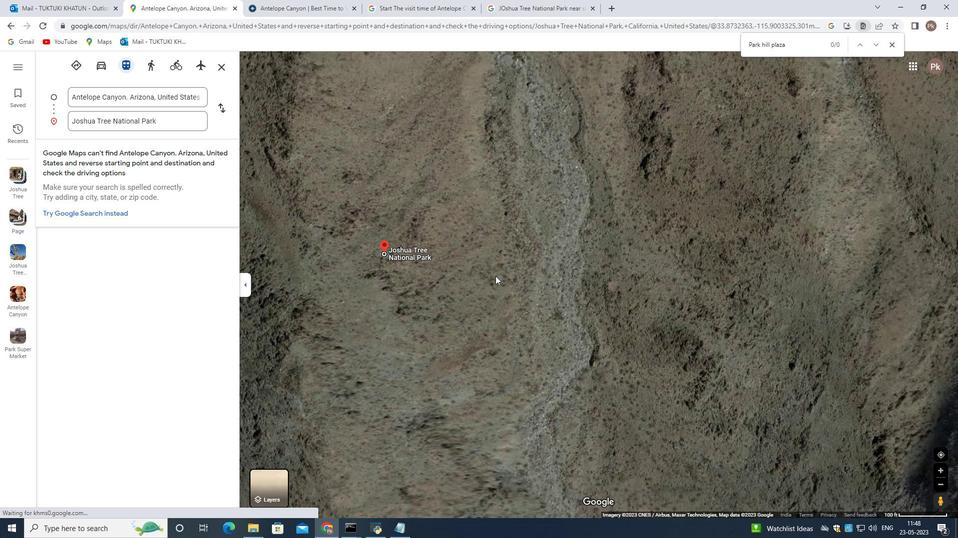 
Action: Mouse scrolled (487, 275) with delta (0, 0)
Screenshot: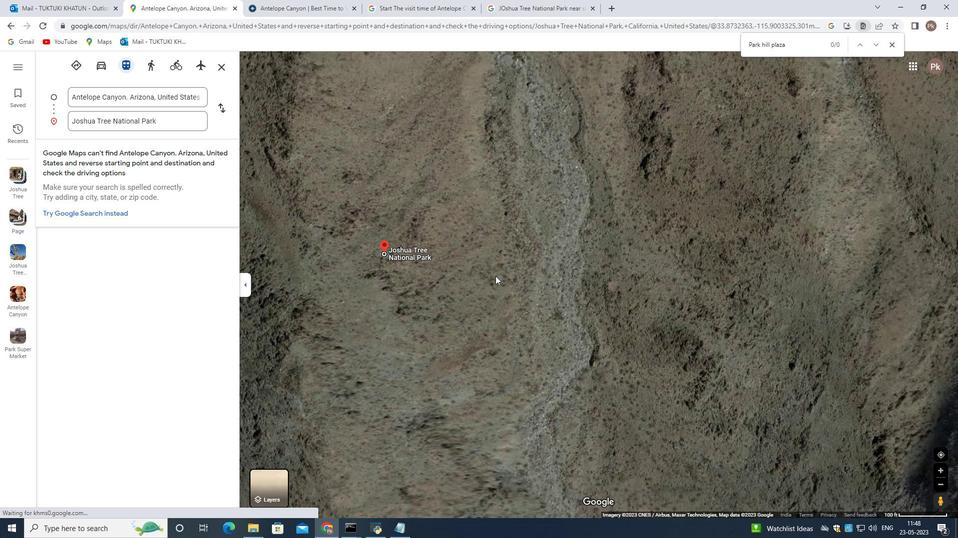 
Action: Mouse moved to (429, 276)
Screenshot: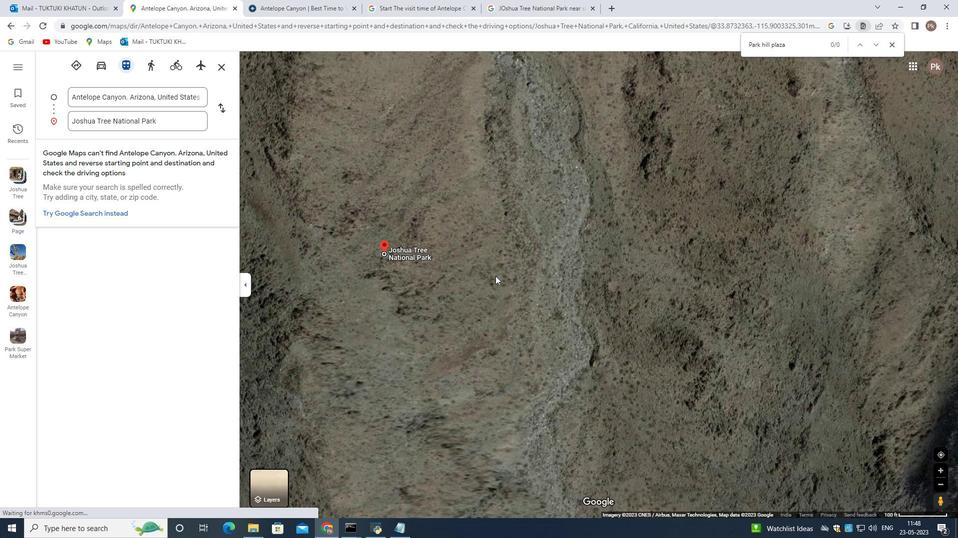 
Action: Mouse scrolled (470, 275) with delta (0, 0)
Screenshot: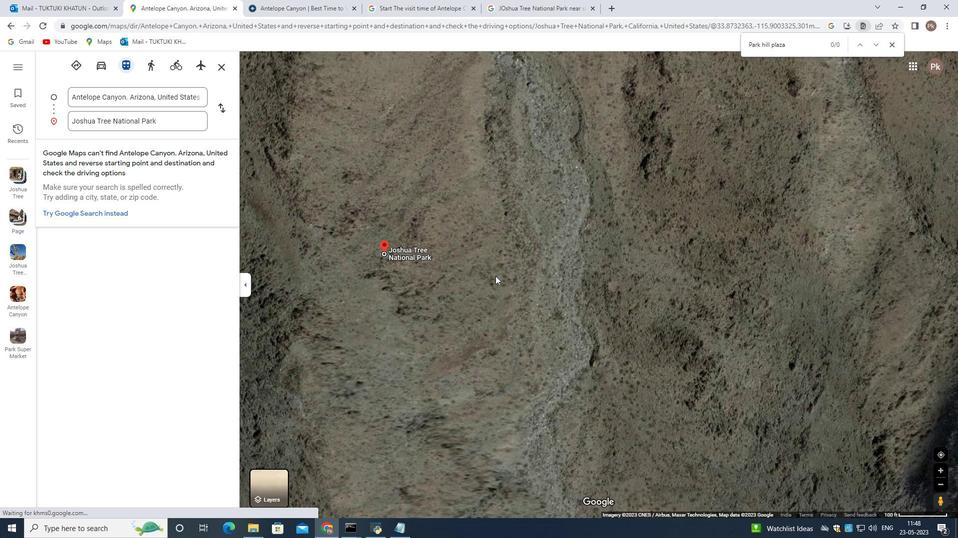 
Action: Mouse moved to (410, 276)
Screenshot: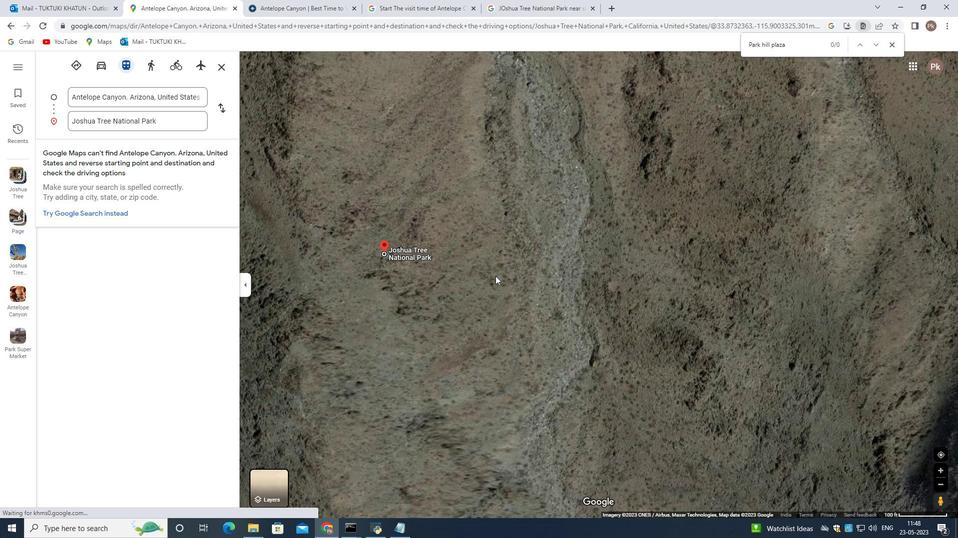 
Action: Mouse scrolled (444, 275) with delta (0, 0)
Screenshot: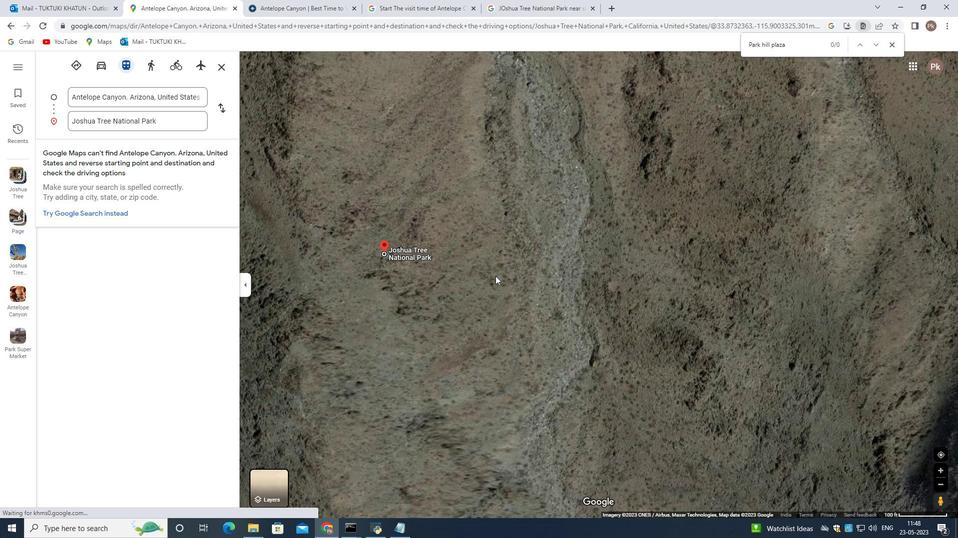 
Action: Mouse moved to (394, 276)
Screenshot: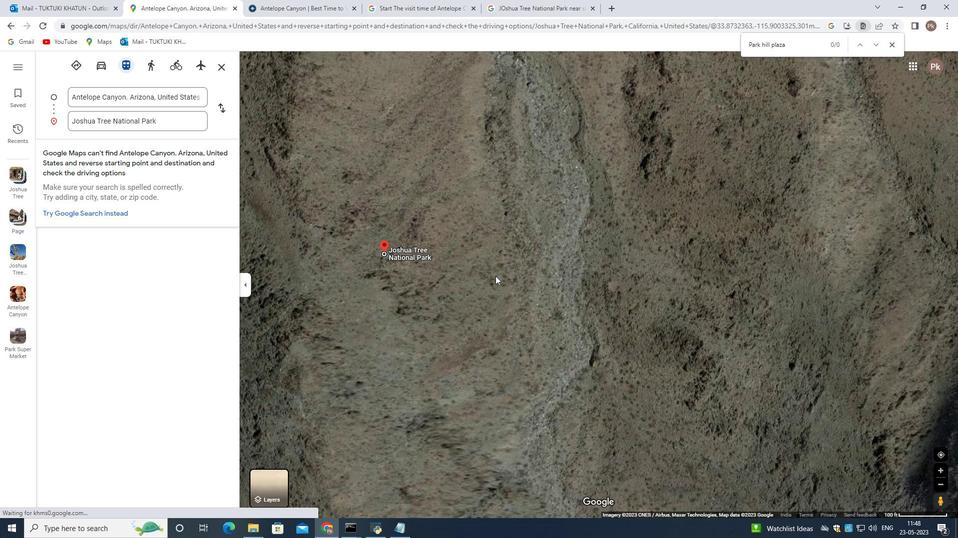 
Action: Mouse scrolled (410, 275) with delta (0, 0)
Screenshot: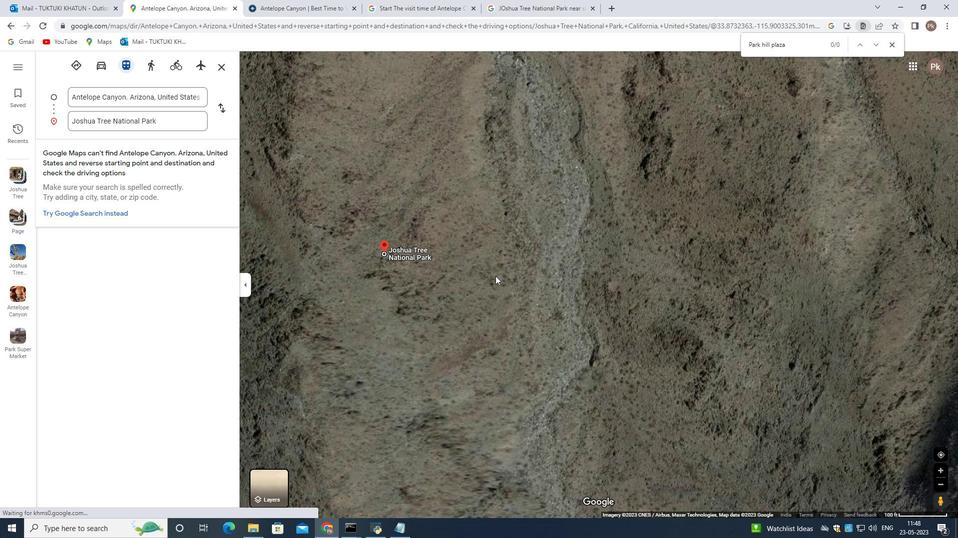 
Action: Mouse moved to (169, 122)
Screenshot: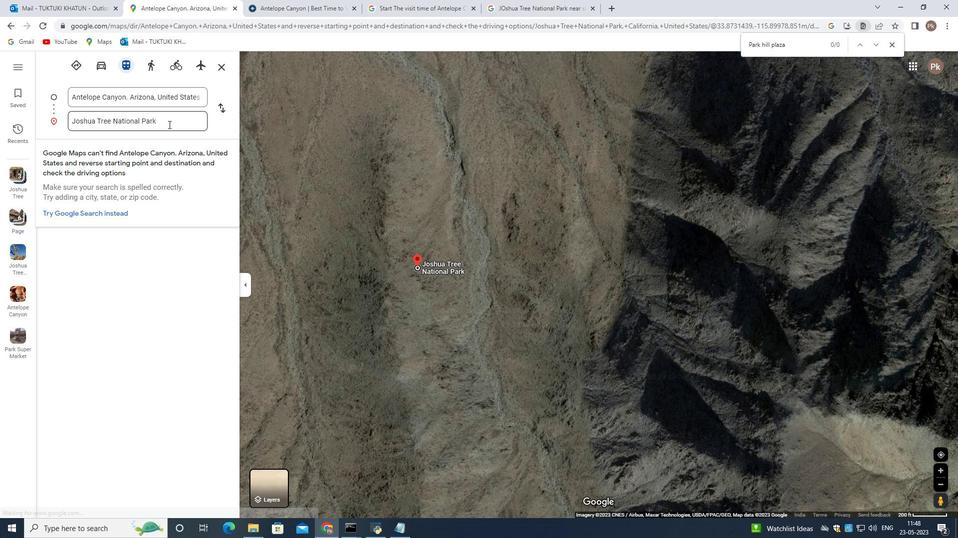 
Action: Mouse pressed left at (169, 122)
Screenshot: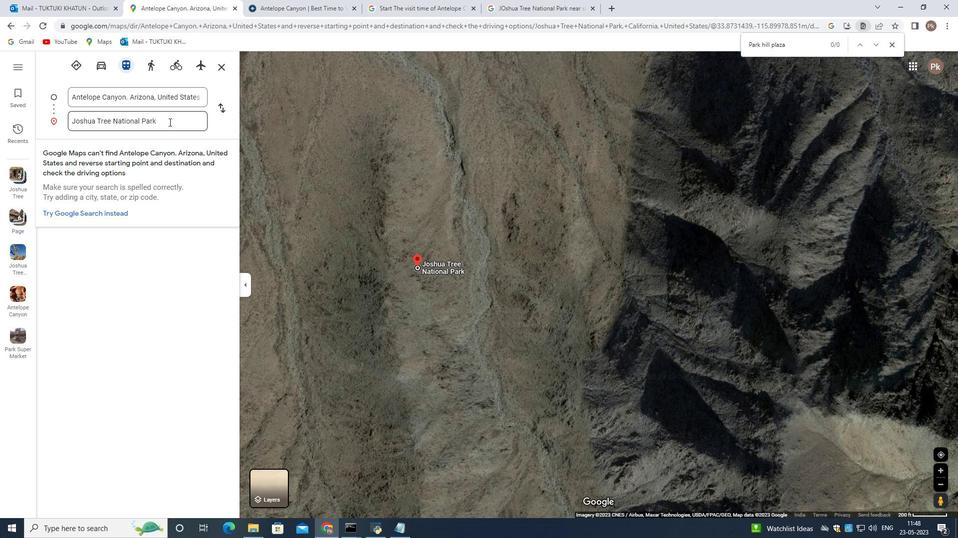 
Action: Mouse pressed left at (169, 122)
Screenshot: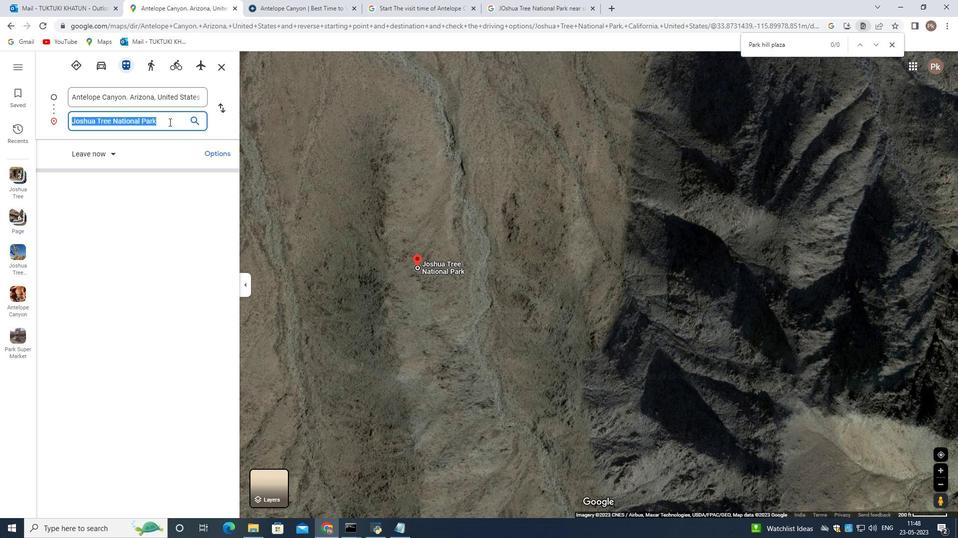 
Action: Key pressed <Key.space>reverse<Key.space>starting<Key.space>point<Key.space>and<Key.space>destination<Key.space>and<Key.space>check<Key.space>the<Key.space>driving<Key.space>options<Key.enter>
Screenshot: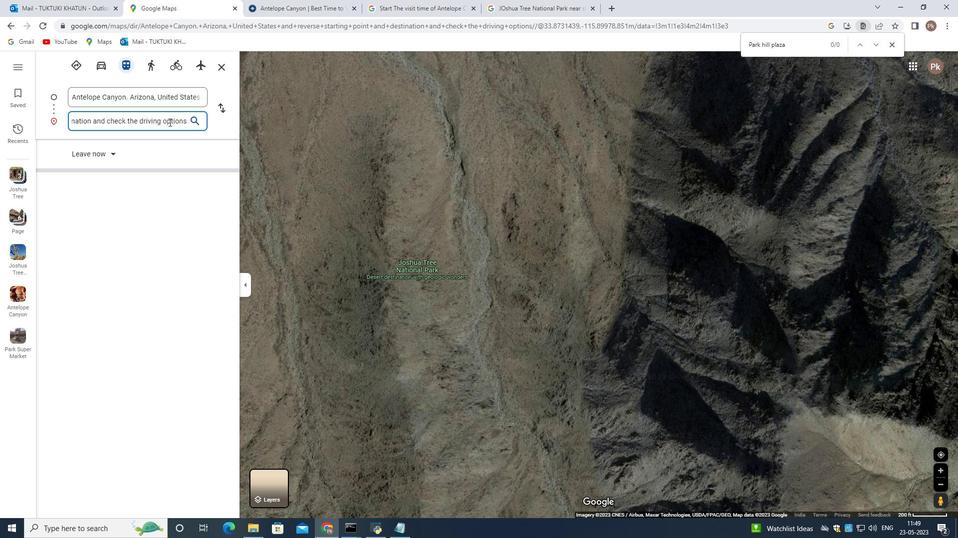 
Action: Mouse moved to (628, 260)
Screenshot: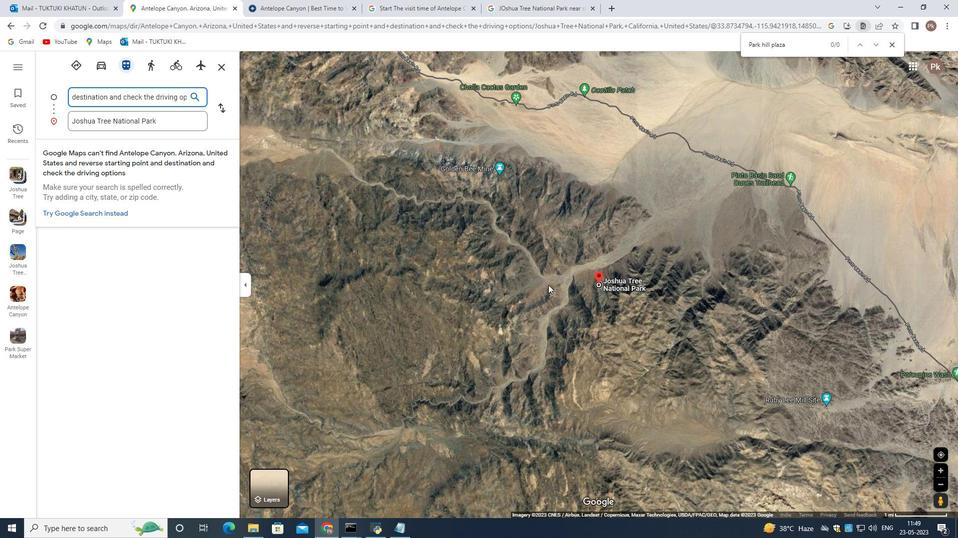 
Action: Mouse scrolled (628, 259) with delta (0, 0)
Screenshot: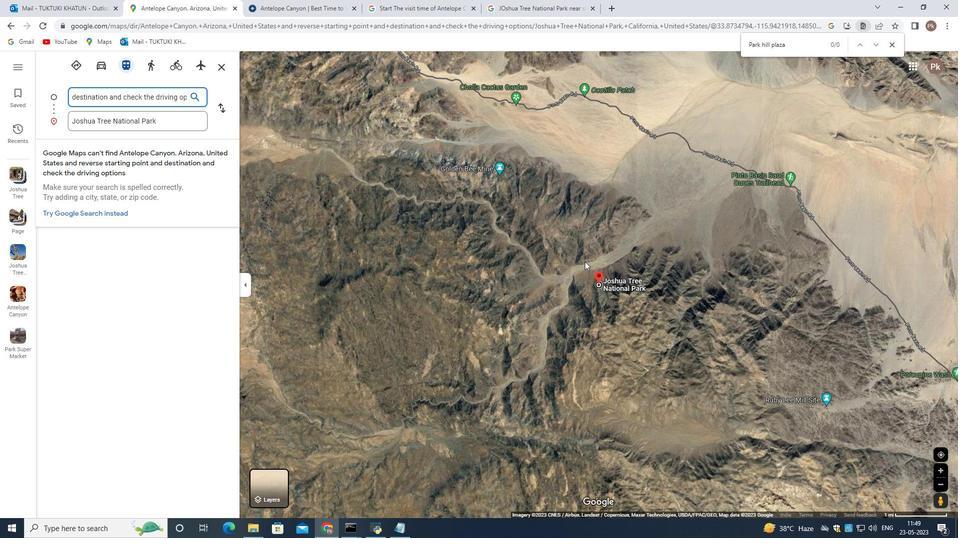 
Action: Mouse moved to (670, 251)
Screenshot: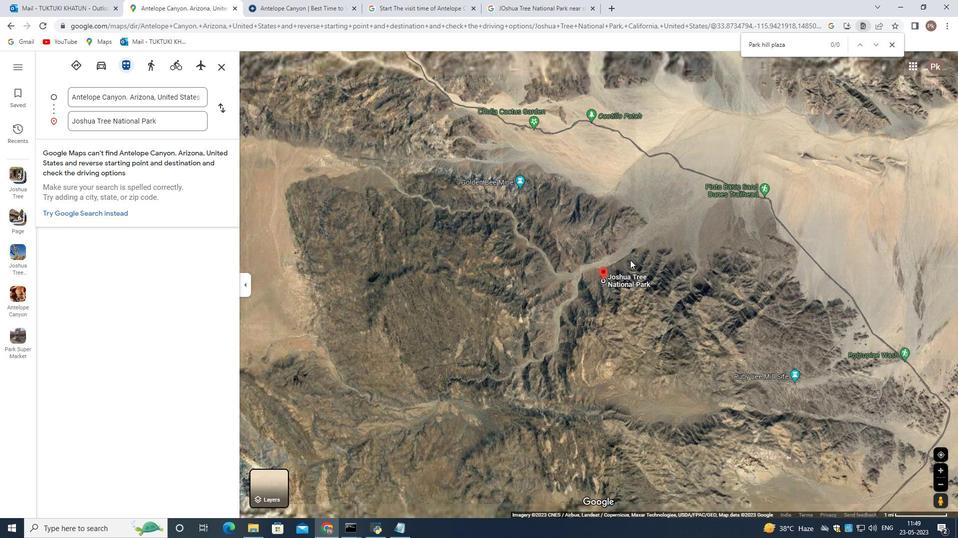 
Action: Mouse scrolled (670, 251) with delta (0, 0)
Screenshot: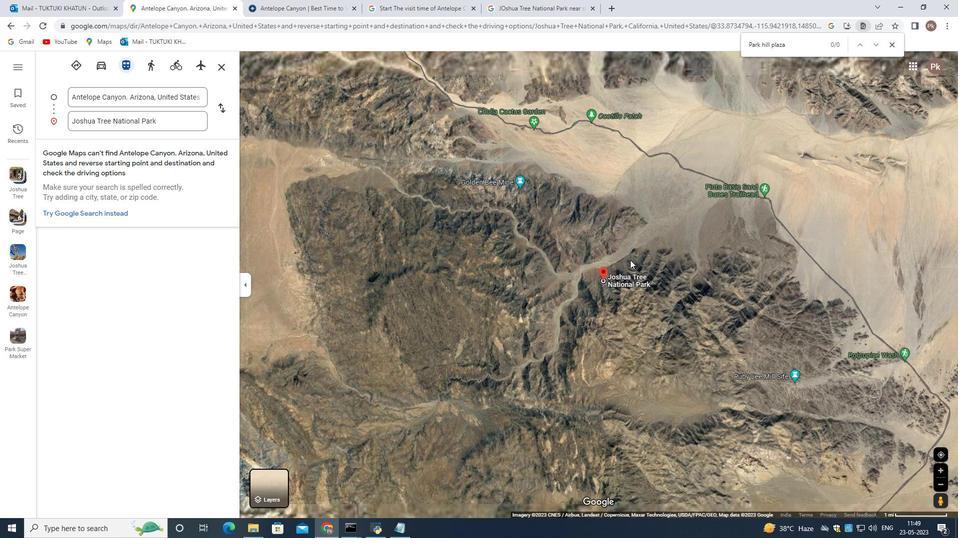
Action: Mouse scrolled (670, 251) with delta (0, 0)
Screenshot: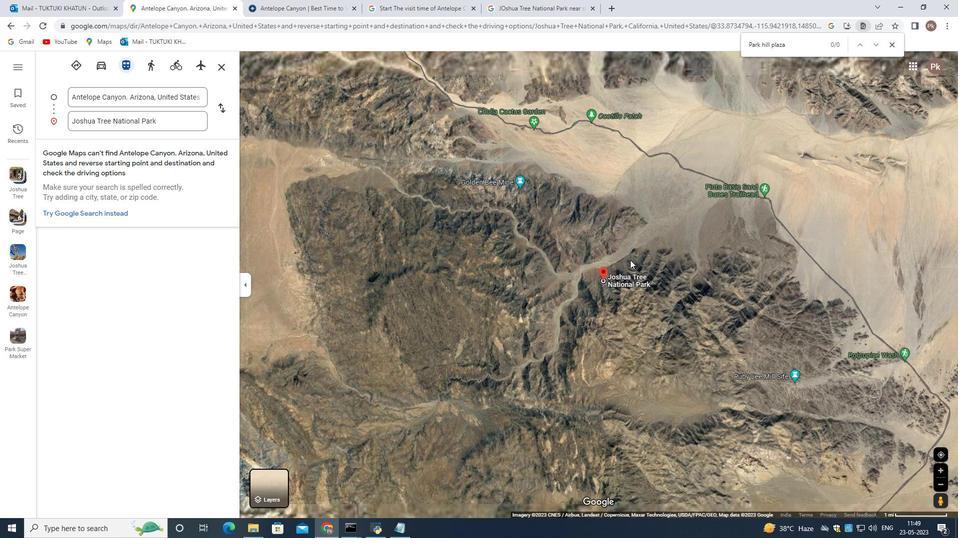
Action: Mouse scrolled (670, 251) with delta (0, 0)
Screenshot: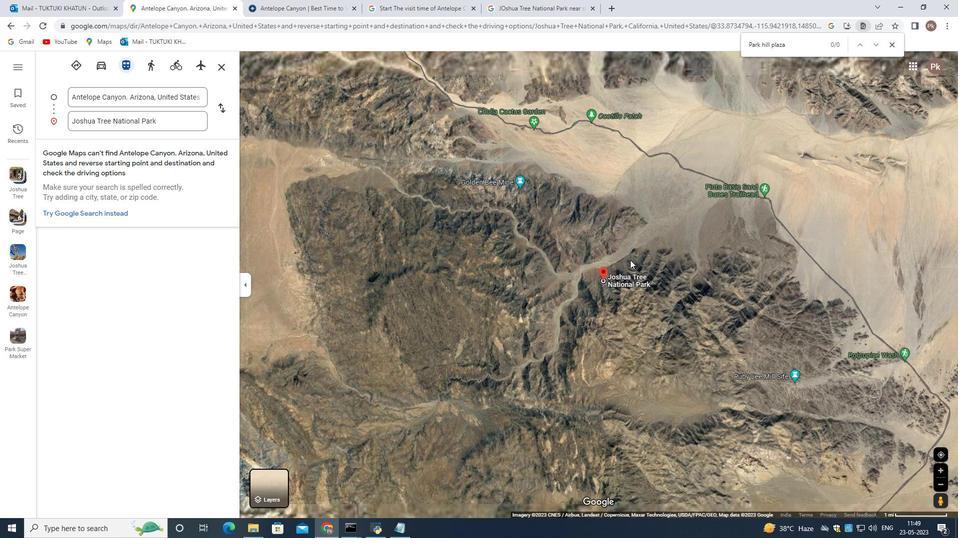
Action: Mouse scrolled (670, 251) with delta (0, 0)
Screenshot: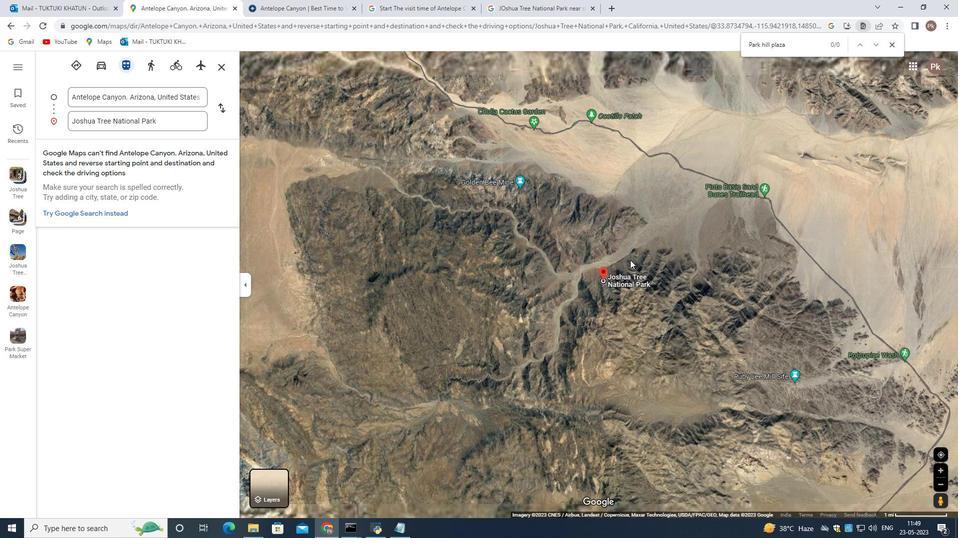 
Action: Mouse scrolled (670, 251) with delta (0, 0)
Screenshot: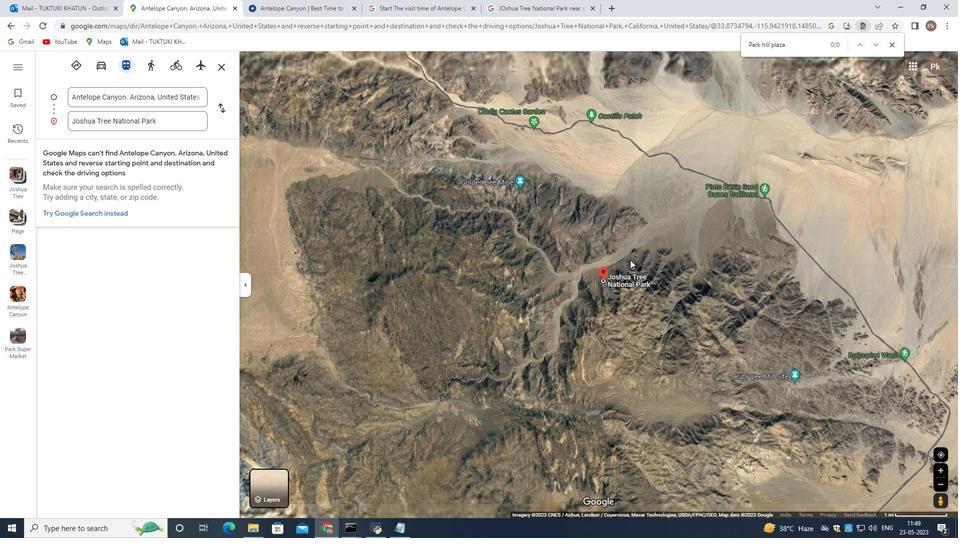 
Action: Mouse moved to (670, 254)
Screenshot: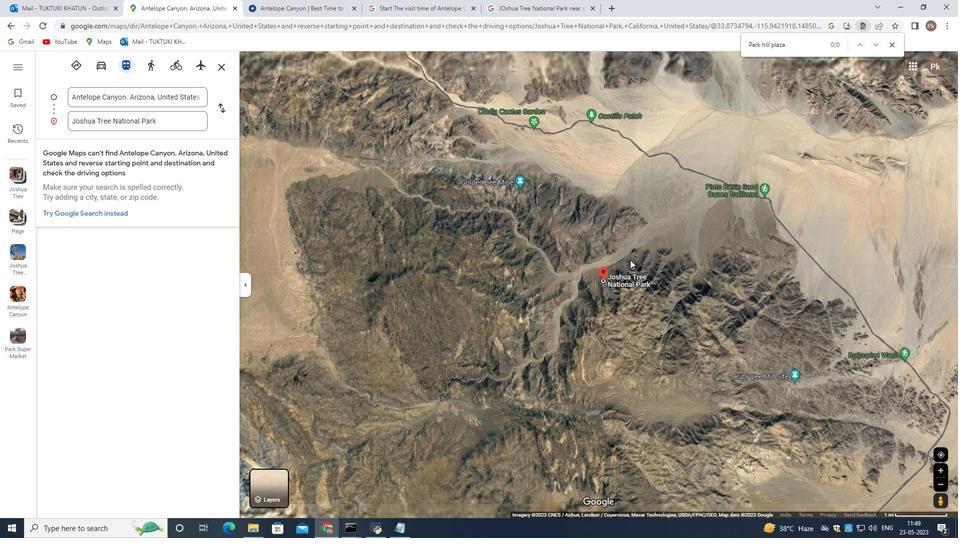 
Action: Mouse scrolled (670, 251) with delta (0, 0)
Screenshot: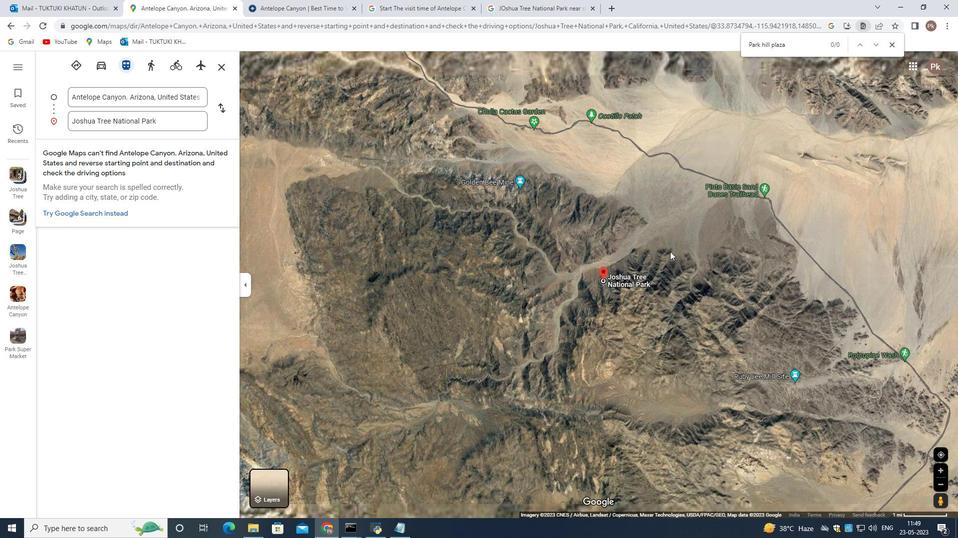 
Action: Mouse moved to (722, 252)
Screenshot: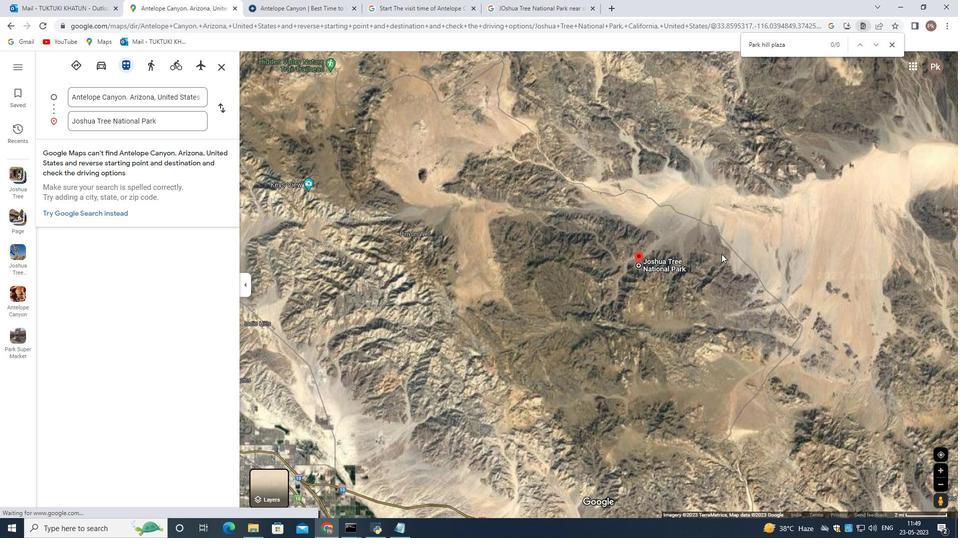 
Action: Mouse scrolled (722, 252) with delta (0, 0)
Screenshot: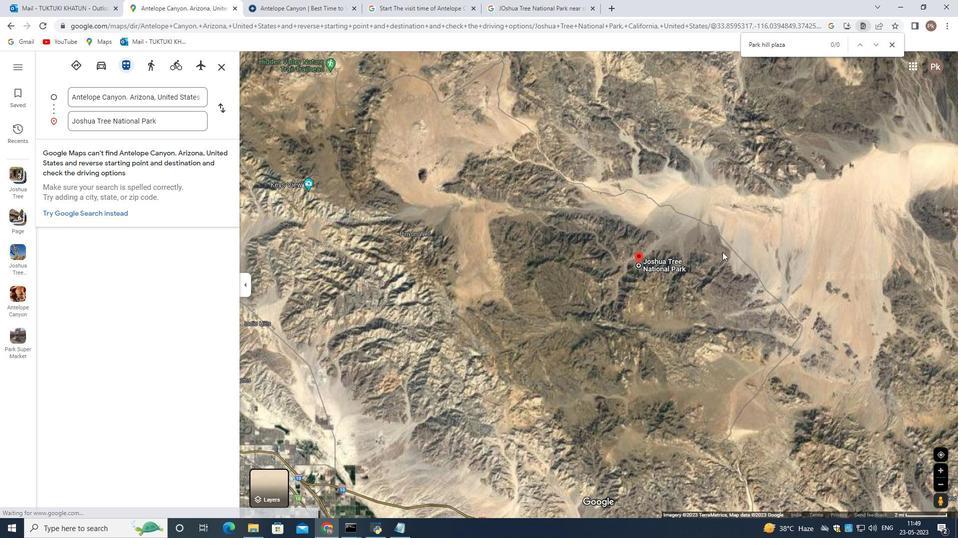 
Action: Mouse scrolled (722, 252) with delta (0, 0)
Screenshot: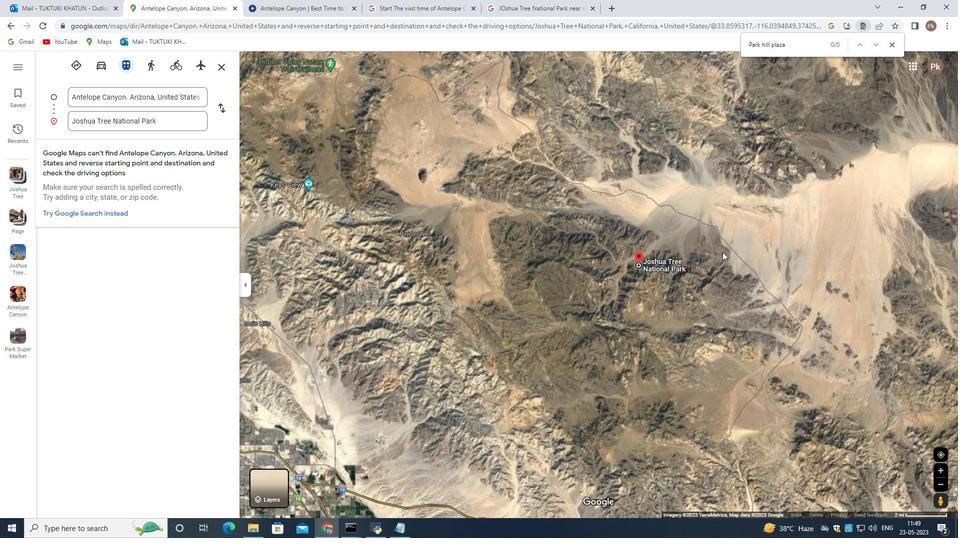 
Action: Mouse scrolled (722, 252) with delta (0, 0)
Screenshot: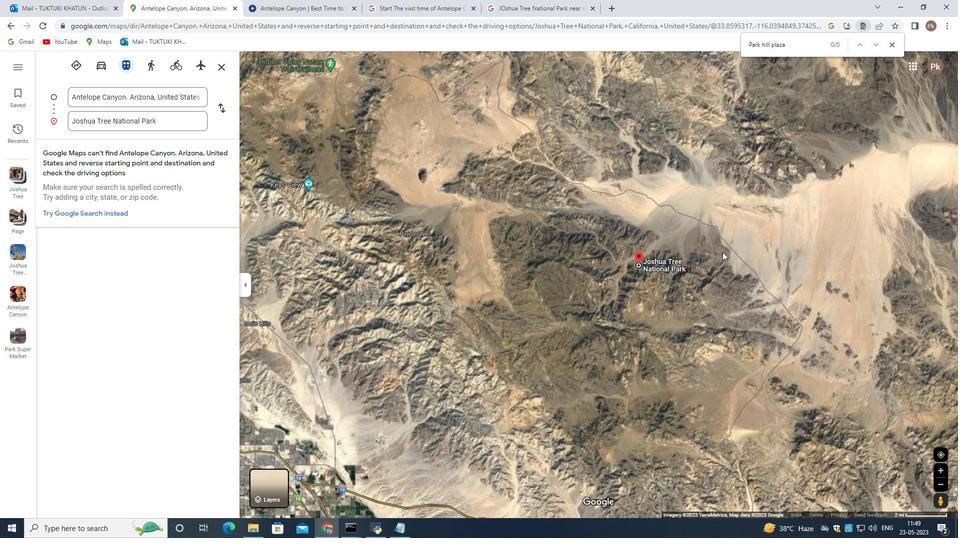 
Action: Mouse scrolled (722, 252) with delta (0, 0)
Screenshot: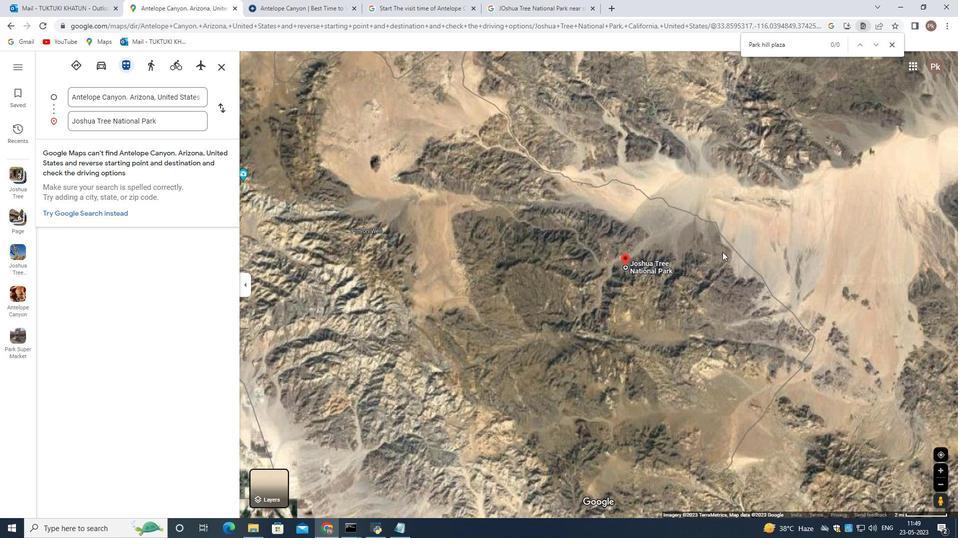
Action: Mouse scrolled (722, 252) with delta (0, 0)
Screenshot: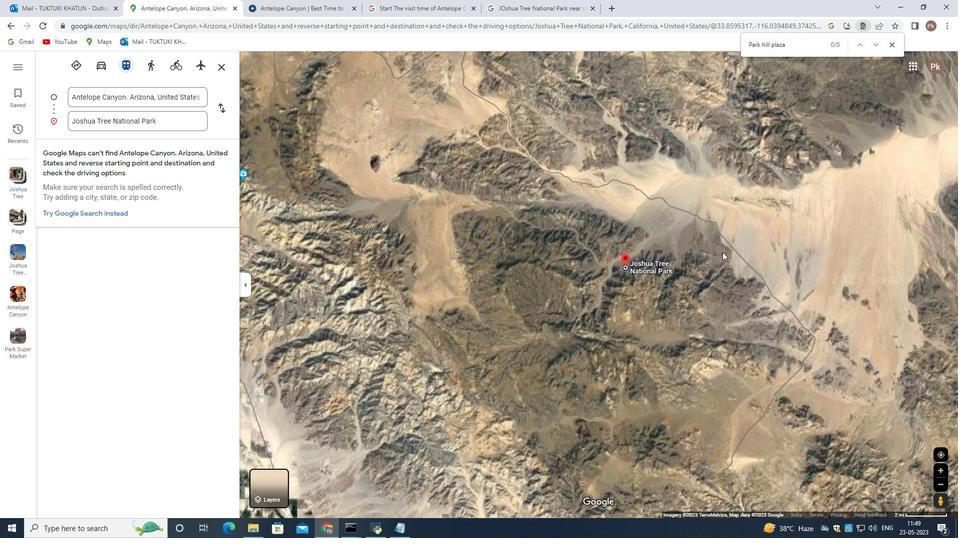 
Action: Mouse scrolled (722, 252) with delta (0, 0)
Screenshot: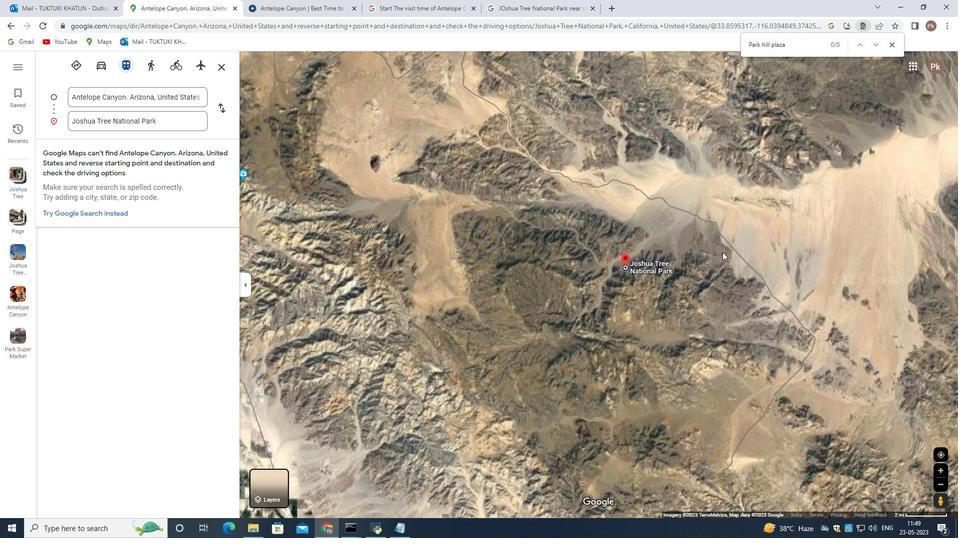 
Action: Mouse scrolled (722, 252) with delta (0, 0)
Screenshot: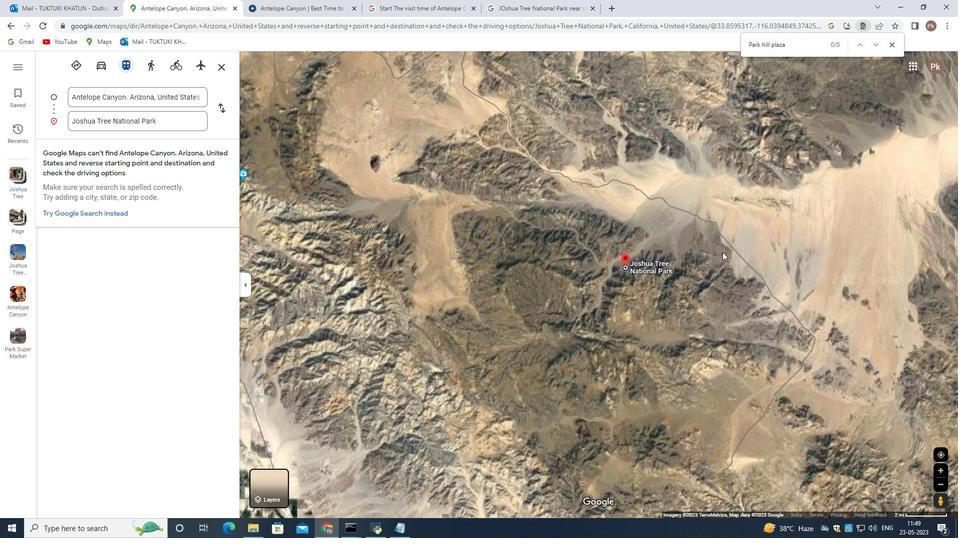 
Action: Mouse moved to (439, 323)
Screenshot: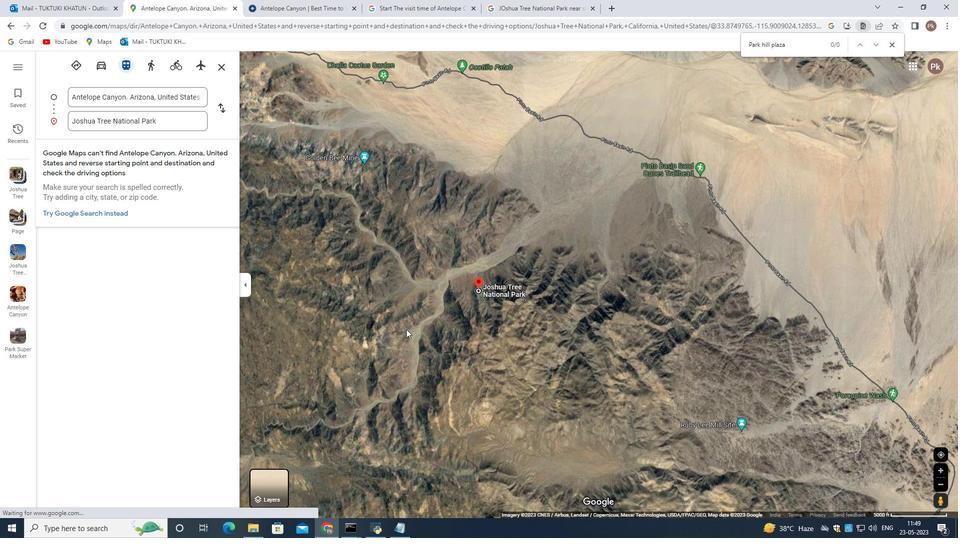 
Action: Mouse scrolled (439, 324) with delta (0, 0)
Screenshot: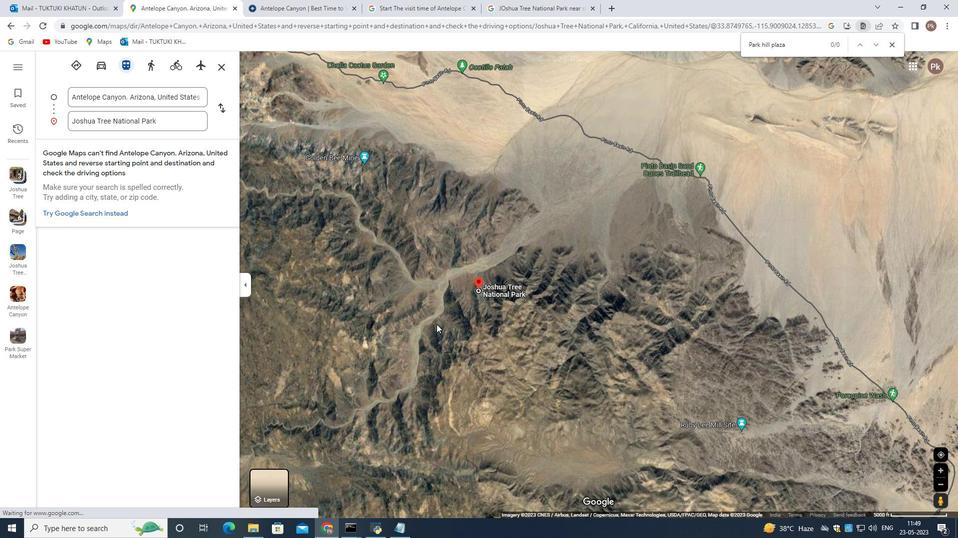 
Action: Mouse scrolled (439, 324) with delta (0, 0)
Screenshot: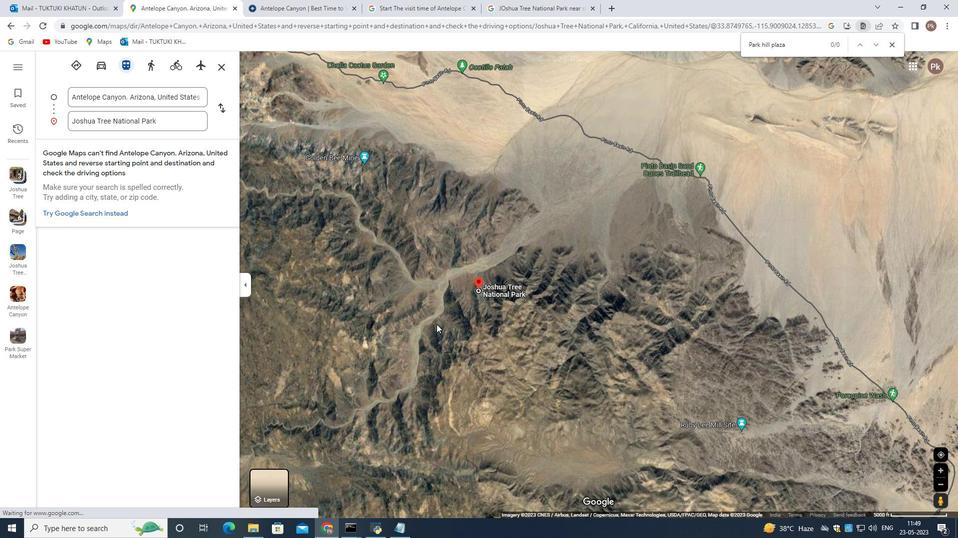 
Action: Mouse scrolled (439, 324) with delta (0, 0)
Screenshot: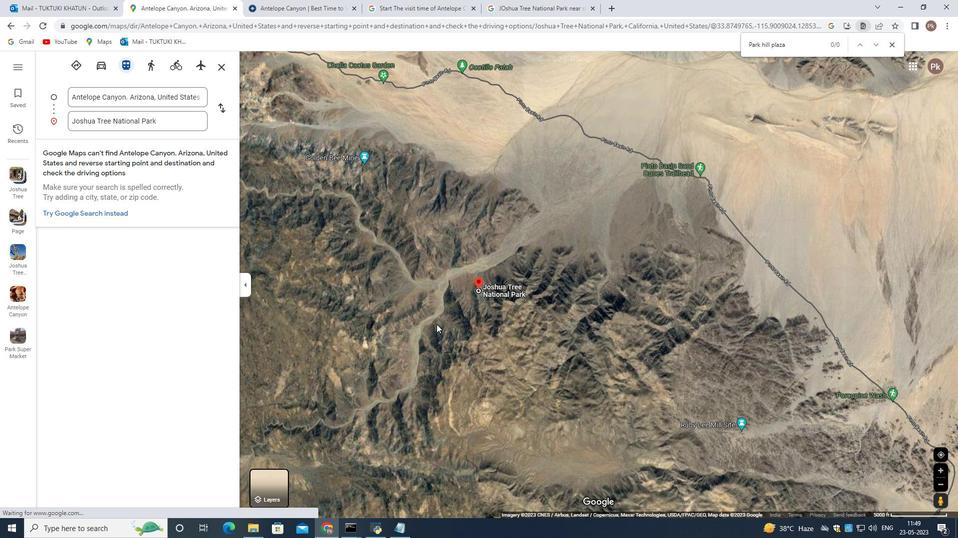 
Action: Mouse scrolled (439, 324) with delta (0, 0)
Screenshot: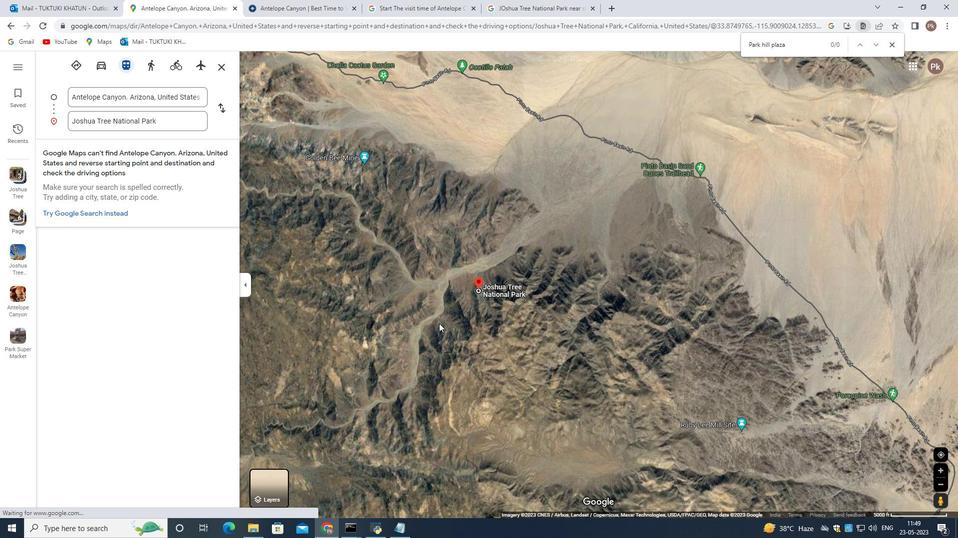 
Action: Mouse moved to (440, 323)
Screenshot: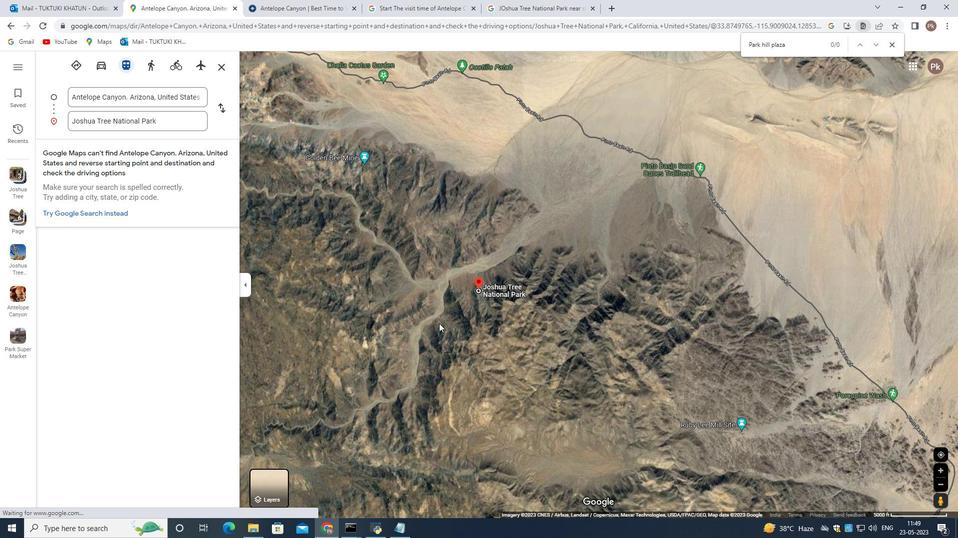 
Action: Mouse scrolled (440, 323) with delta (0, 0)
Screenshot: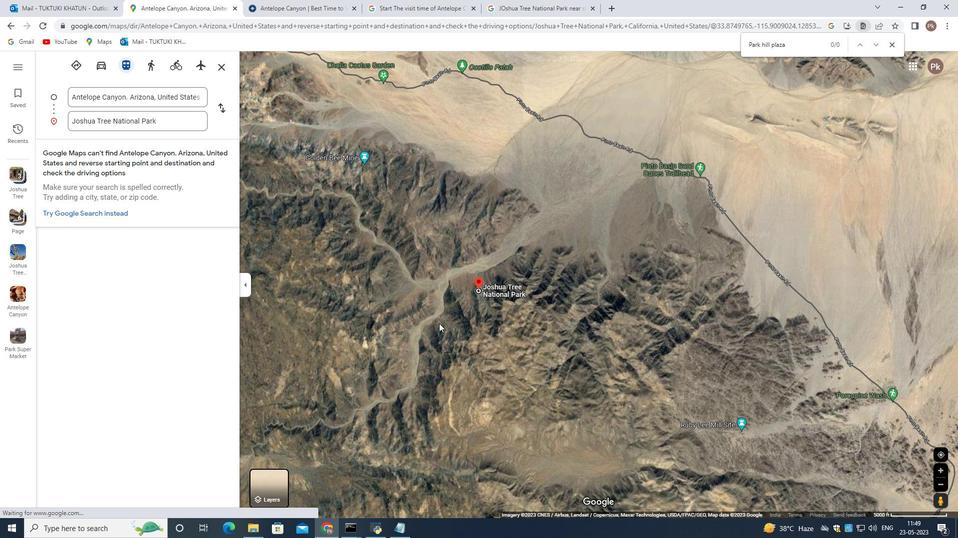
Action: Mouse moved to (559, 279)
Screenshot: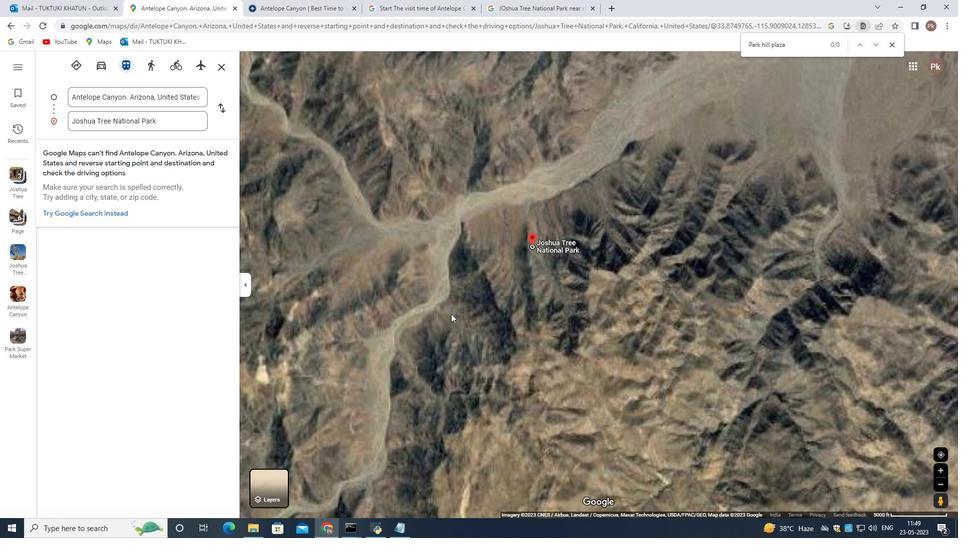 
Action: Mouse scrolled (559, 280) with delta (0, 0)
Screenshot: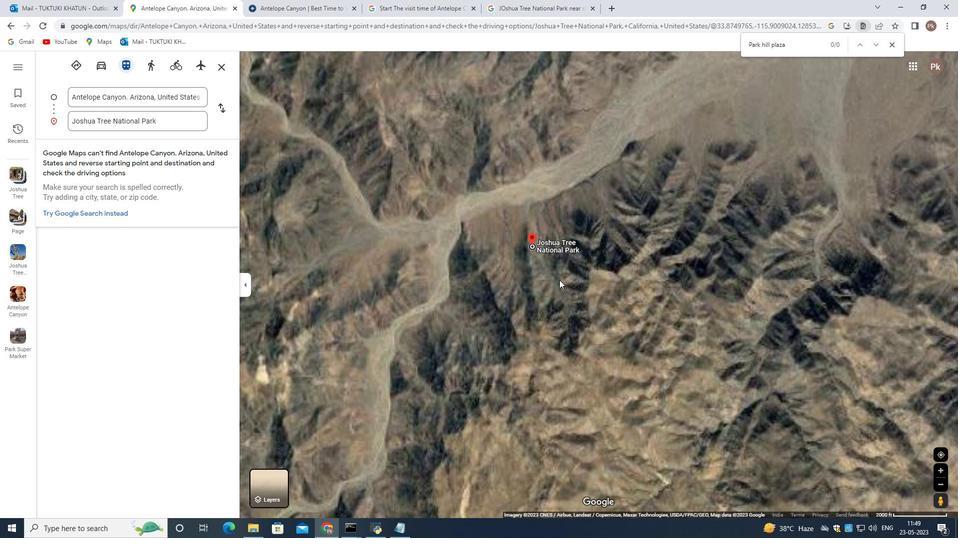 
Action: Mouse scrolled (559, 280) with delta (0, 0)
Screenshot: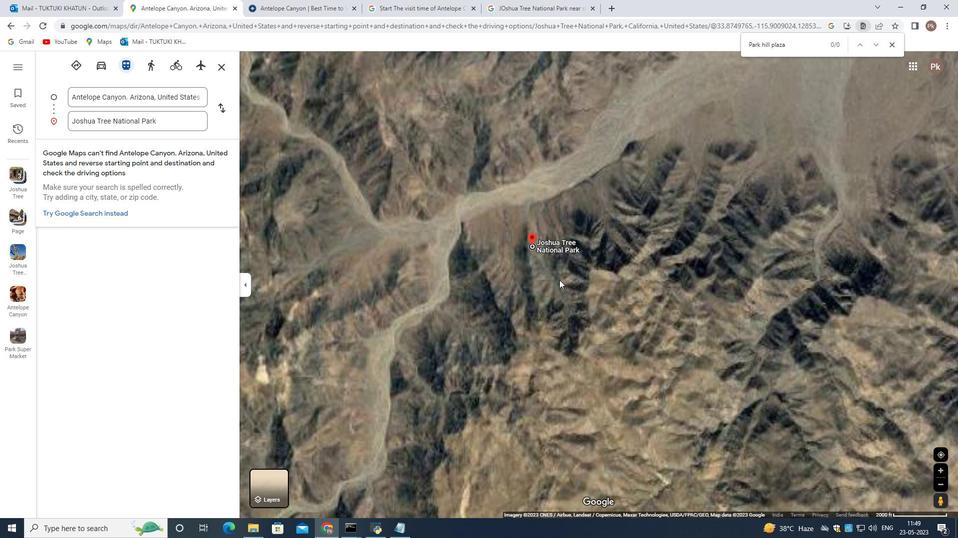 
Action: Mouse scrolled (559, 280) with delta (0, 0)
Screenshot: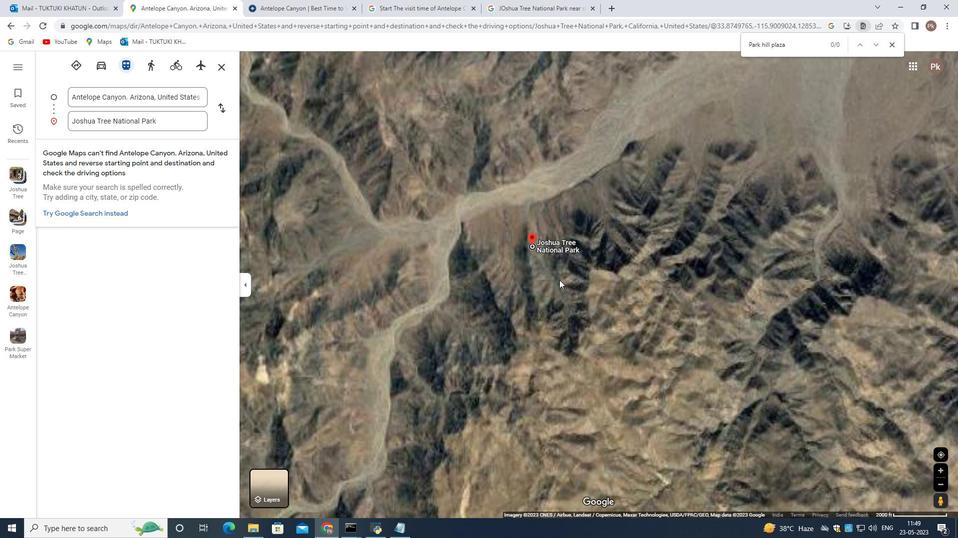 
Action: Mouse moved to (560, 279)
Screenshot: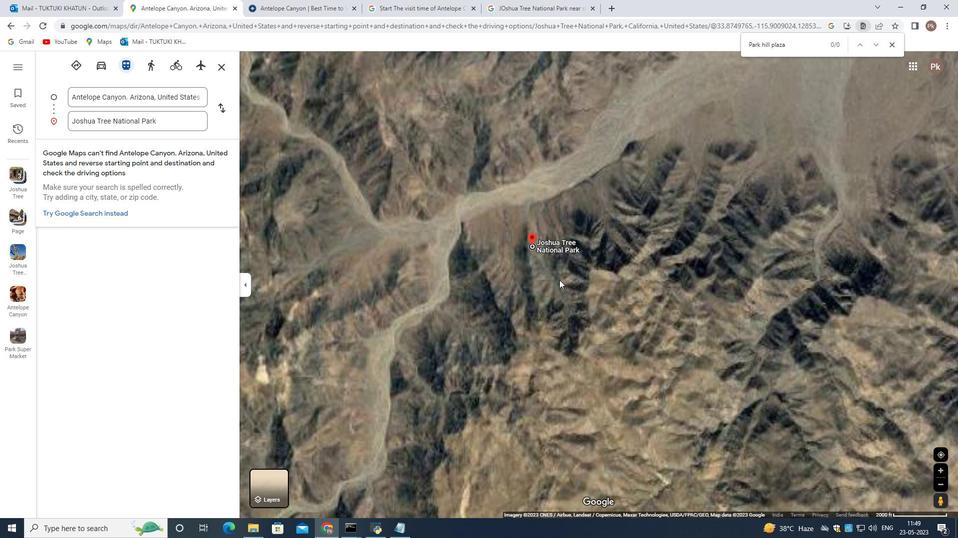 
Action: Mouse scrolled (560, 280) with delta (0, 0)
Screenshot: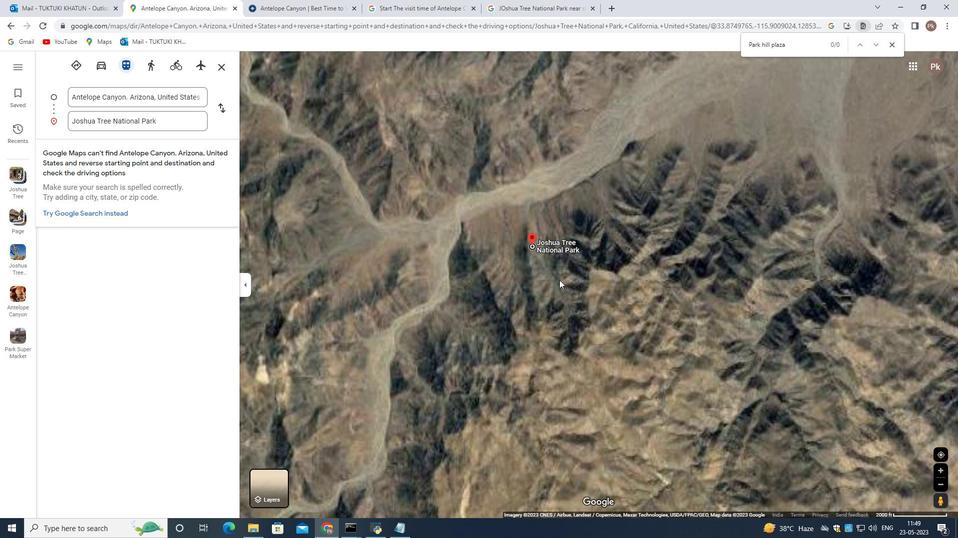 
Action: Mouse scrolled (560, 280) with delta (0, 0)
Screenshot: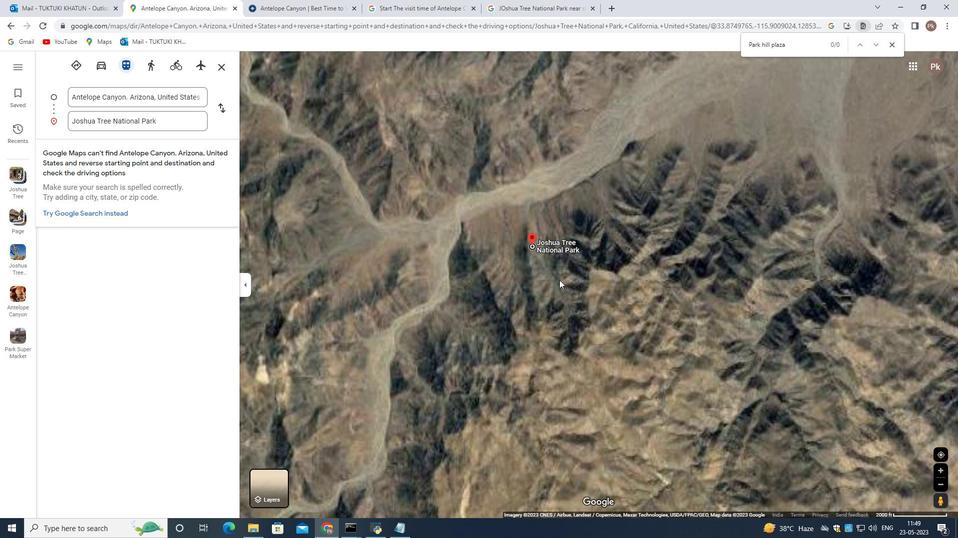 
Action: Mouse moved to (560, 182)
Screenshot: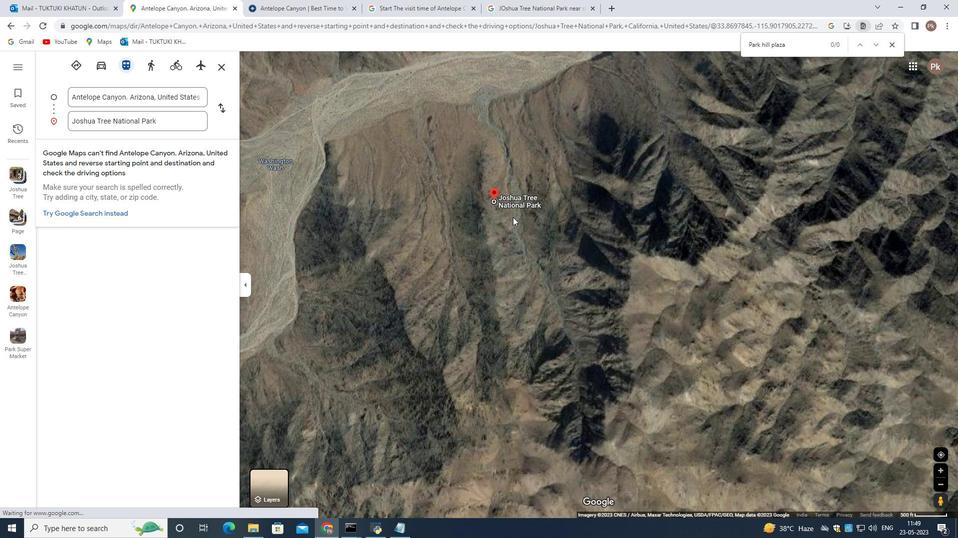
Action: Mouse scrolled (560, 182) with delta (0, 0)
Screenshot: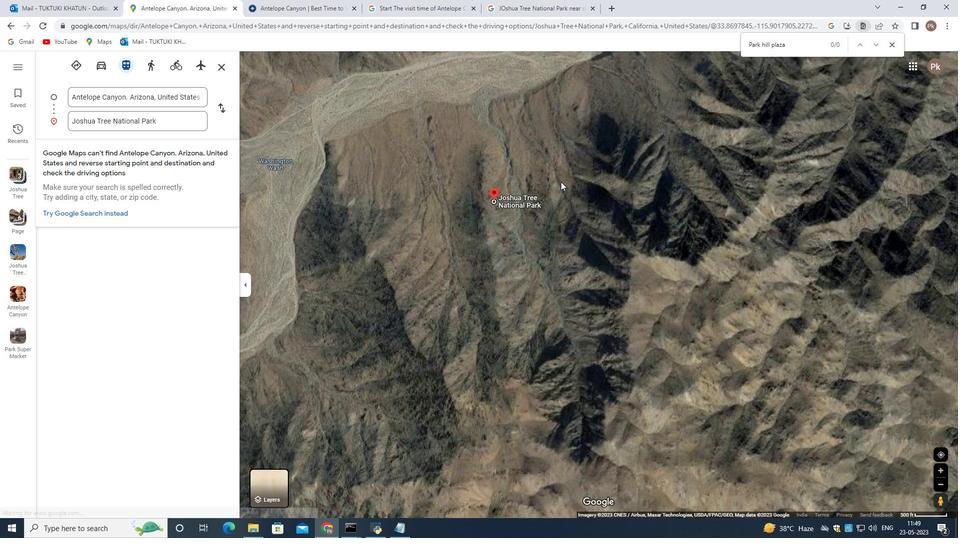 
Action: Mouse scrolled (560, 182) with delta (0, 0)
Screenshot: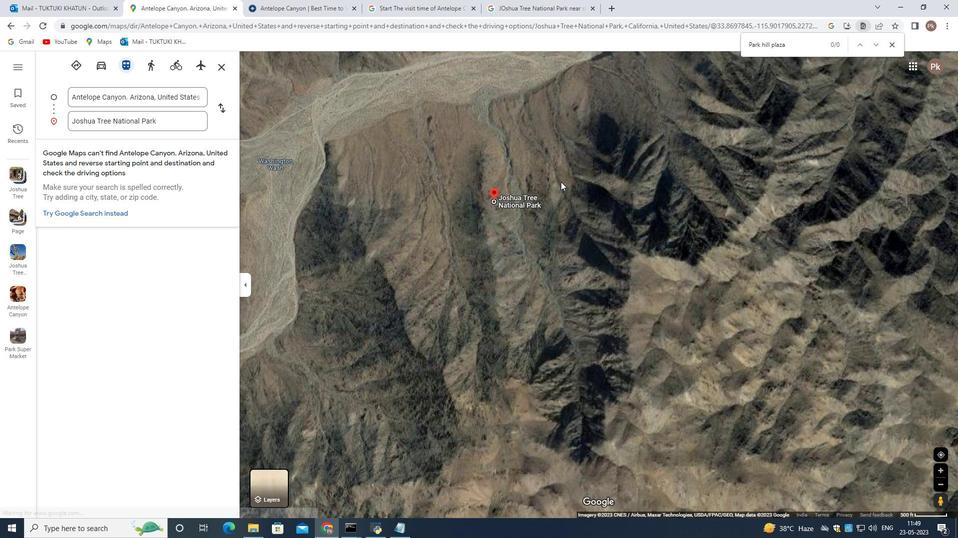 
Action: Mouse scrolled (560, 182) with delta (0, 0)
Screenshot: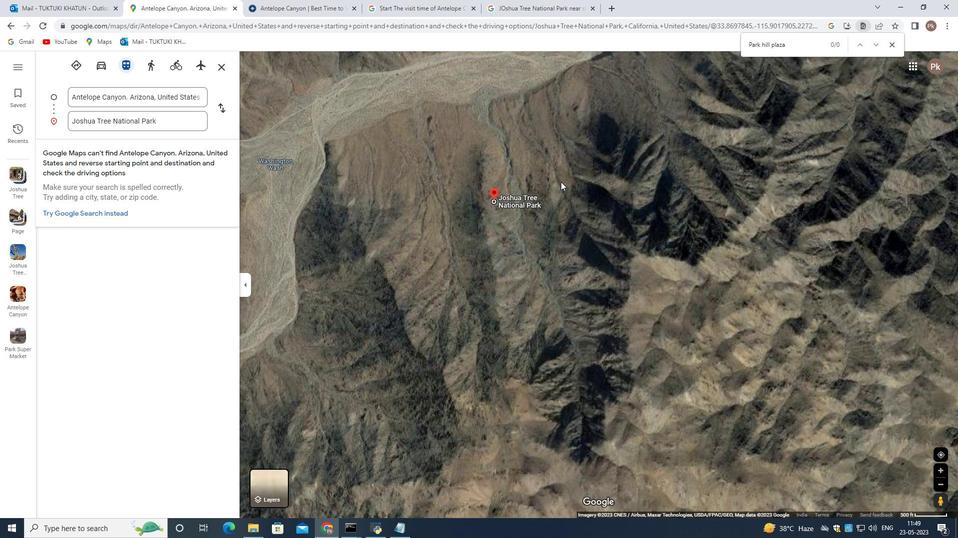 
Action: Mouse scrolled (560, 182) with delta (0, 0)
Screenshot: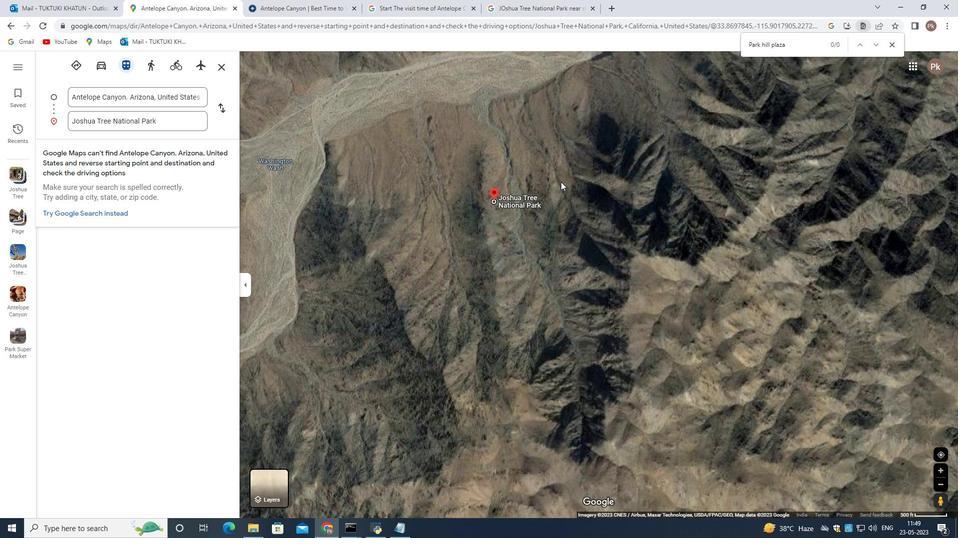 
Action: Mouse scrolled (560, 182) with delta (0, 0)
Screenshot: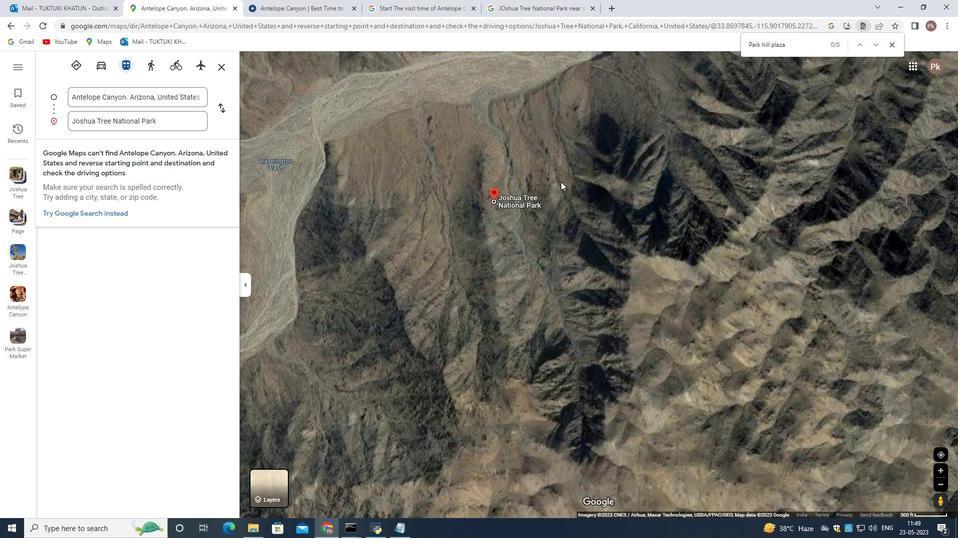 
Action: Mouse scrolled (560, 182) with delta (0, 0)
Screenshot: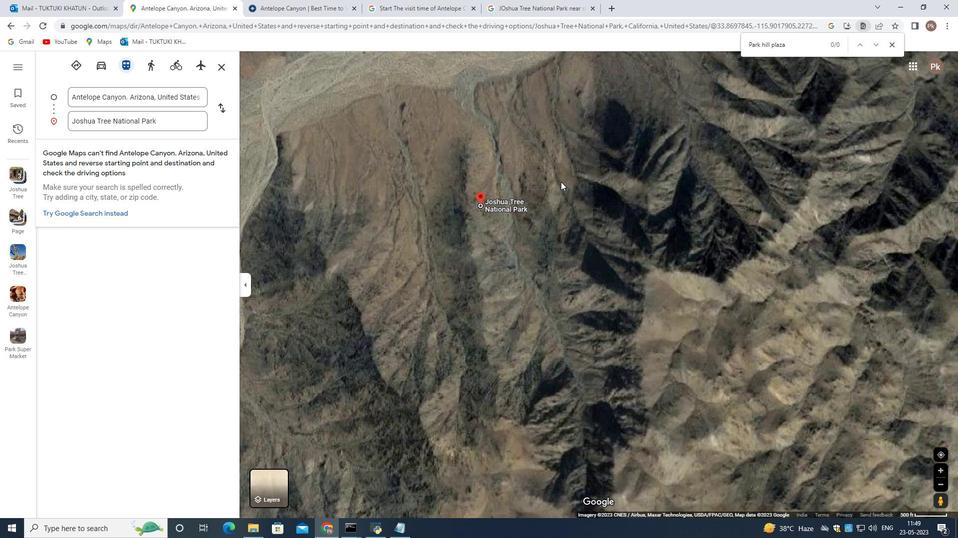
Action: Mouse scrolled (560, 182) with delta (0, 0)
Screenshot: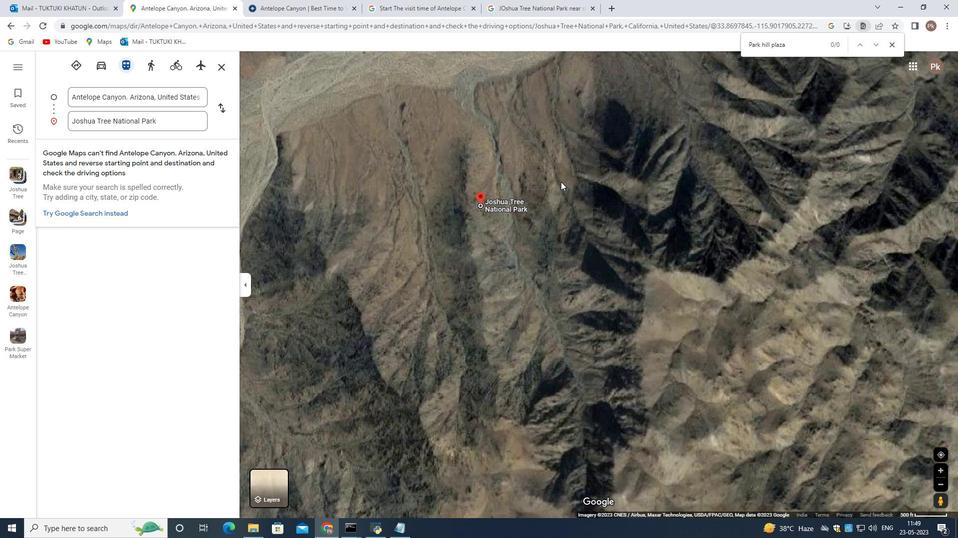 
Action: Mouse moved to (435, 209)
Screenshot: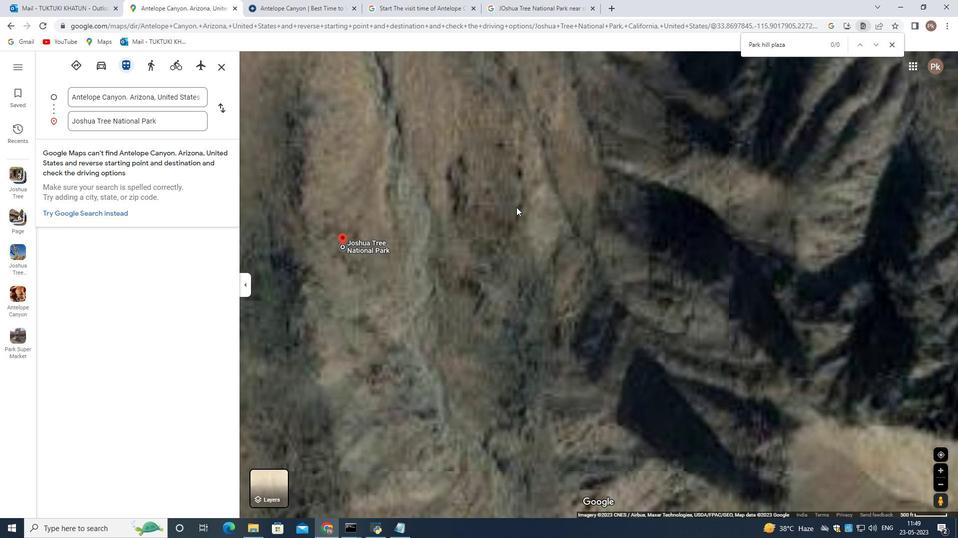 
Action: Mouse pressed left at (435, 209)
Screenshot: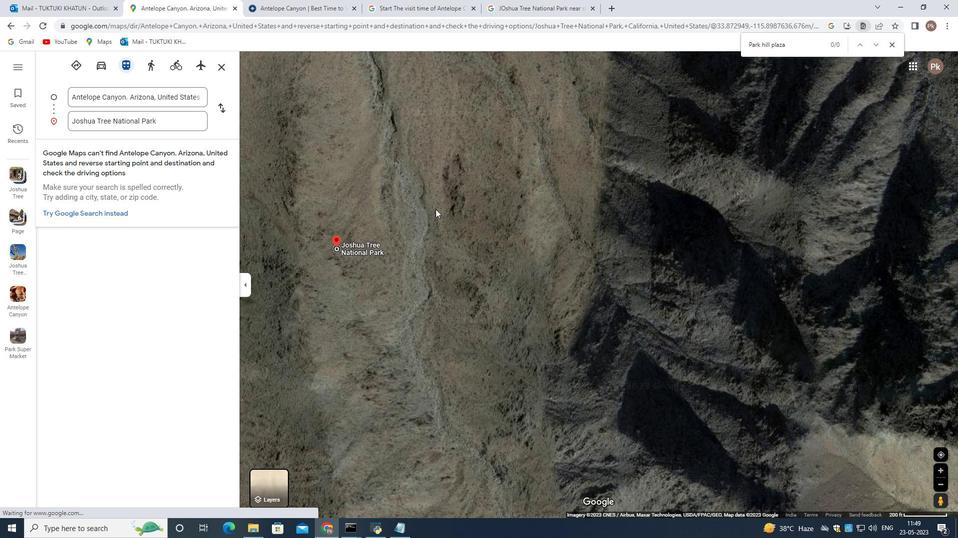 
Action: Mouse moved to (649, 311)
Screenshot: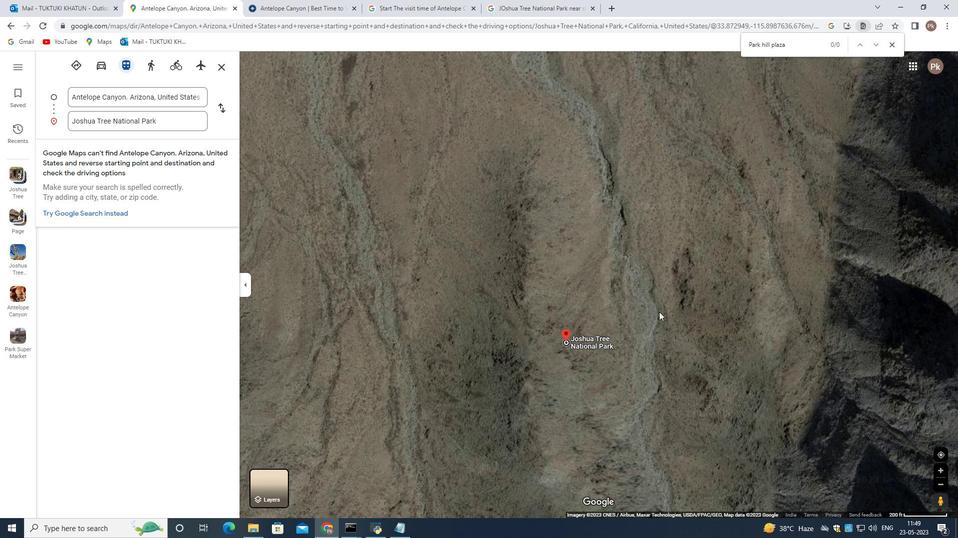 
Action: Mouse scrolled (649, 311) with delta (0, 0)
Screenshot: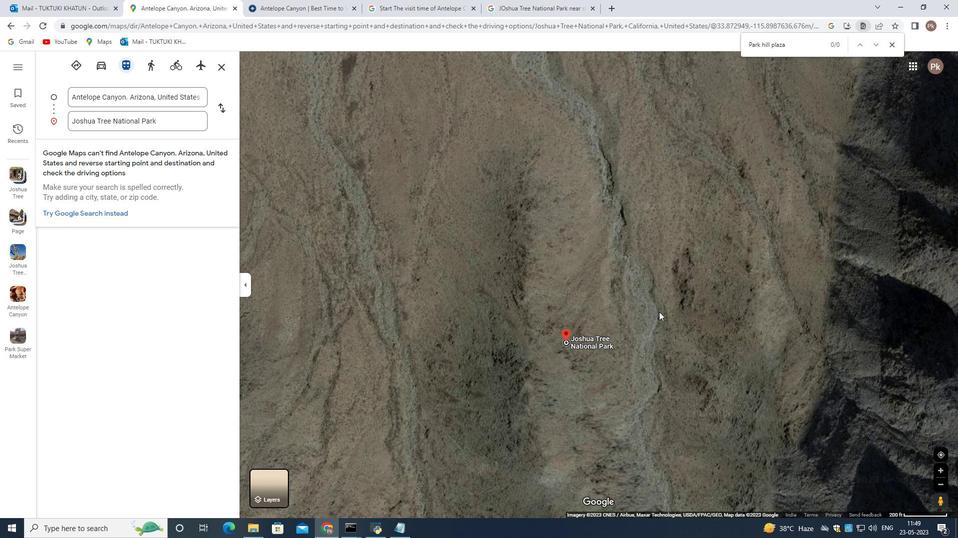 
Action: Mouse moved to (649, 311)
Screenshot: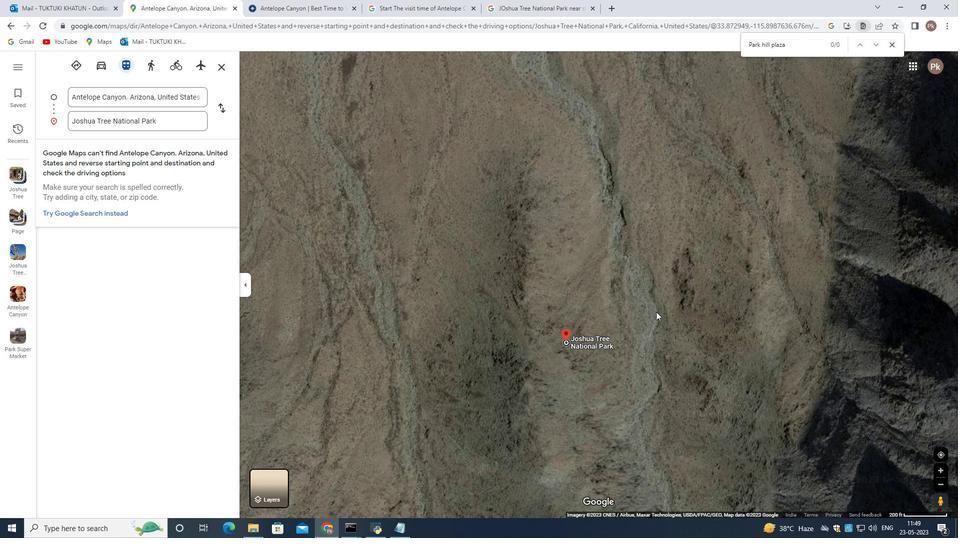 
Action: Mouse scrolled (649, 311) with delta (0, 0)
Screenshot: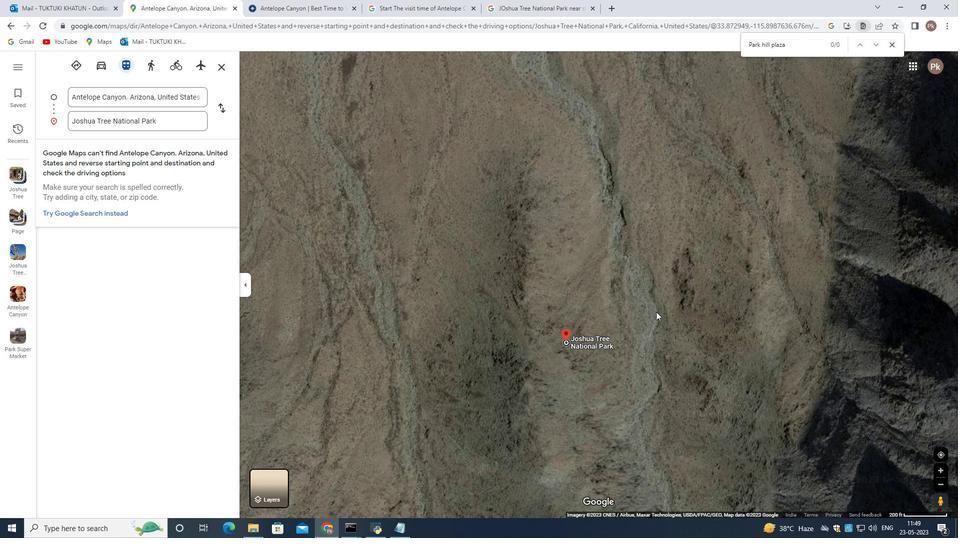 
Action: Mouse scrolled (649, 311) with delta (0, 0)
Screenshot: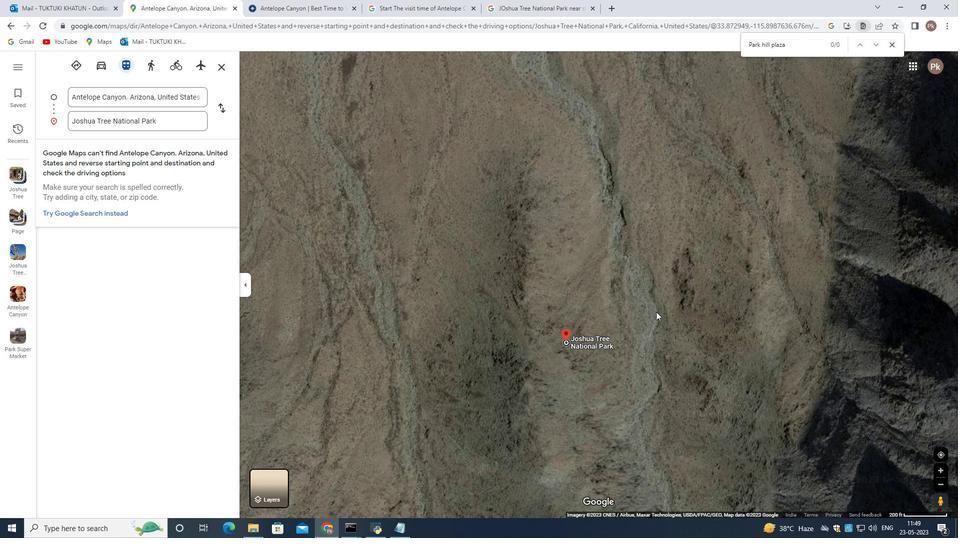 
Action: Mouse scrolled (649, 311) with delta (0, 0)
Screenshot: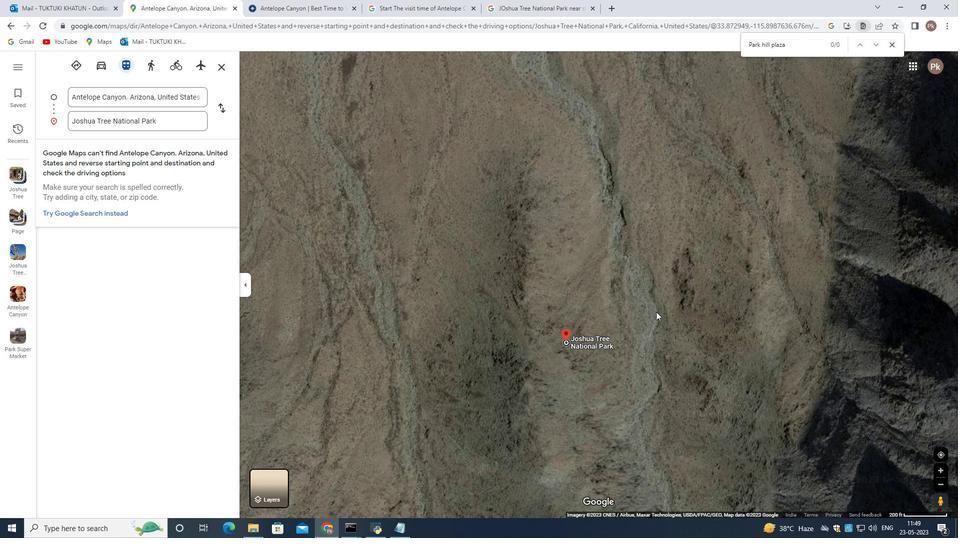 
Action: Mouse scrolled (649, 311) with delta (0, 0)
Screenshot: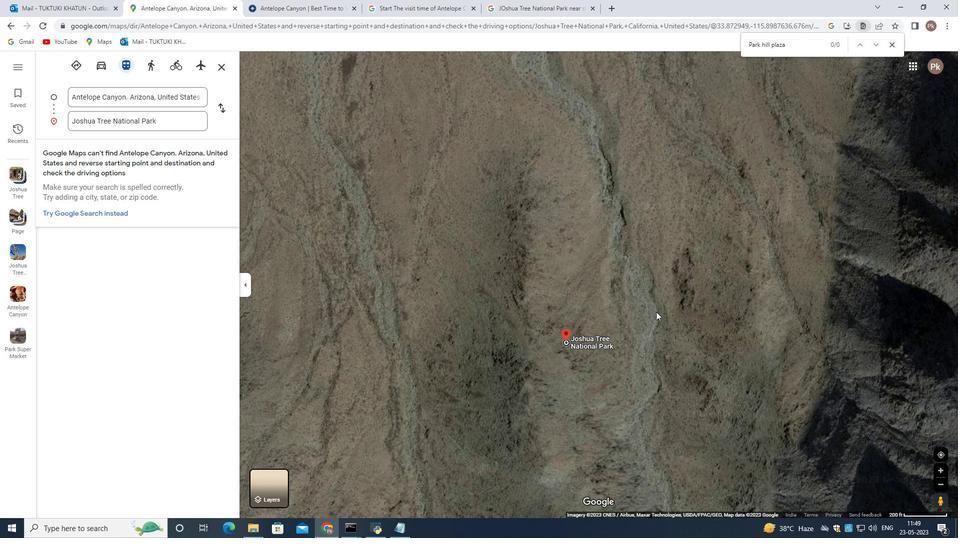 
Action: Mouse scrolled (649, 311) with delta (0, 0)
Screenshot: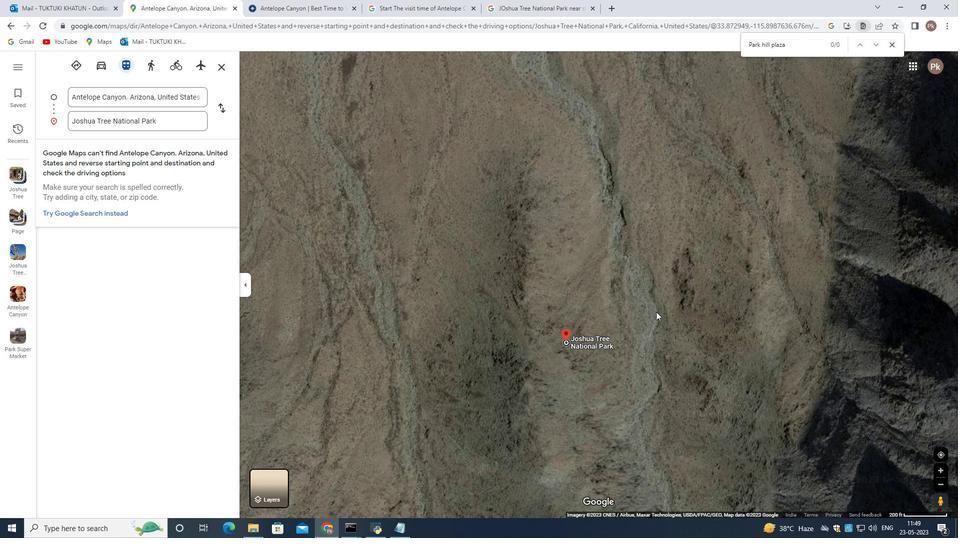 
Action: Mouse moved to (576, 320)
Screenshot: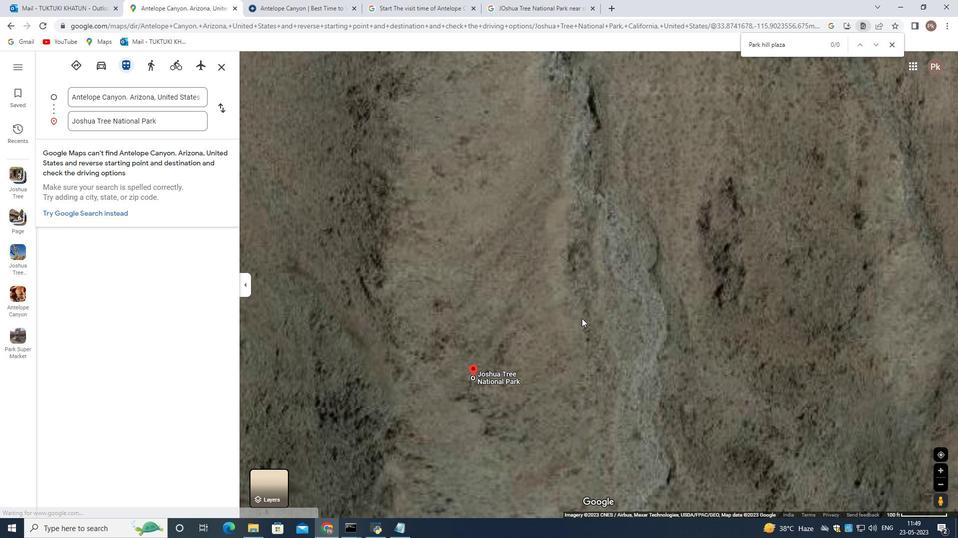 
Action: Mouse scrolled (576, 321) with delta (0, 0)
Screenshot: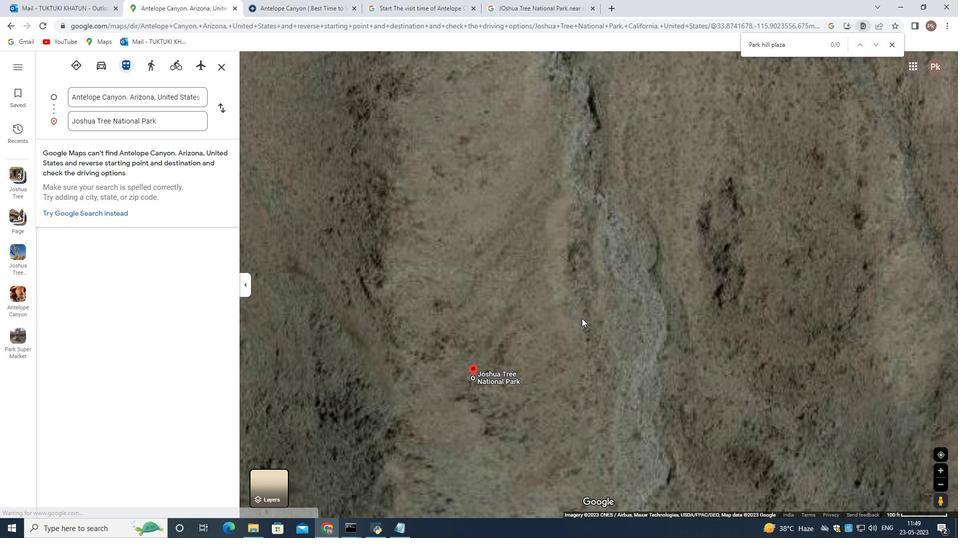 
Action: Mouse scrolled (576, 321) with delta (0, 0)
Screenshot: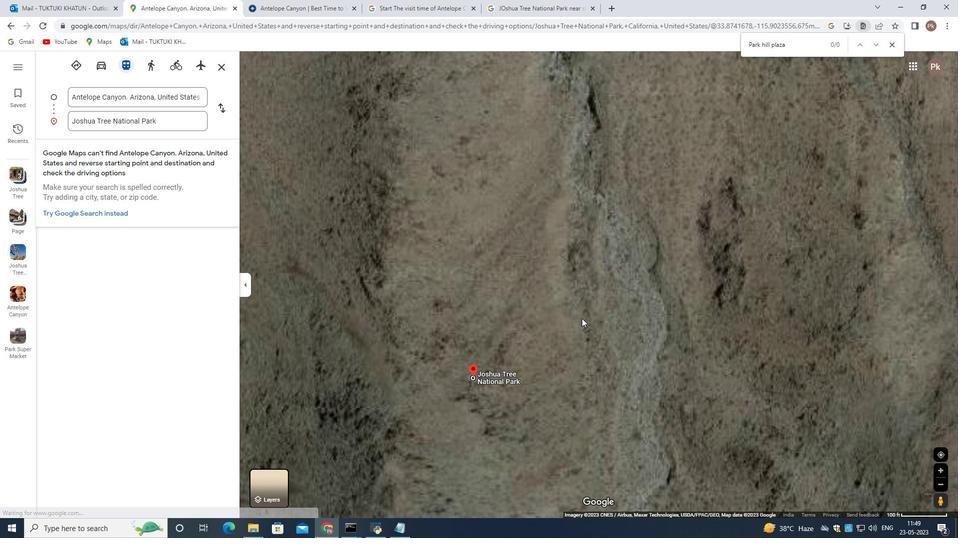 
Action: Mouse scrolled (576, 321) with delta (0, 0)
Screenshot: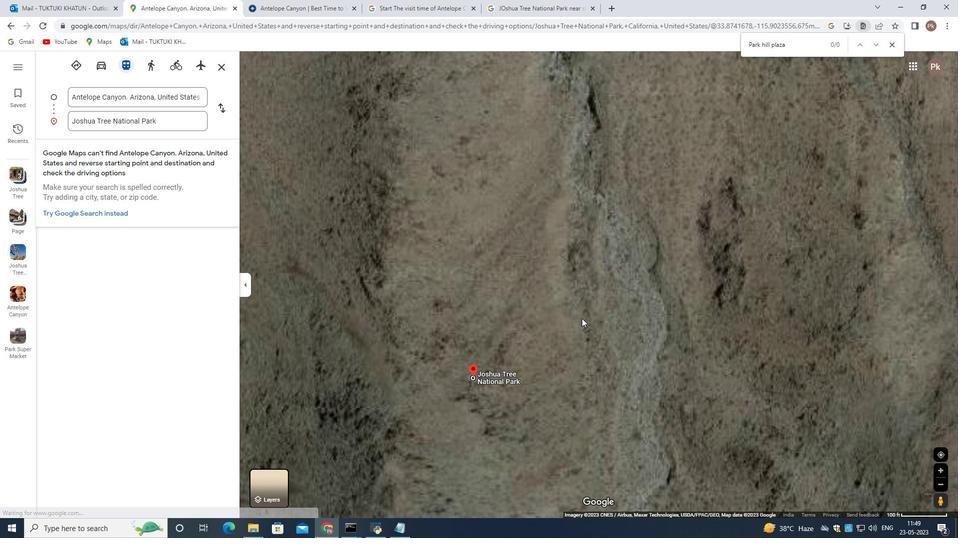 
Action: Mouse scrolled (576, 321) with delta (0, 0)
Screenshot: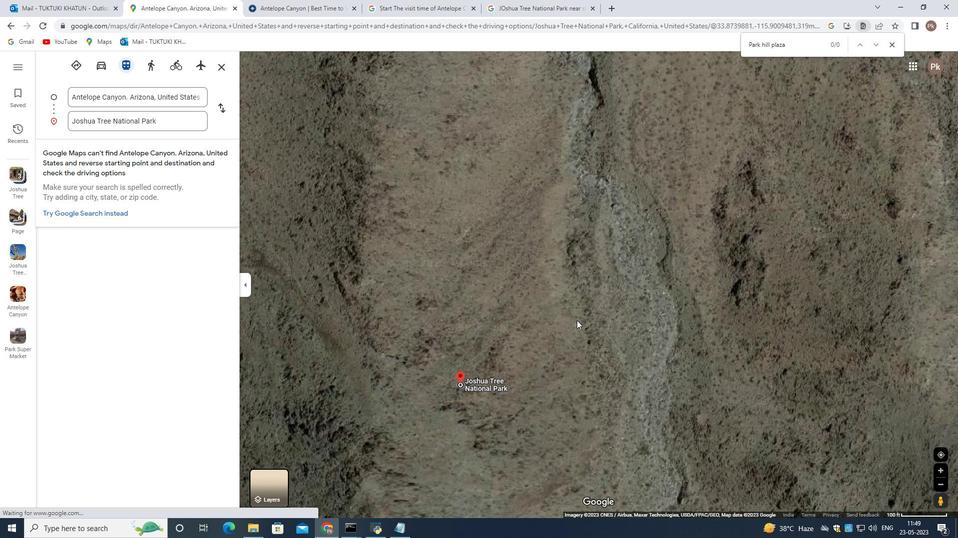 
Action: Mouse moved to (576, 320)
Screenshot: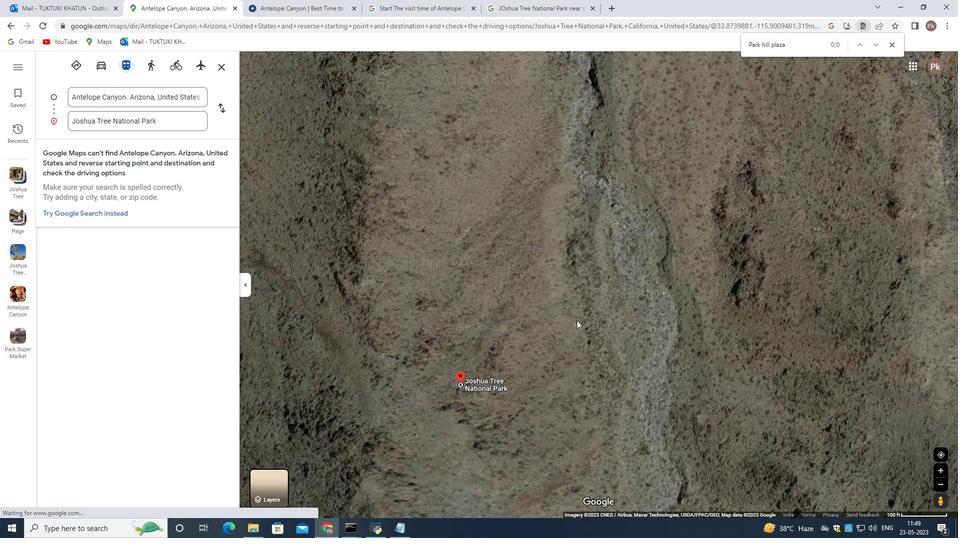 
Action: Mouse scrolled (576, 321) with delta (0, 0)
Screenshot: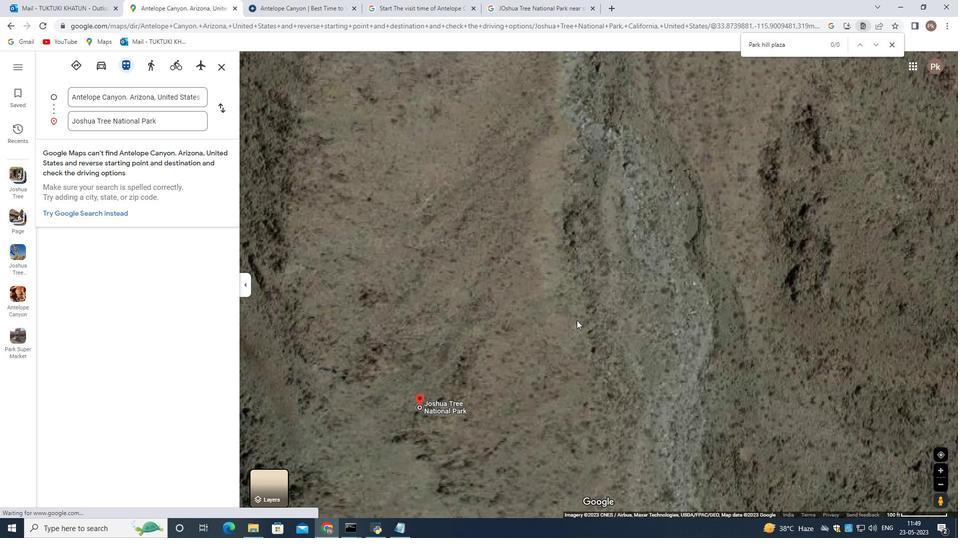 
Action: Mouse moved to (427, 354)
Screenshot: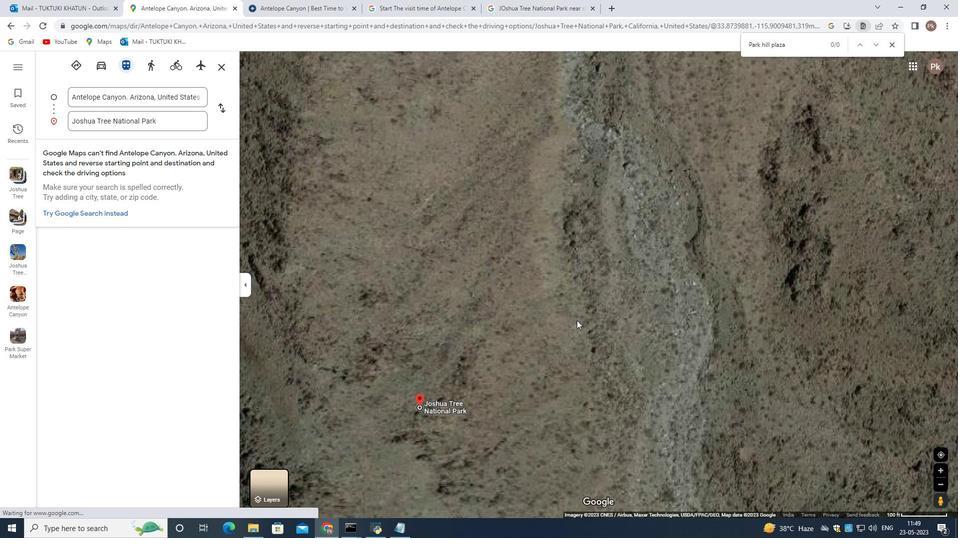 
Action: Mouse scrolled (576, 321) with delta (0, 0)
Screenshot: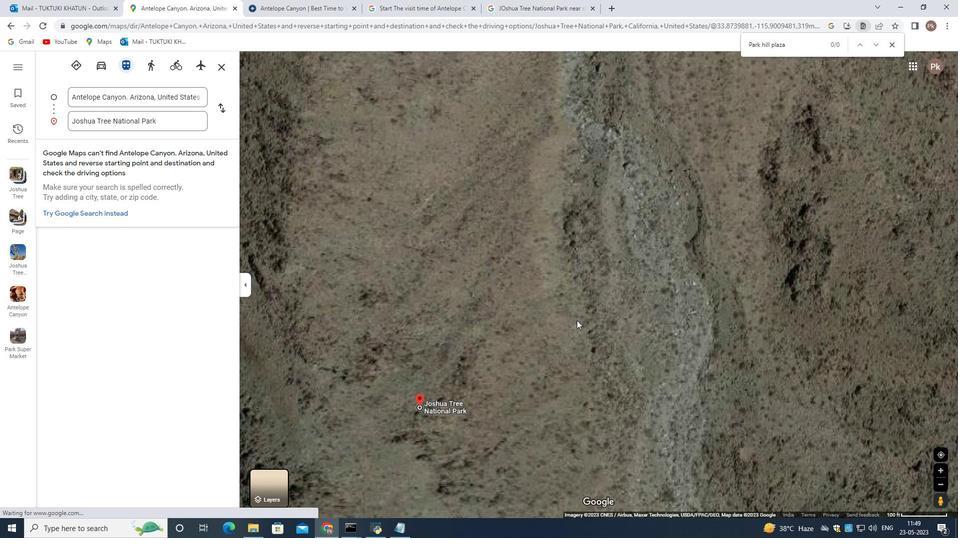 
Action: Mouse moved to (417, 312)
Screenshot: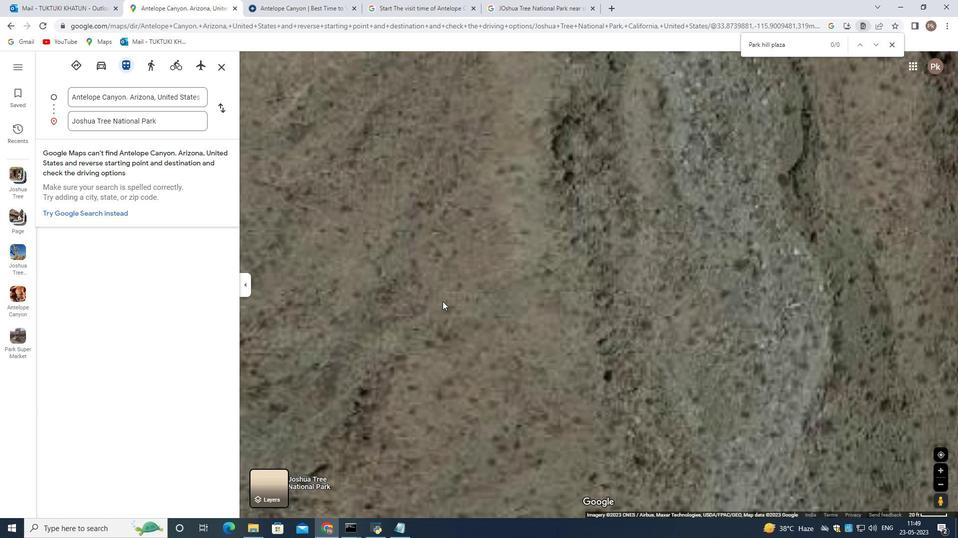 
Action: Mouse pressed left at (417, 312)
Screenshot: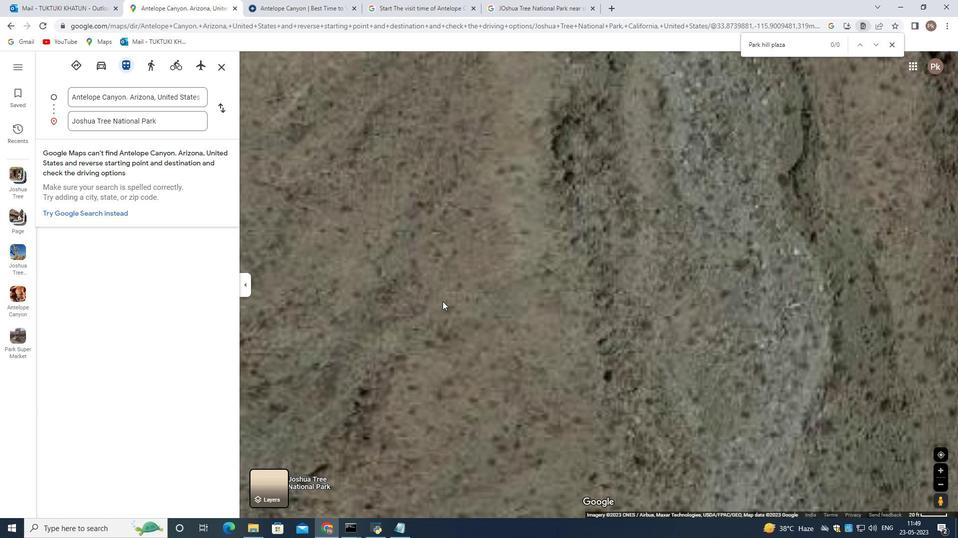 
Action: Mouse moved to (470, 324)
Screenshot: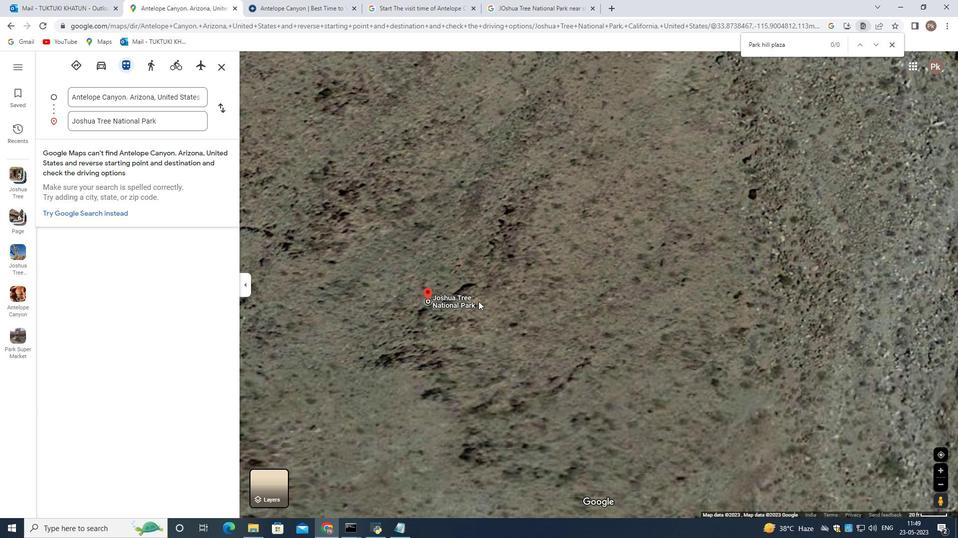 
Action: Mouse scrolled (470, 325) with delta (0, 0)
Screenshot: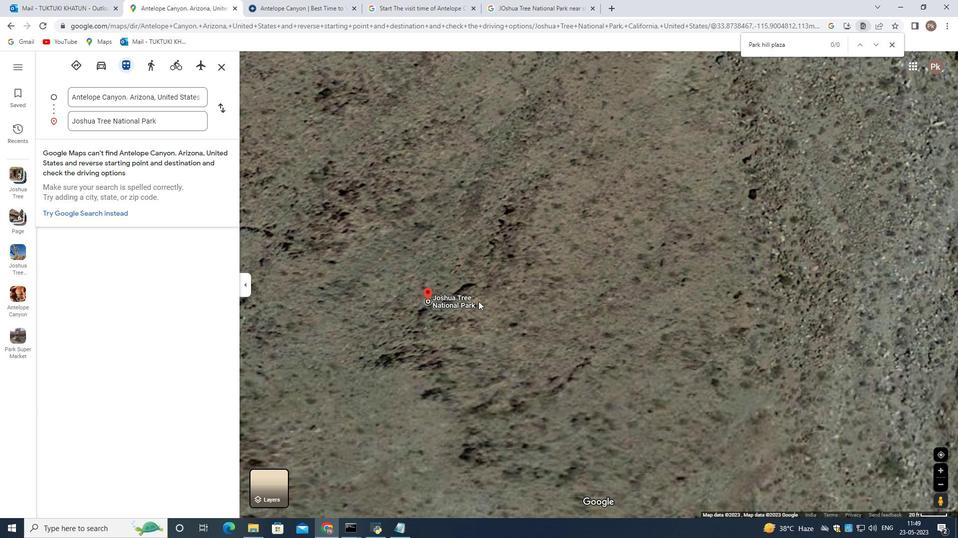 
Action: Mouse scrolled (470, 325) with delta (0, 0)
Screenshot: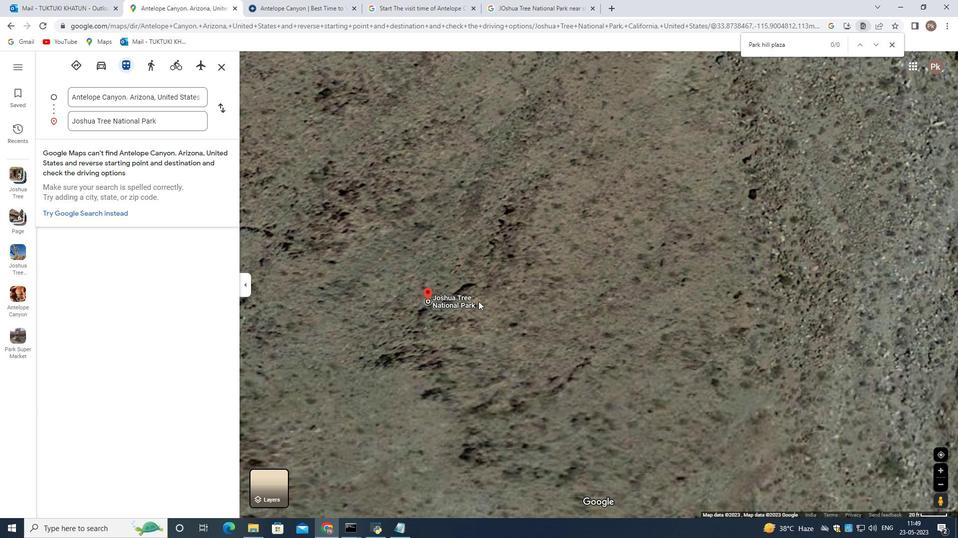 
Action: Mouse moved to (471, 324)
Screenshot: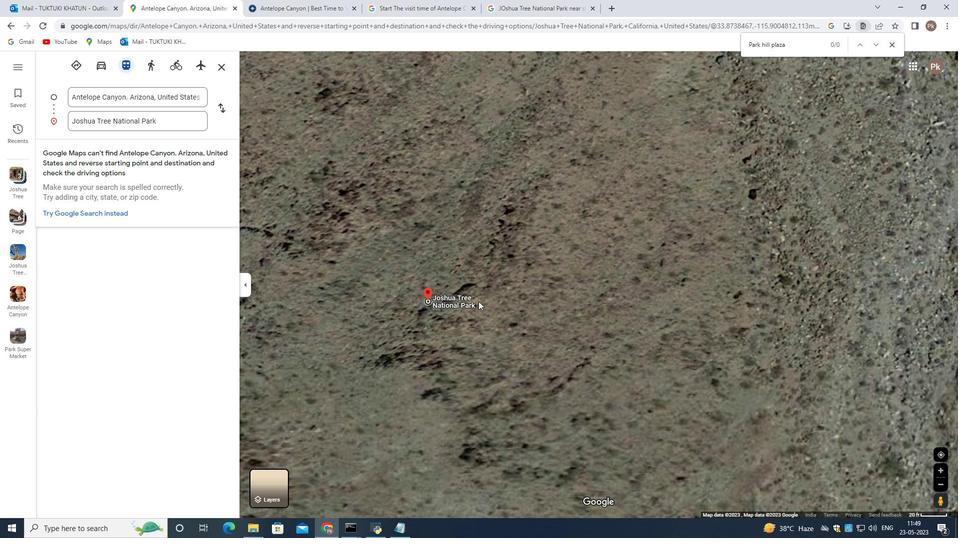 
Action: Mouse scrolled (471, 325) with delta (0, 0)
Screenshot: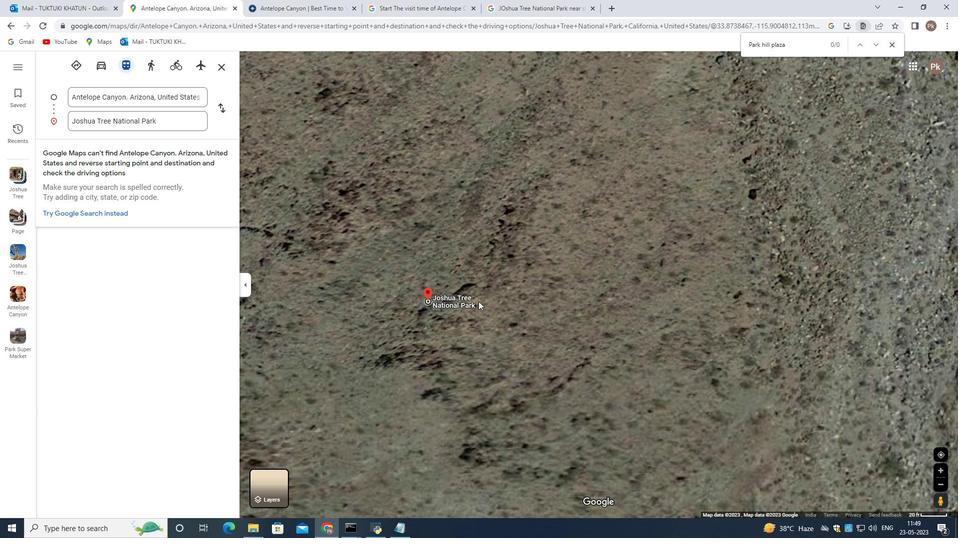 
Action: Mouse scrolled (471, 325) with delta (0, 0)
Screenshot: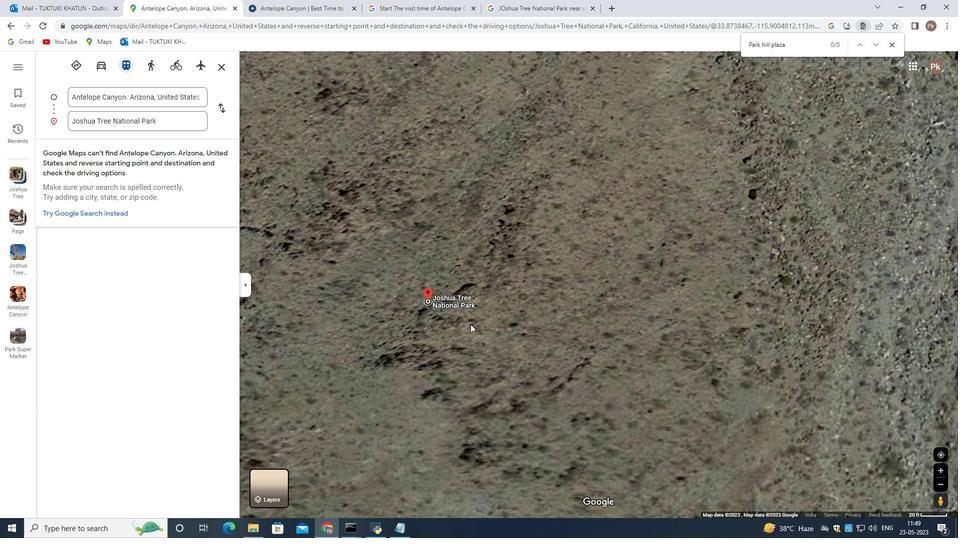 
Action: Mouse scrolled (471, 325) with delta (0, 0)
Screenshot: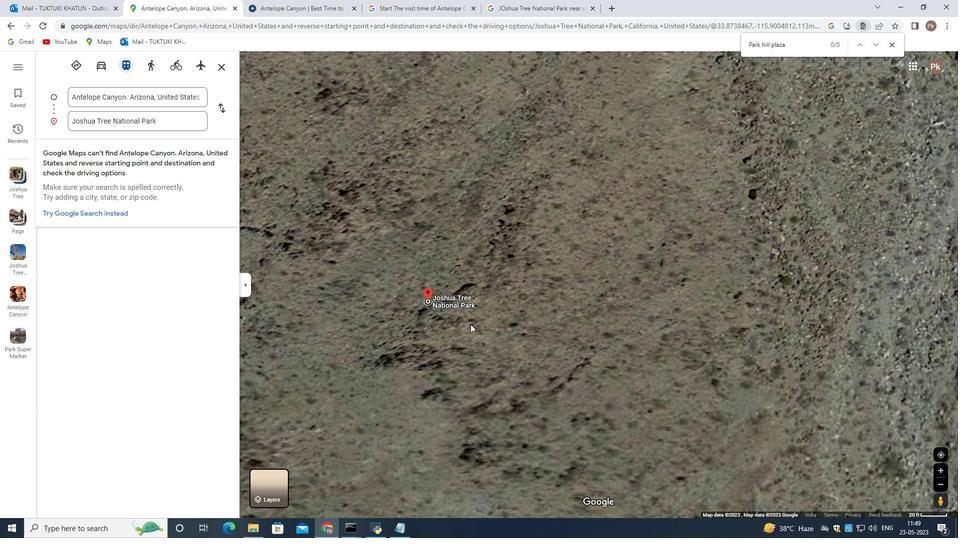 
Action: Mouse moved to (471, 324)
Screenshot: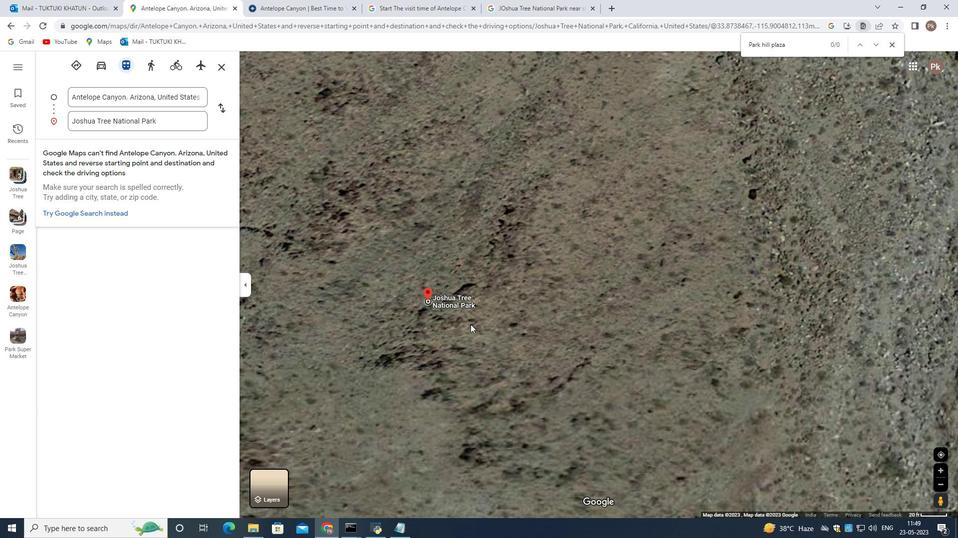 
Action: Mouse scrolled (471, 325) with delta (0, 0)
Screenshot: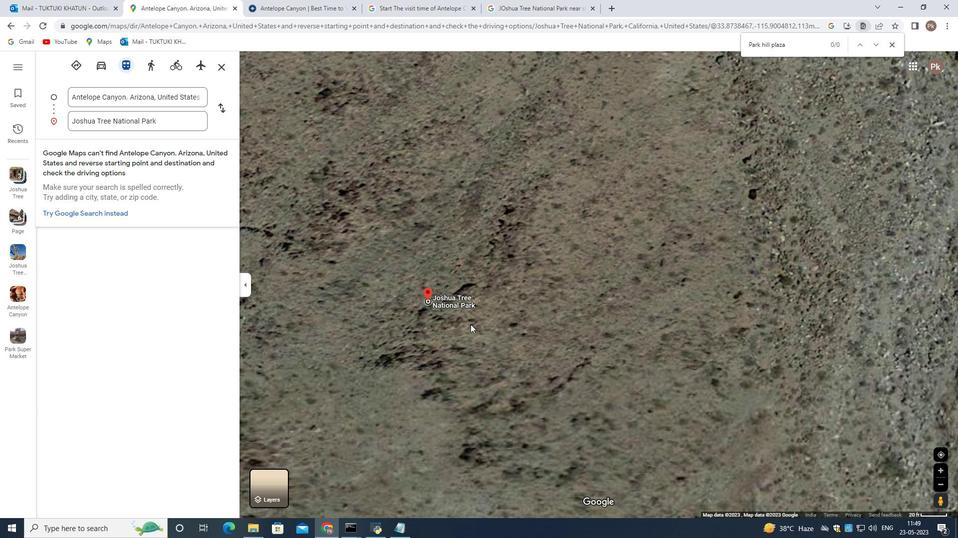 
Action: Mouse moved to (414, 311)
Screenshot: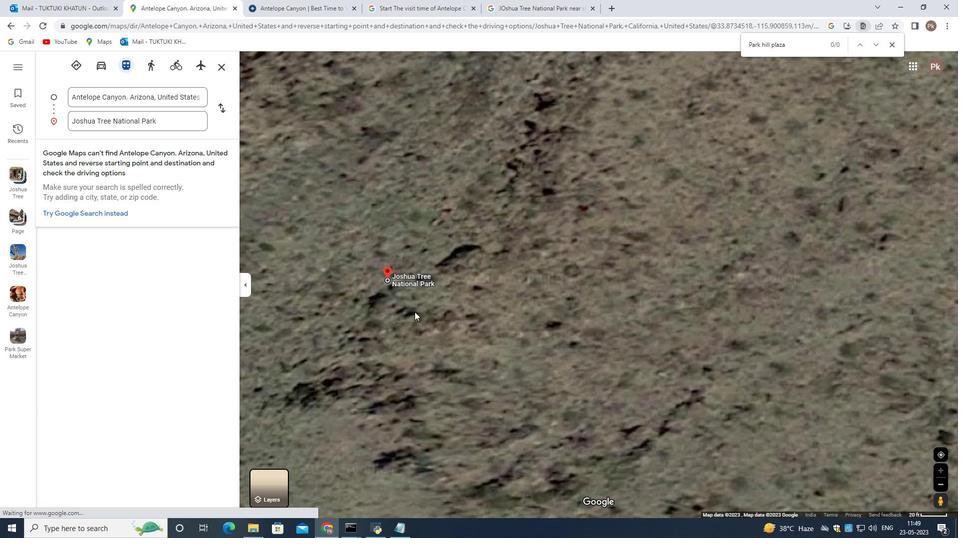 
Action: Mouse scrolled (414, 311) with delta (0, 0)
Screenshot: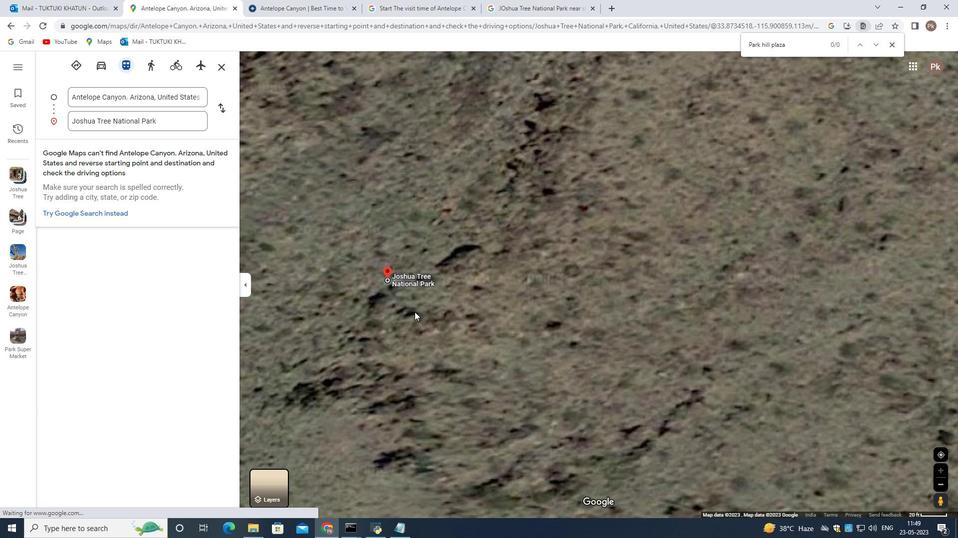 
Action: Mouse scrolled (414, 311) with delta (0, 0)
Screenshot: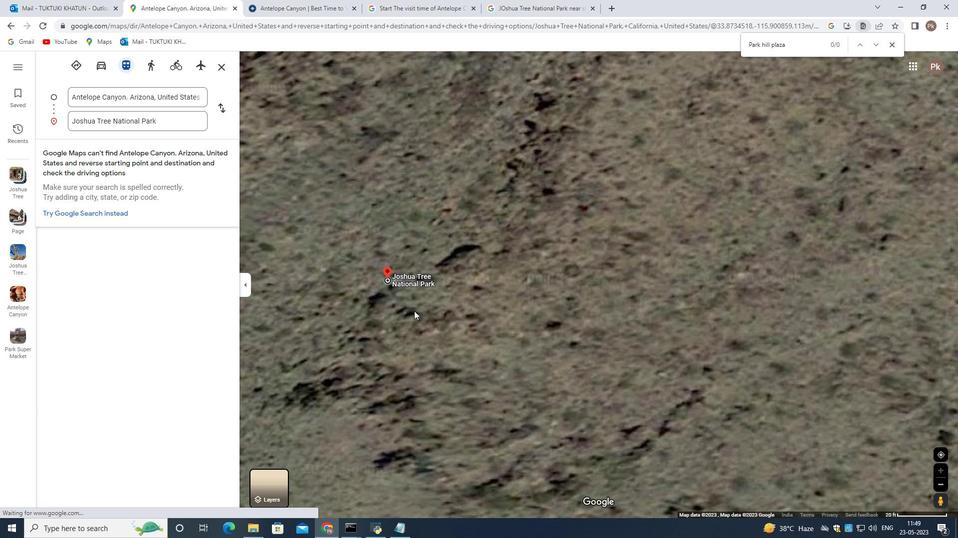 
Action: Mouse scrolled (414, 311) with delta (0, 0)
Screenshot: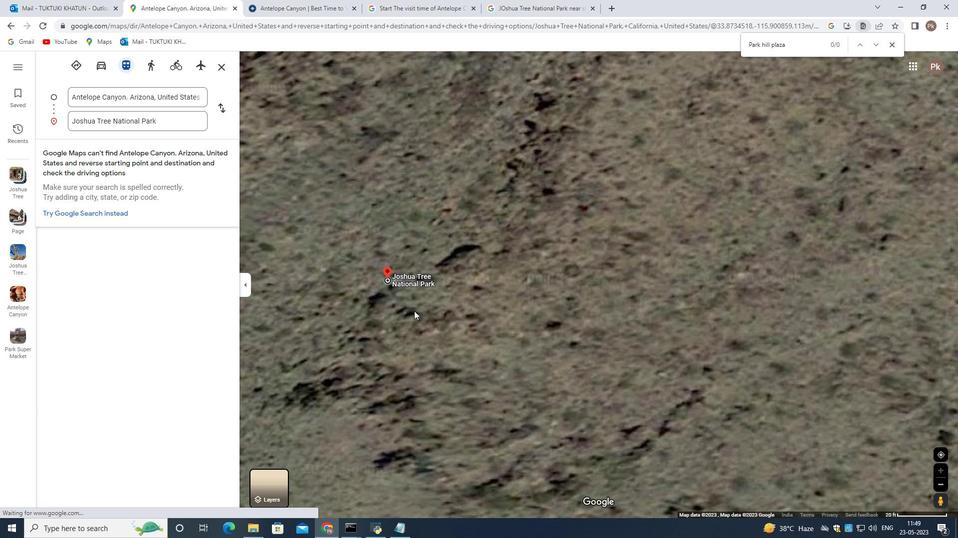 
Action: Mouse scrolled (414, 311) with delta (0, 0)
Screenshot: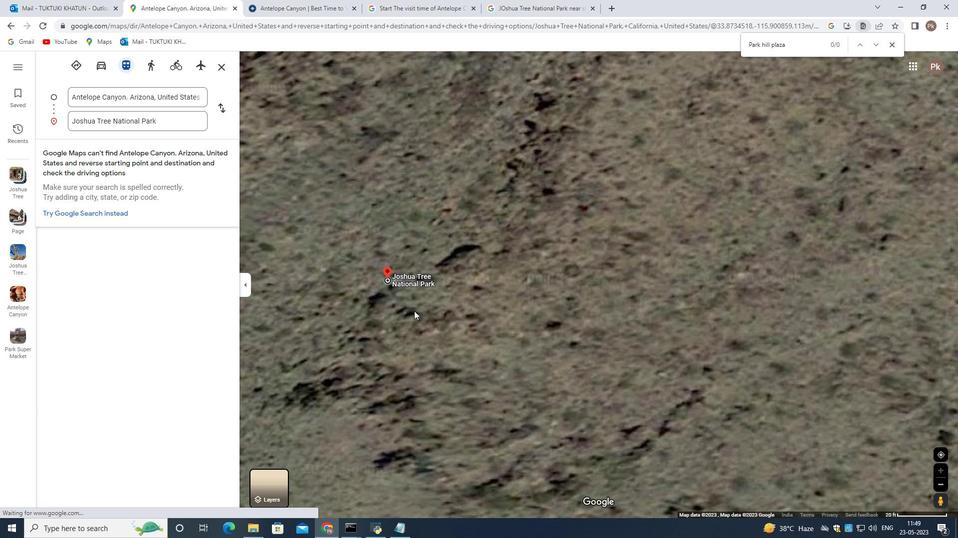 
Action: Mouse scrolled (414, 311) with delta (0, 0)
Screenshot: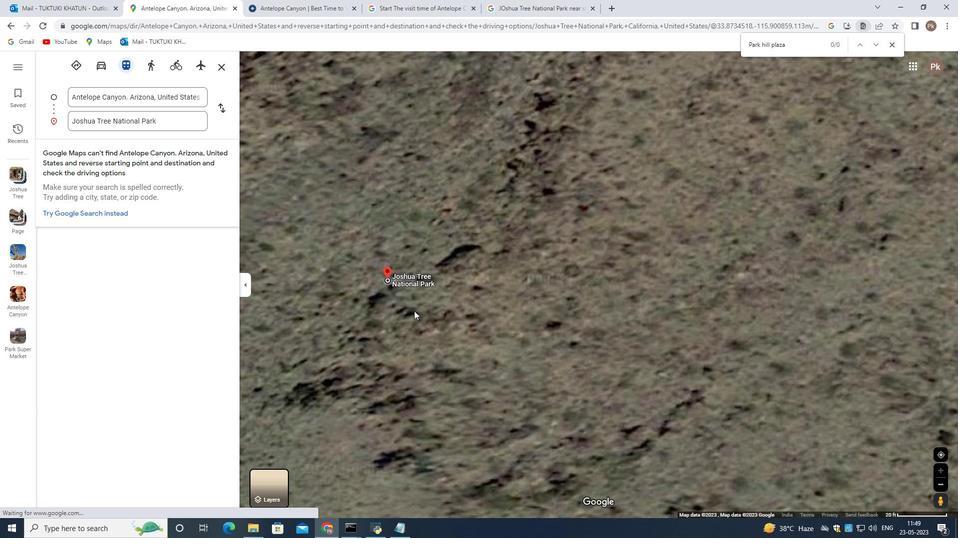 
Action: Mouse scrolled (414, 311) with delta (0, 0)
Screenshot: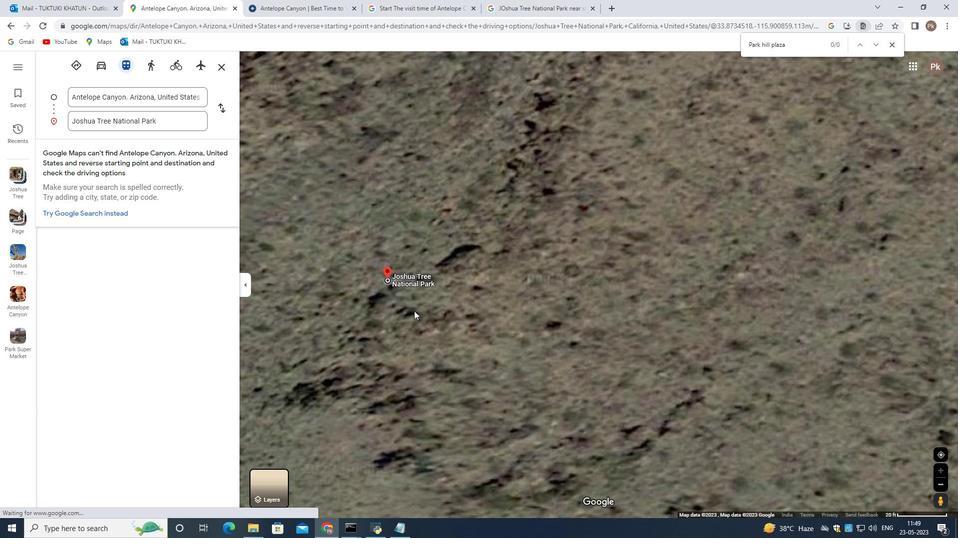 
Action: Mouse moved to (356, 288)
Screenshot: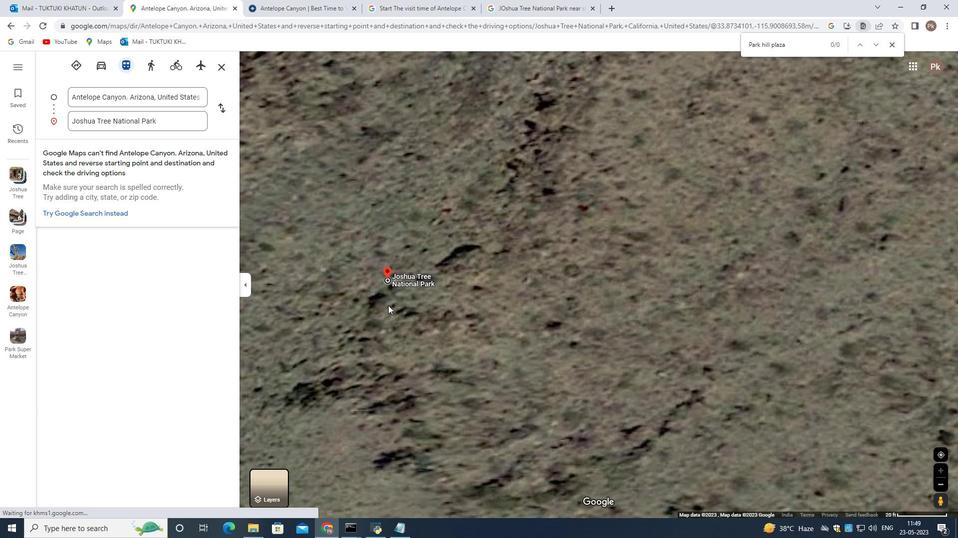
Action: Mouse scrolled (356, 289) with delta (0, 0)
Screenshot: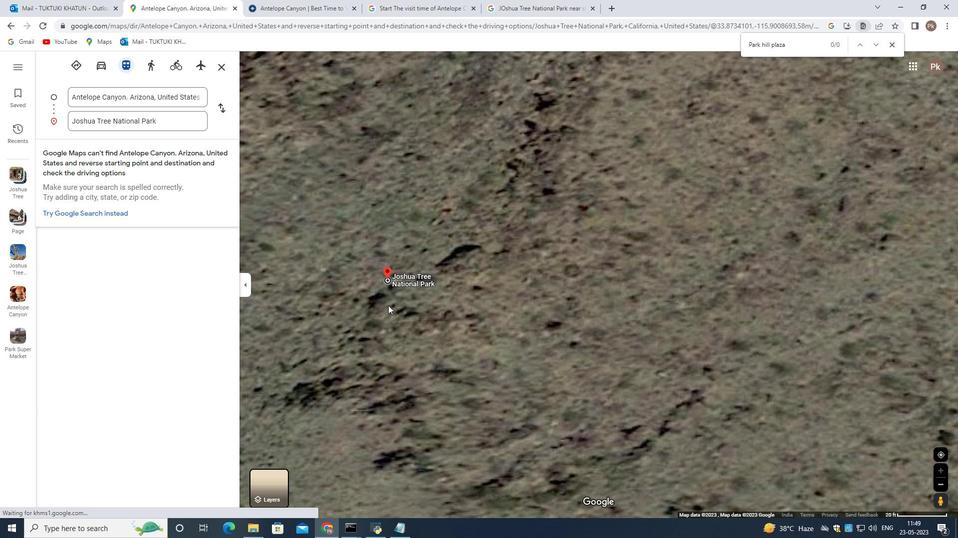 
Action: Mouse scrolled (356, 289) with delta (0, 0)
Screenshot: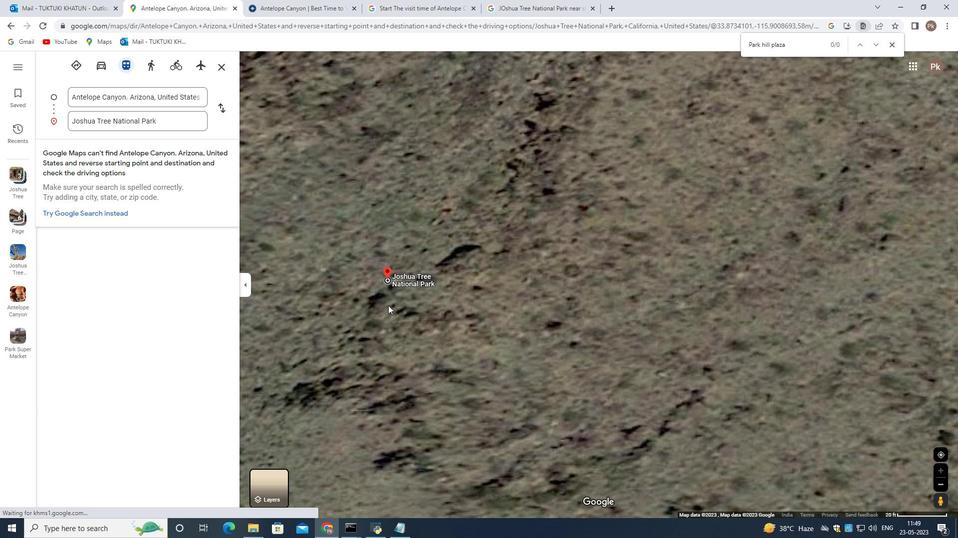 
Action: Mouse scrolled (356, 289) with delta (0, 0)
Screenshot: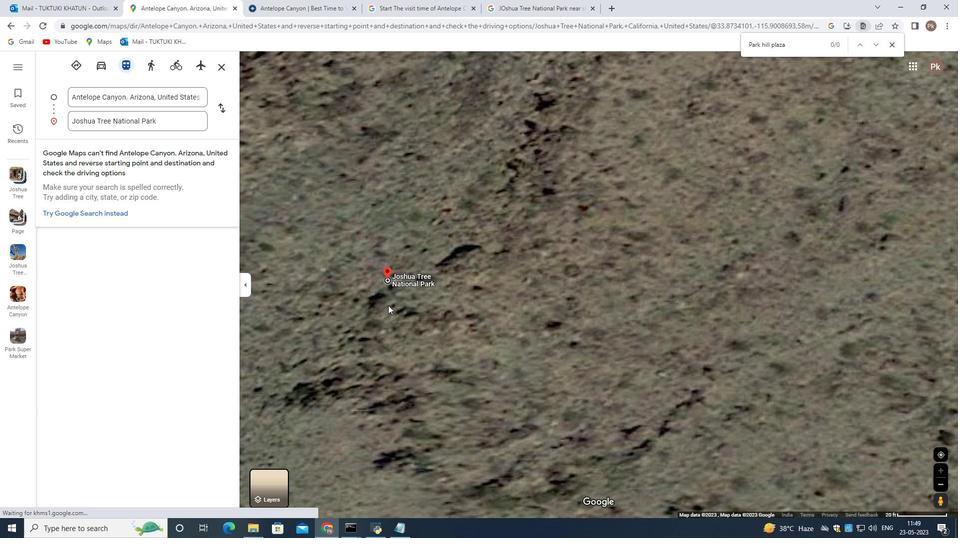 
Action: Mouse scrolled (356, 289) with delta (0, 0)
Screenshot: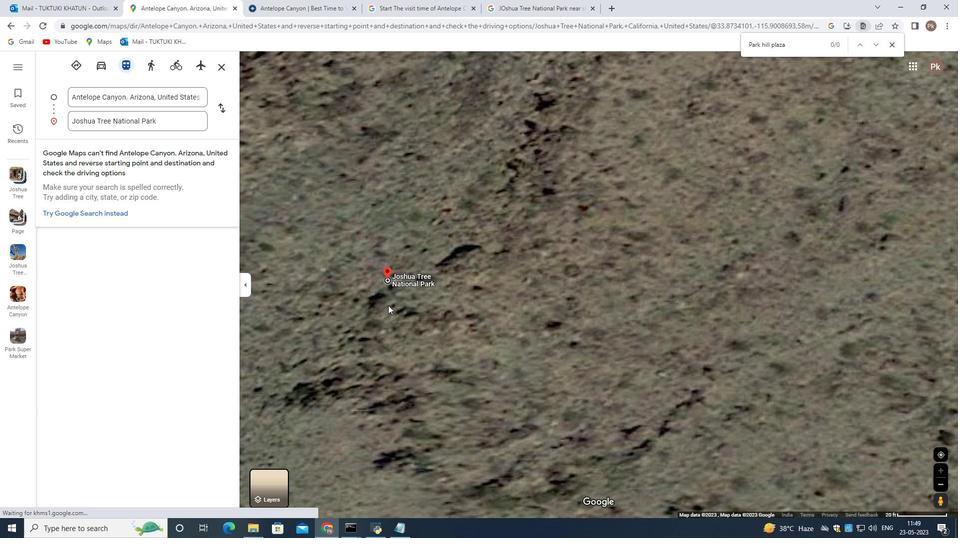 
Action: Mouse scrolled (356, 289) with delta (0, 0)
Screenshot: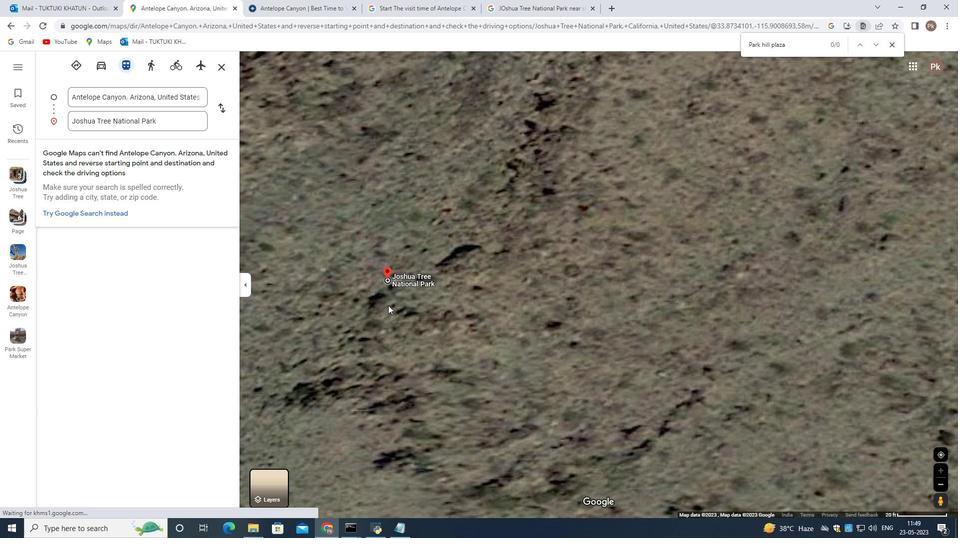 
Action: Mouse scrolled (356, 289) with delta (0, 0)
Screenshot: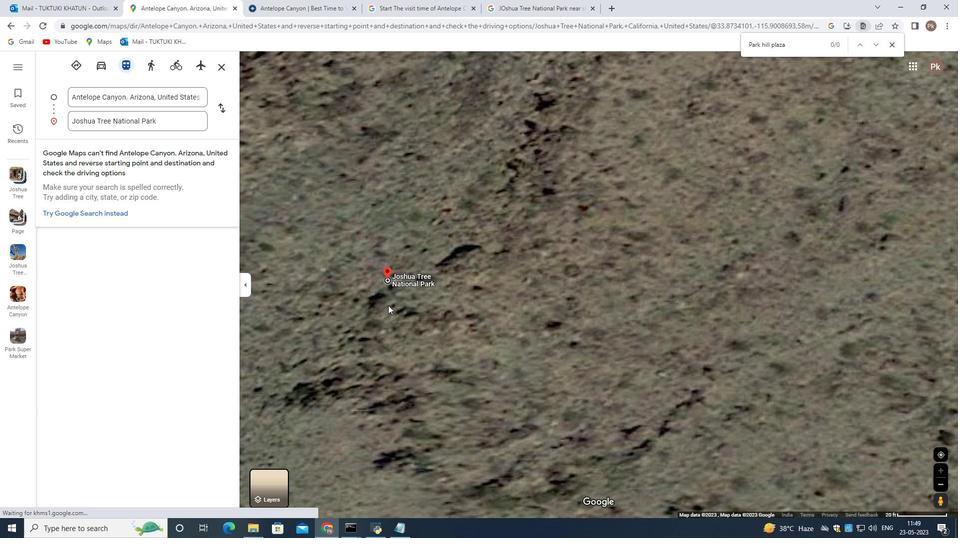 
Action: Mouse scrolled (356, 289) with delta (0, 0)
Screenshot: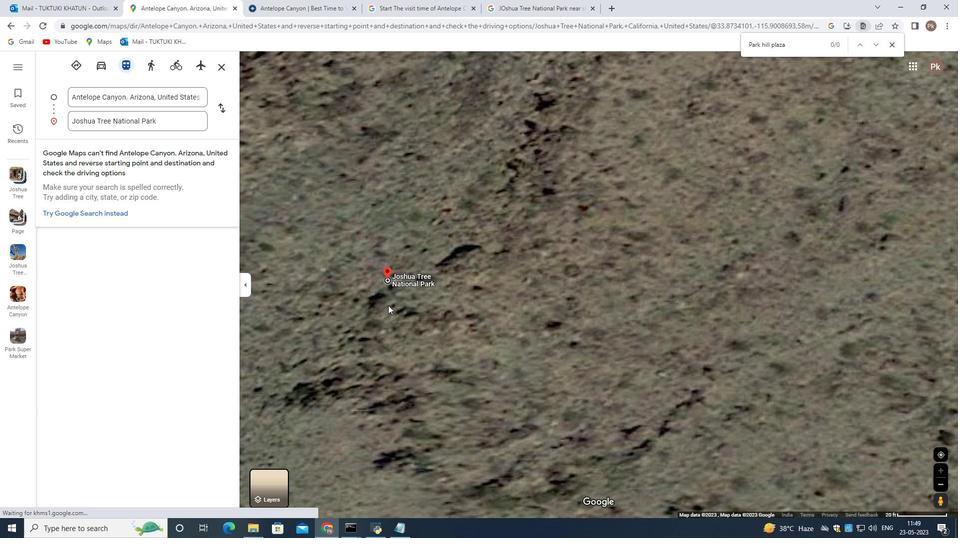 
Action: Mouse moved to (769, 234)
Screenshot: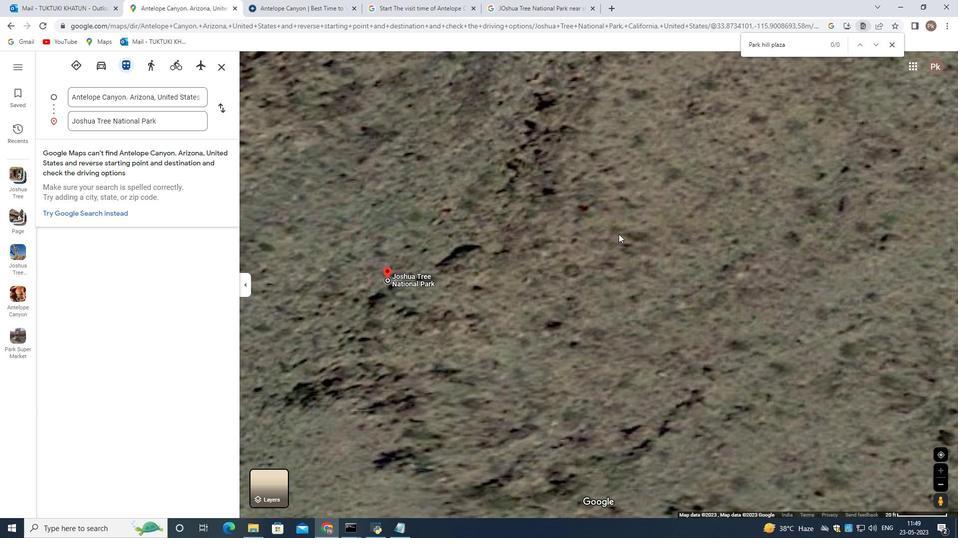 
Action: Mouse scrolled (769, 234) with delta (0, 0)
Screenshot: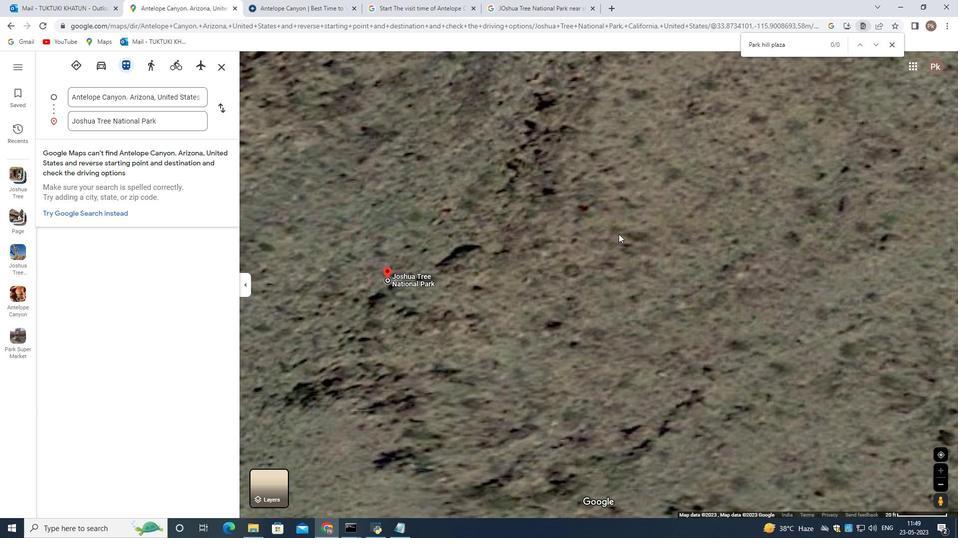 
Action: Mouse scrolled (769, 234) with delta (0, 0)
Screenshot: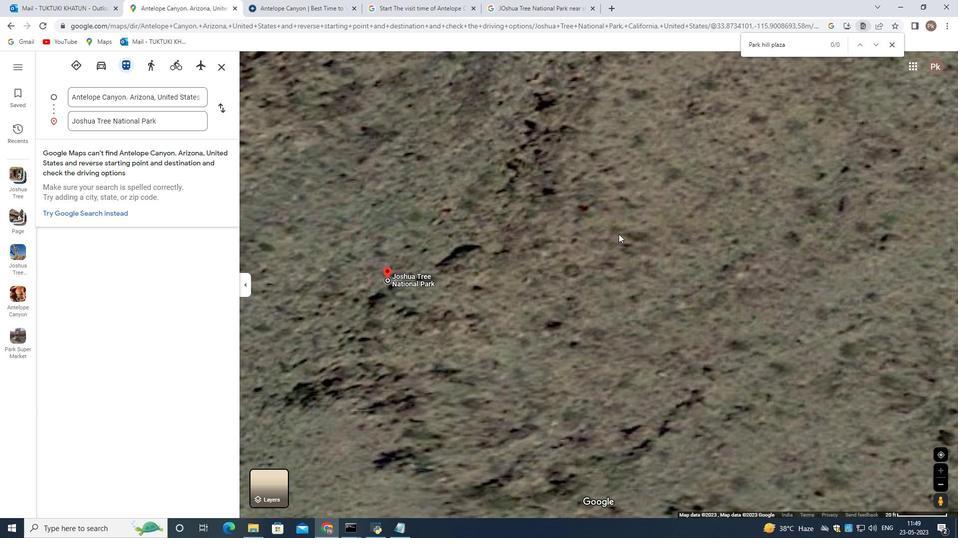 
Action: Mouse scrolled (769, 234) with delta (0, 0)
Screenshot: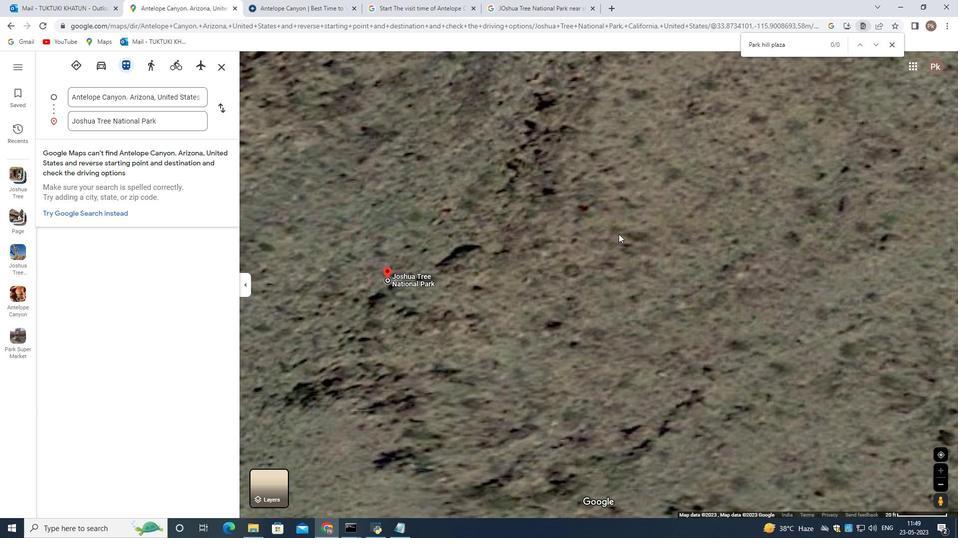 
Action: Mouse scrolled (769, 234) with delta (0, 0)
Screenshot: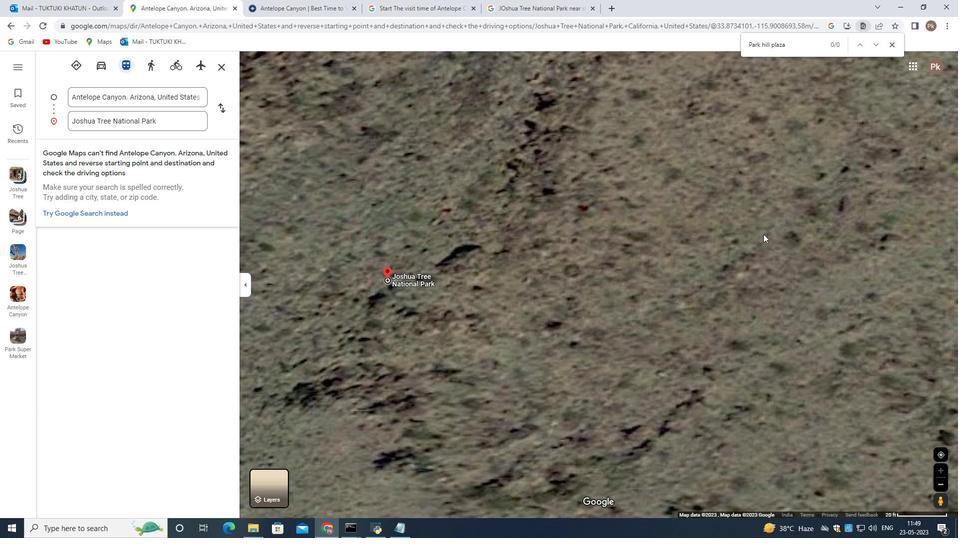 
Action: Mouse moved to (770, 234)
Screenshot: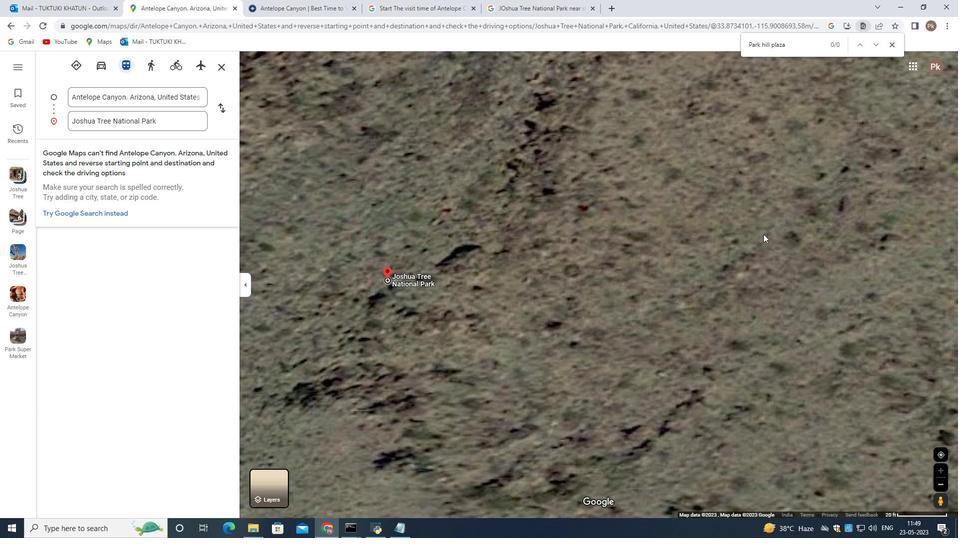 
Action: Mouse scrolled (770, 234) with delta (0, 0)
Screenshot: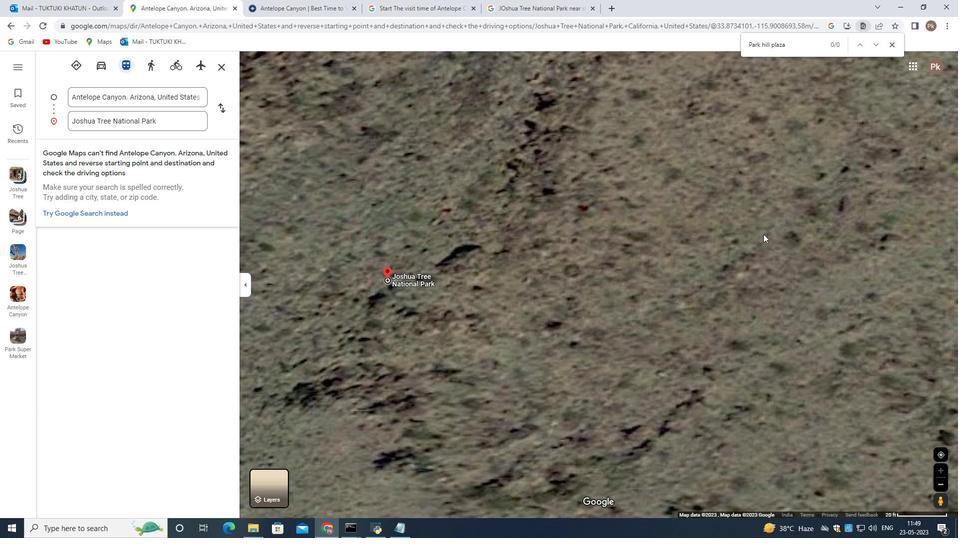 
Action: Mouse scrolled (770, 234) with delta (0, 0)
Screenshot: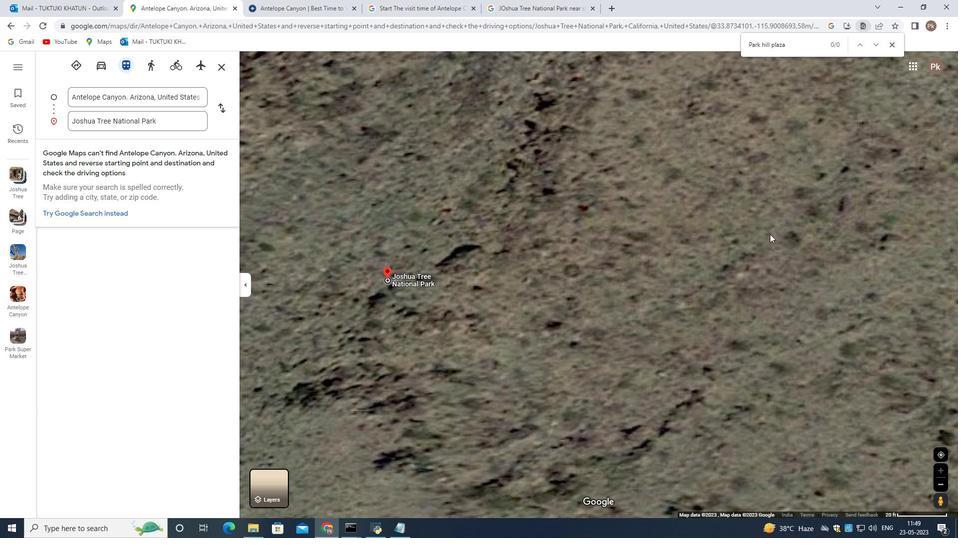 
Action: Mouse scrolled (770, 234) with delta (0, 0)
Screenshot: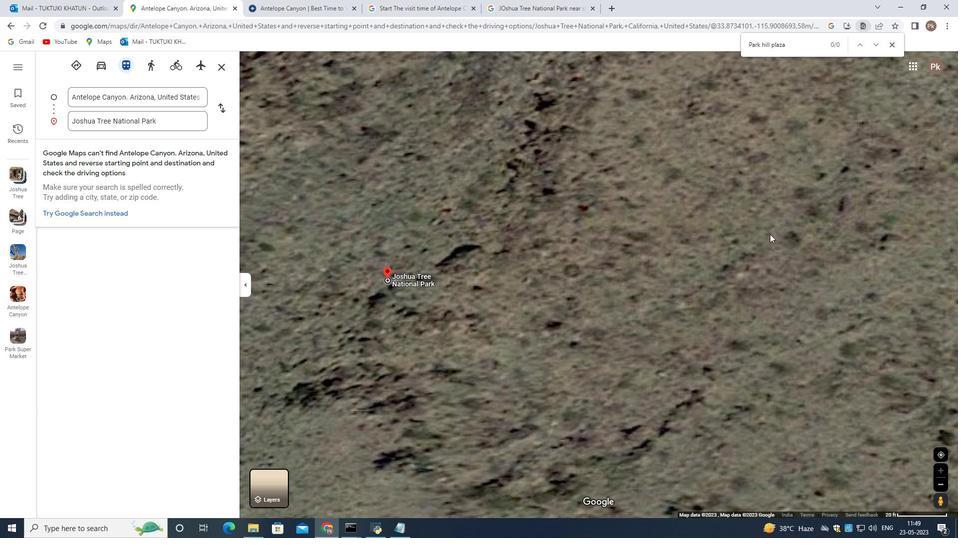 
Action: Mouse moved to (680, 279)
Screenshot: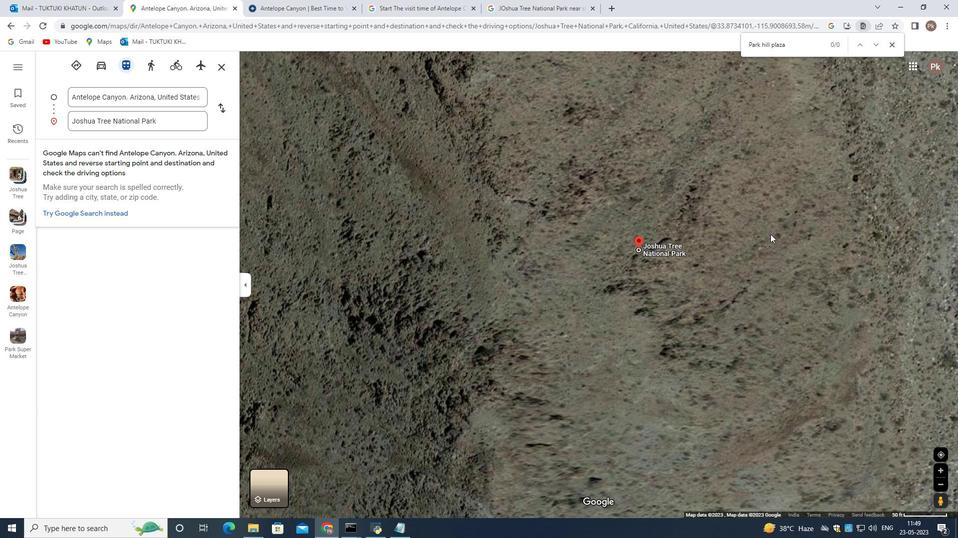 
Action: Mouse scrolled (680, 280) with delta (0, 0)
Screenshot: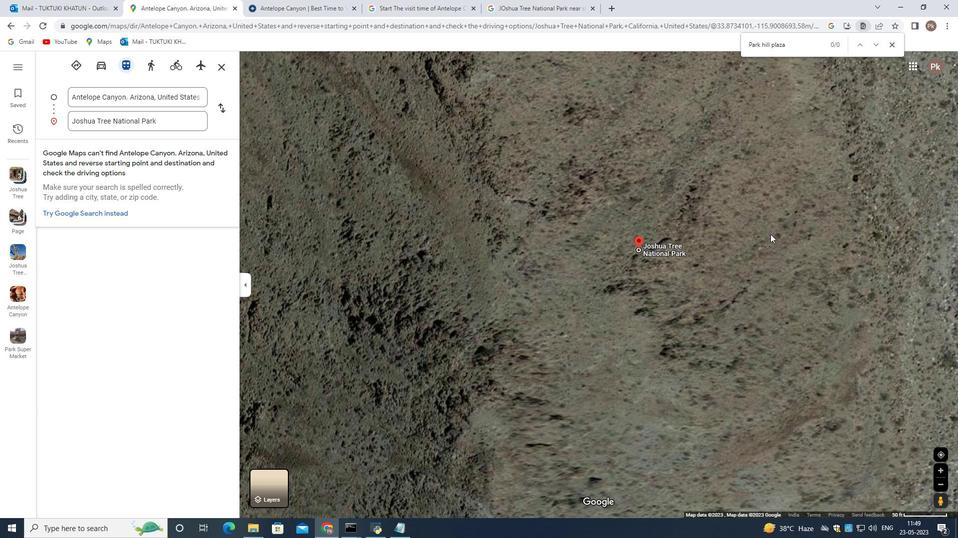 
Action: Mouse scrolled (680, 280) with delta (0, 0)
Screenshot: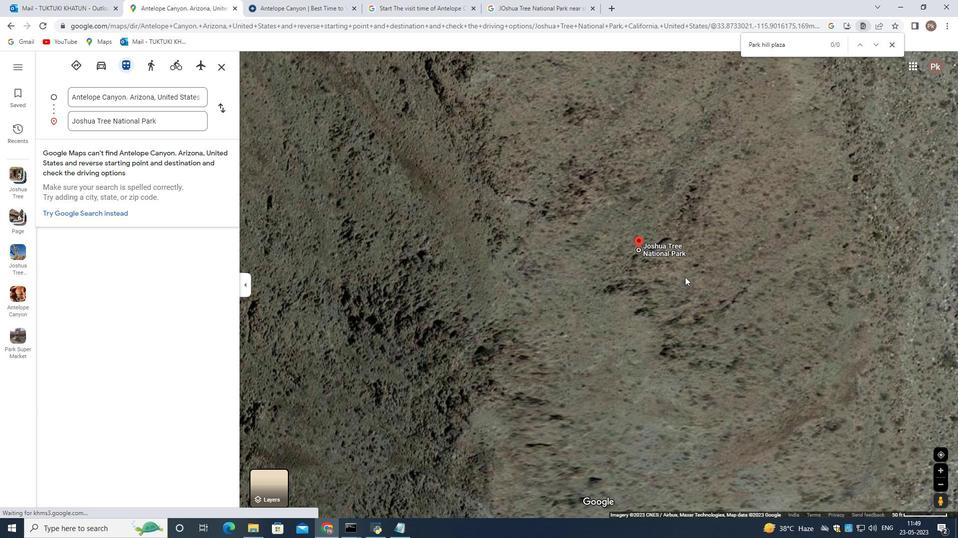 
Action: Mouse scrolled (680, 280) with delta (0, 0)
Screenshot: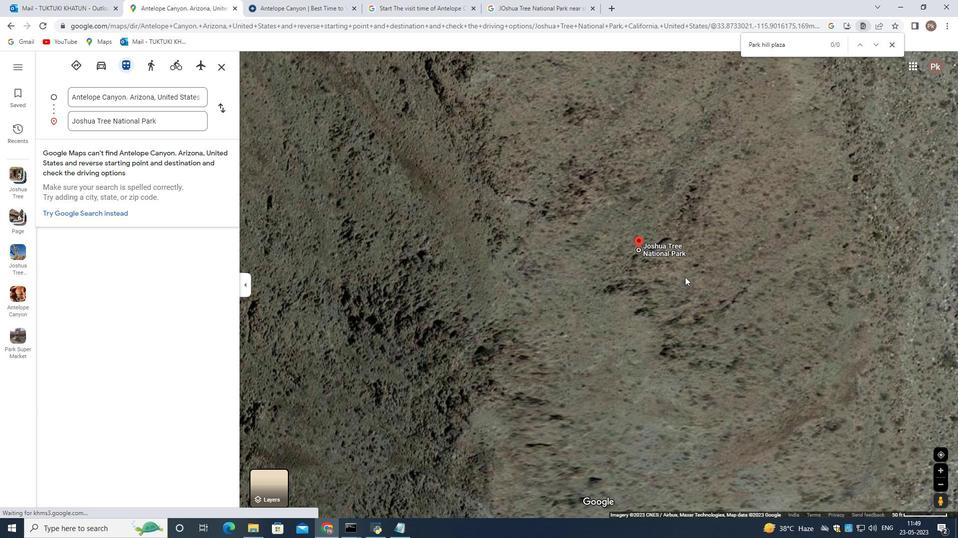 
Action: Mouse scrolled (680, 280) with delta (0, 0)
Screenshot: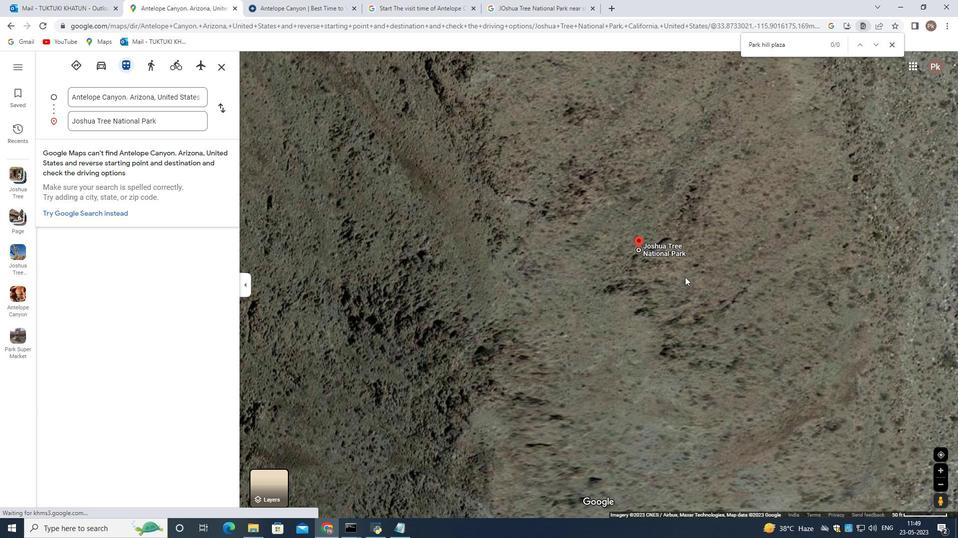 
Action: Mouse scrolled (680, 280) with delta (0, 0)
Screenshot: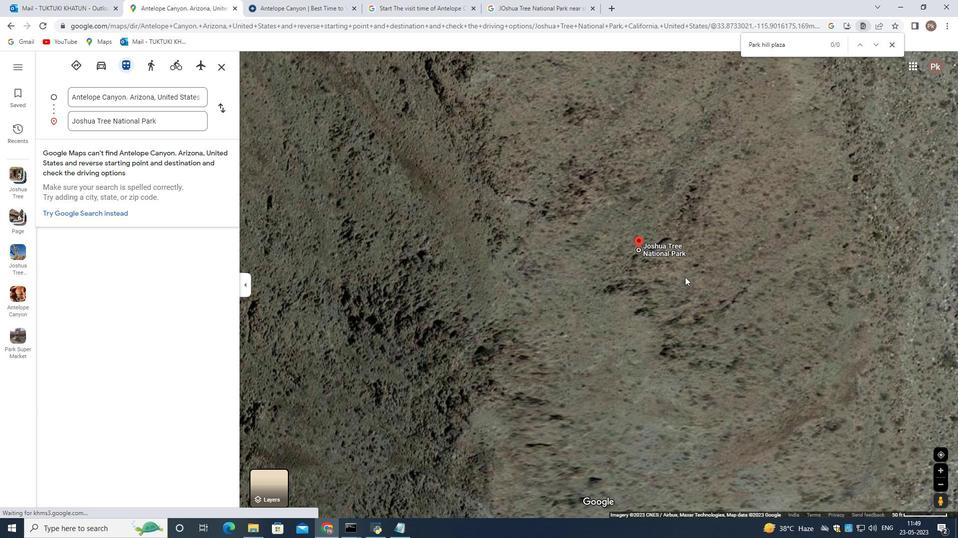
Action: Mouse scrolled (680, 280) with delta (0, 0)
Screenshot: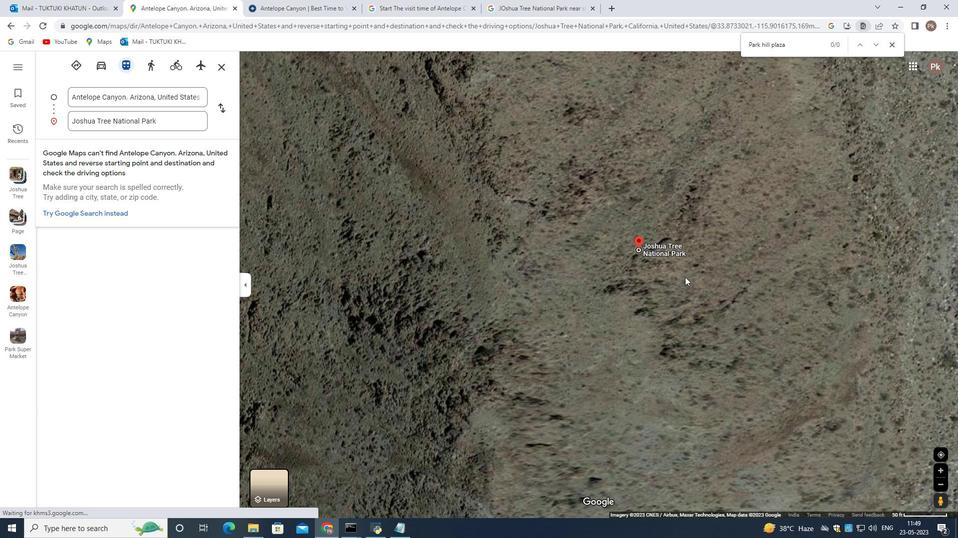 
Action: Mouse moved to (677, 286)
Screenshot: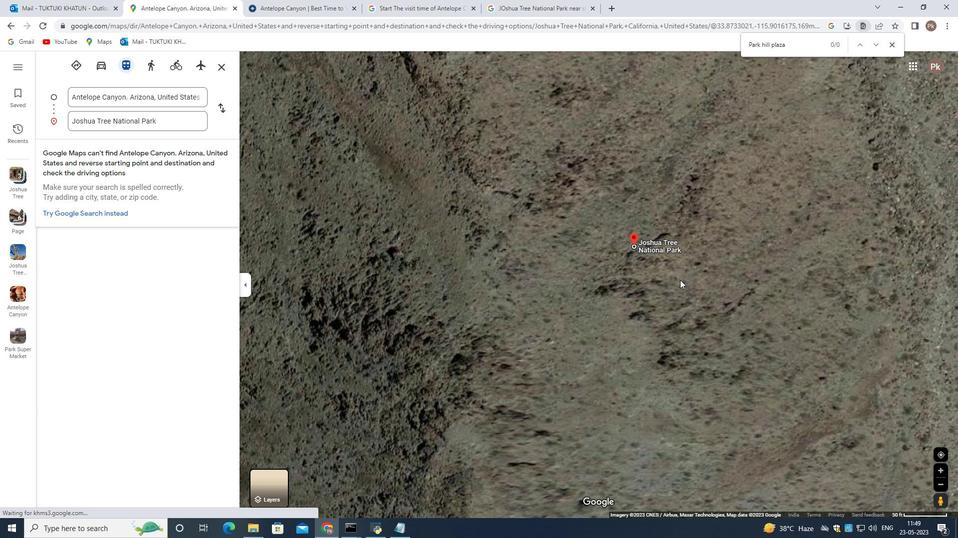 
Action: Mouse scrolled (677, 287) with delta (0, 0)
Screenshot: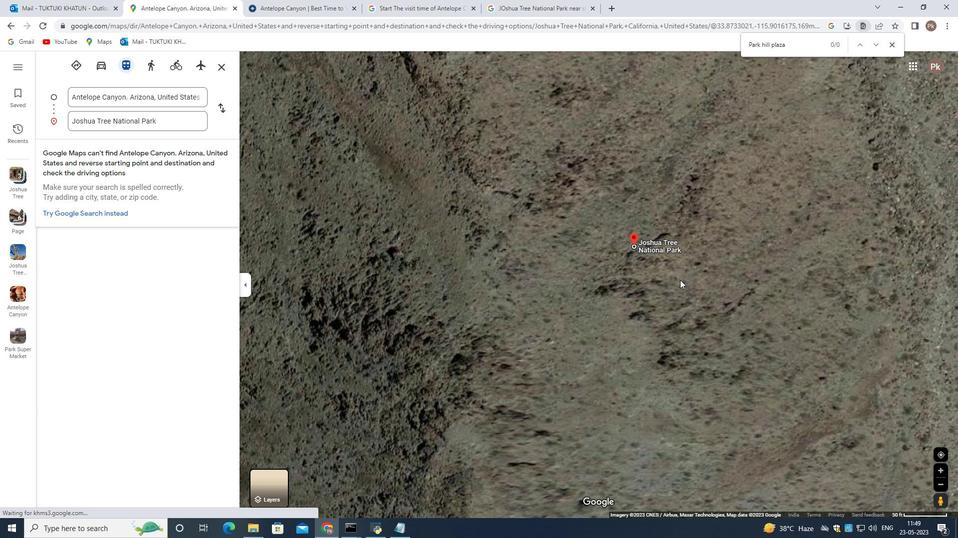 
Action: Mouse scrolled (677, 287) with delta (0, 0)
Screenshot: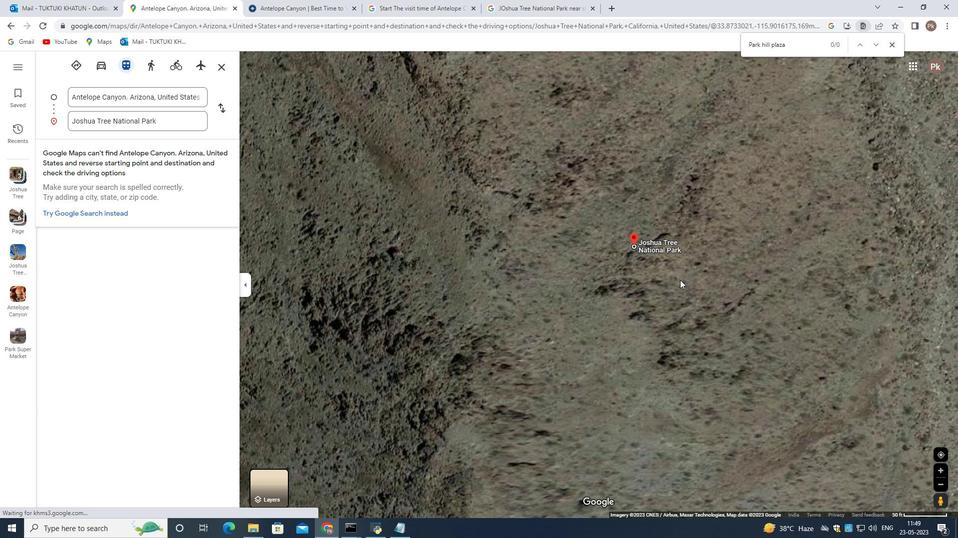 
Action: Mouse scrolled (677, 287) with delta (0, 0)
Screenshot: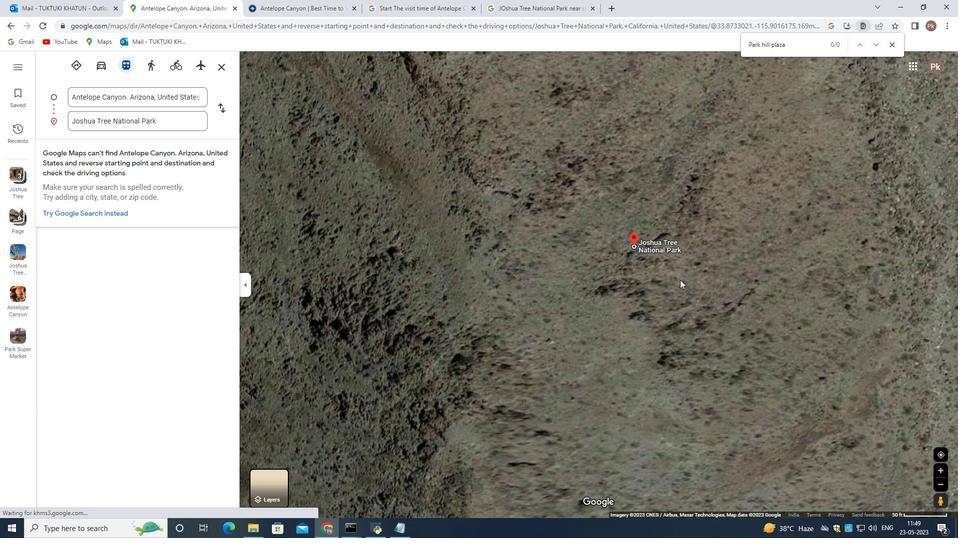 
Action: Mouse scrolled (677, 287) with delta (0, 0)
Screenshot: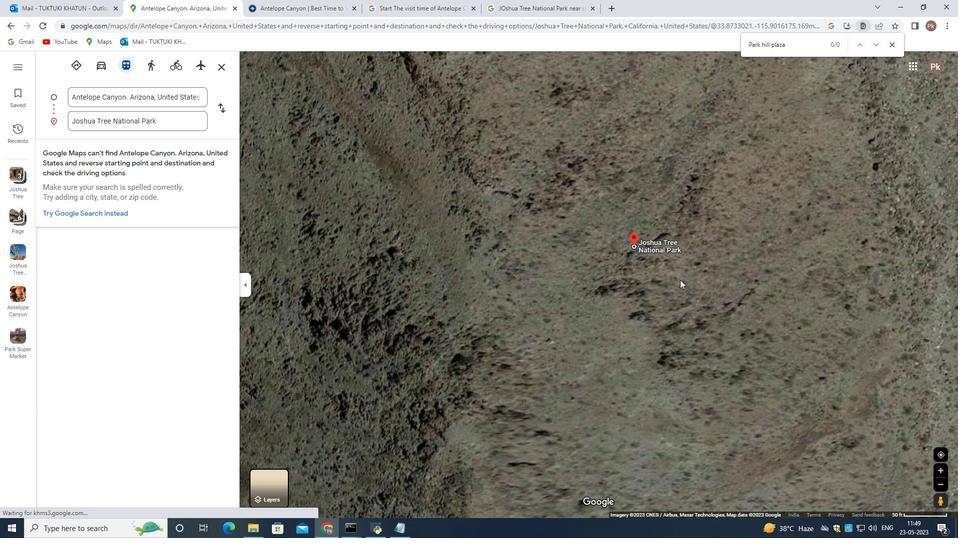 
Action: Mouse scrolled (677, 287) with delta (0, 0)
